 Task: Find connections with filter location Bhāvnagar with filter topic #Entrepreneurshipwith filter profile language German with filter current company Pine Labs with filter school P E S College of Engineering, MANDYA with filter industry Sports and Recreation Instruction with filter service category Financial Reporting with filter keywords title Machinery Operator
Action: Mouse moved to (616, 76)
Screenshot: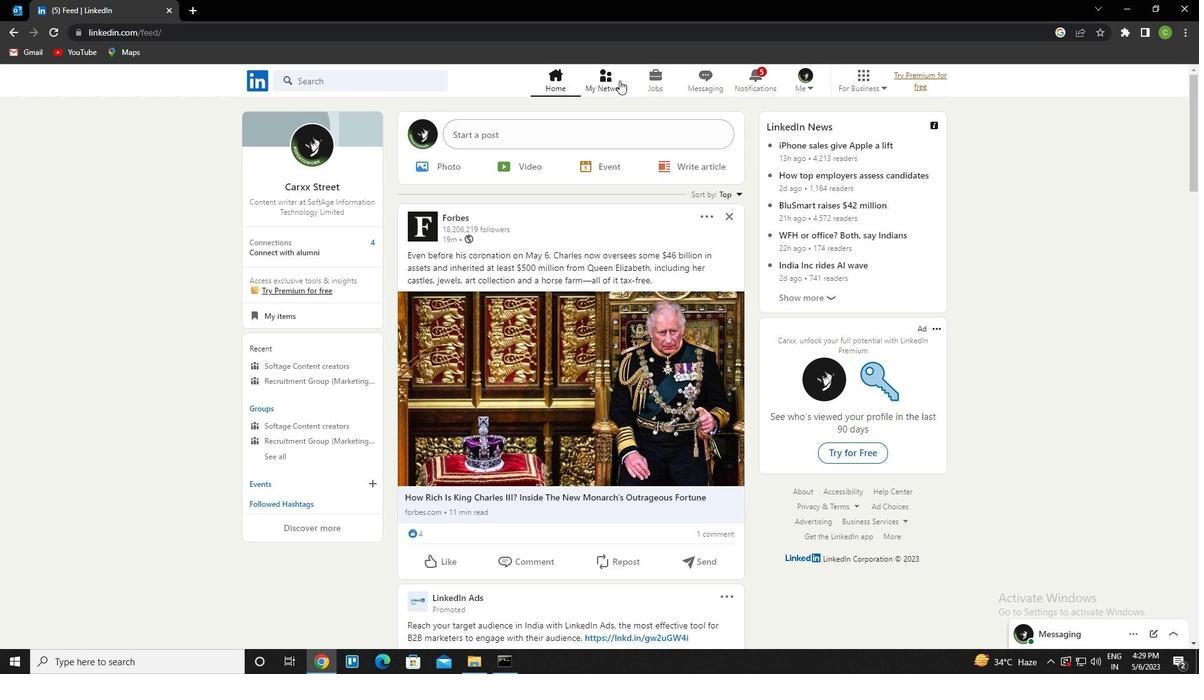 
Action: Mouse pressed left at (616, 76)
Screenshot: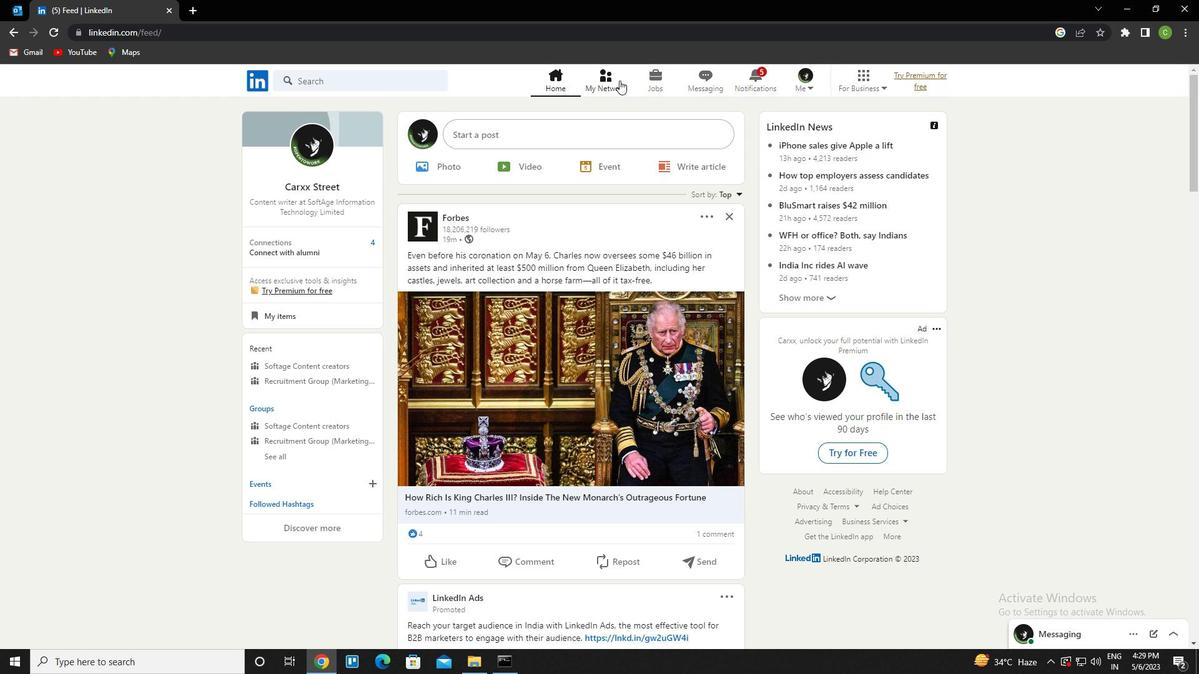 
Action: Mouse moved to (373, 141)
Screenshot: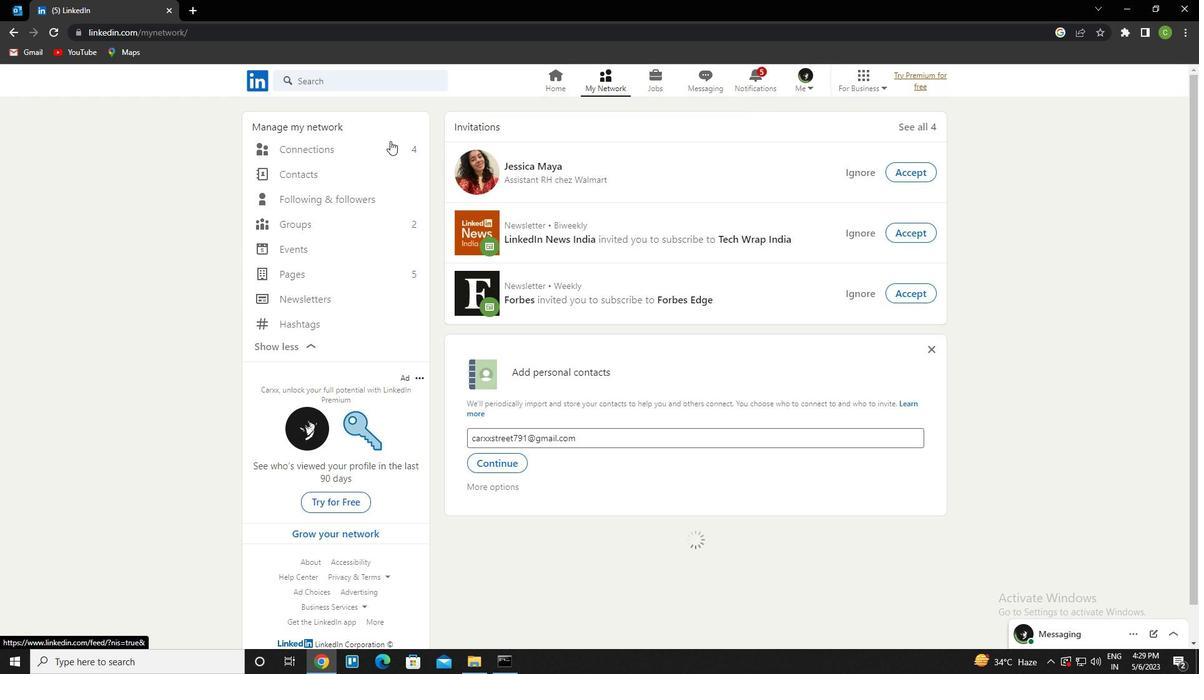 
Action: Mouse pressed left at (373, 141)
Screenshot: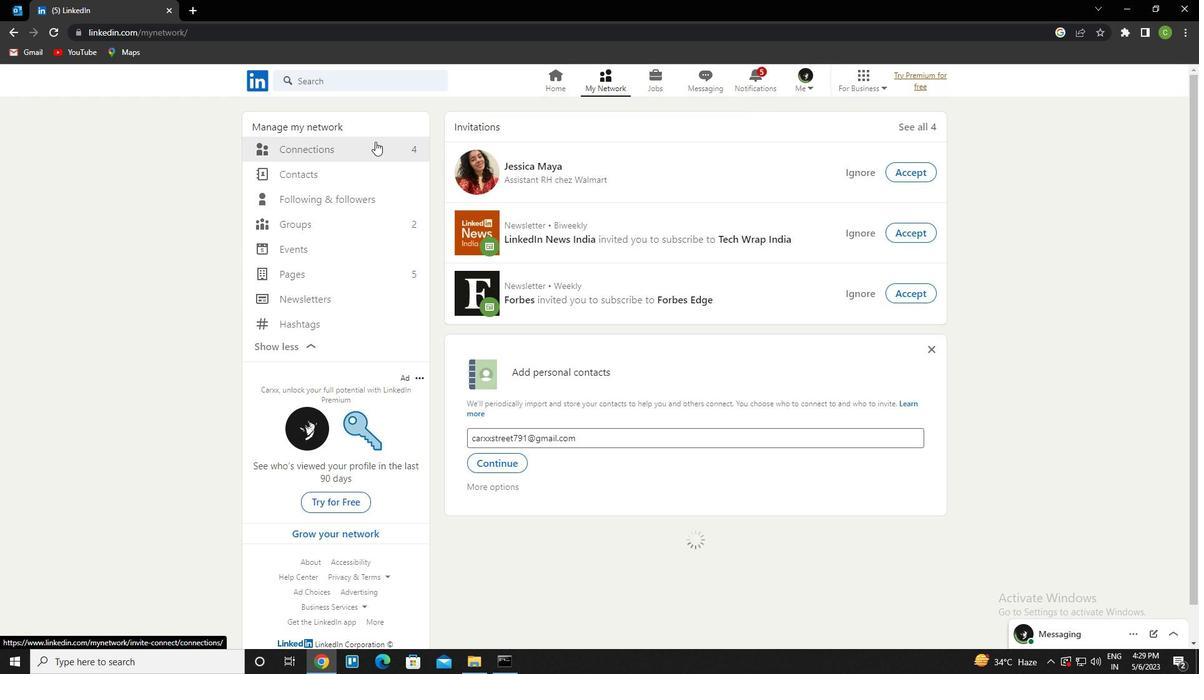 
Action: Mouse moved to (697, 148)
Screenshot: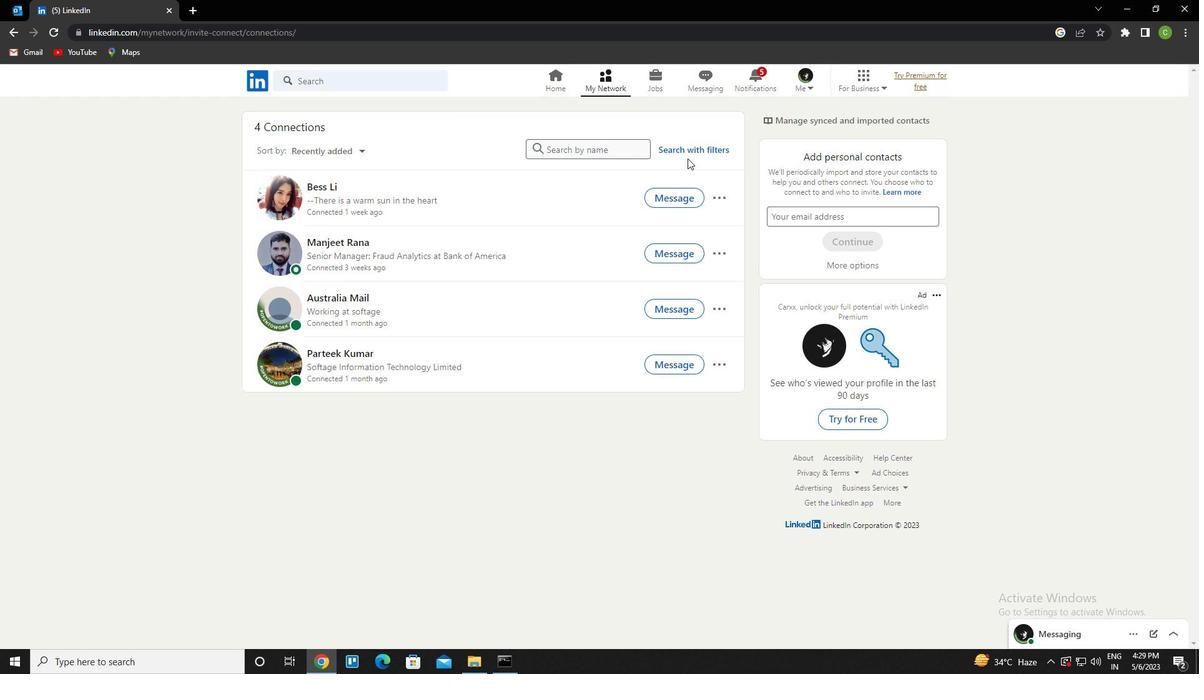 
Action: Mouse pressed left at (697, 148)
Screenshot: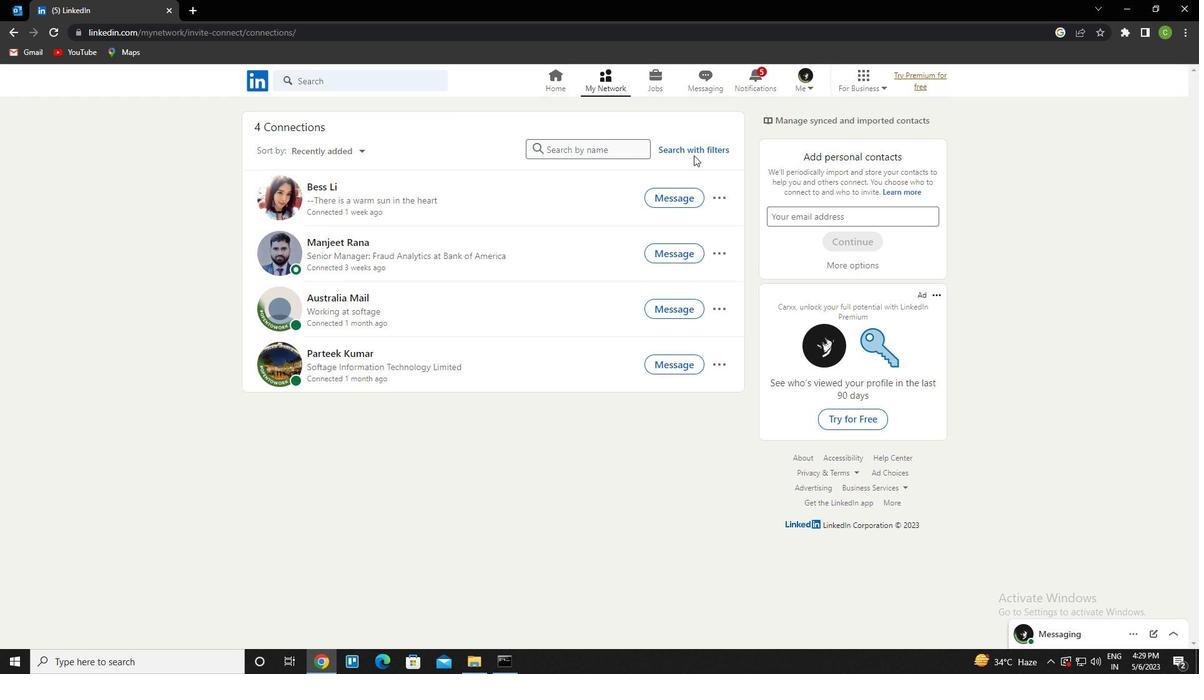 
Action: Mouse moved to (637, 118)
Screenshot: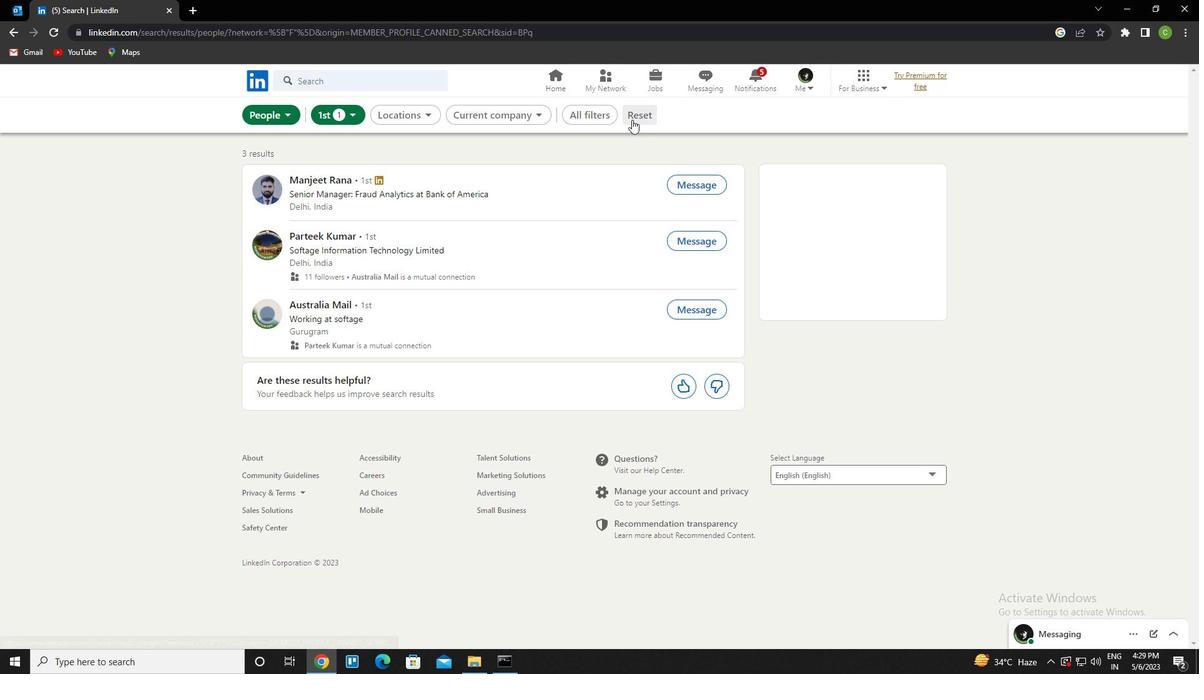 
Action: Mouse pressed left at (637, 118)
Screenshot: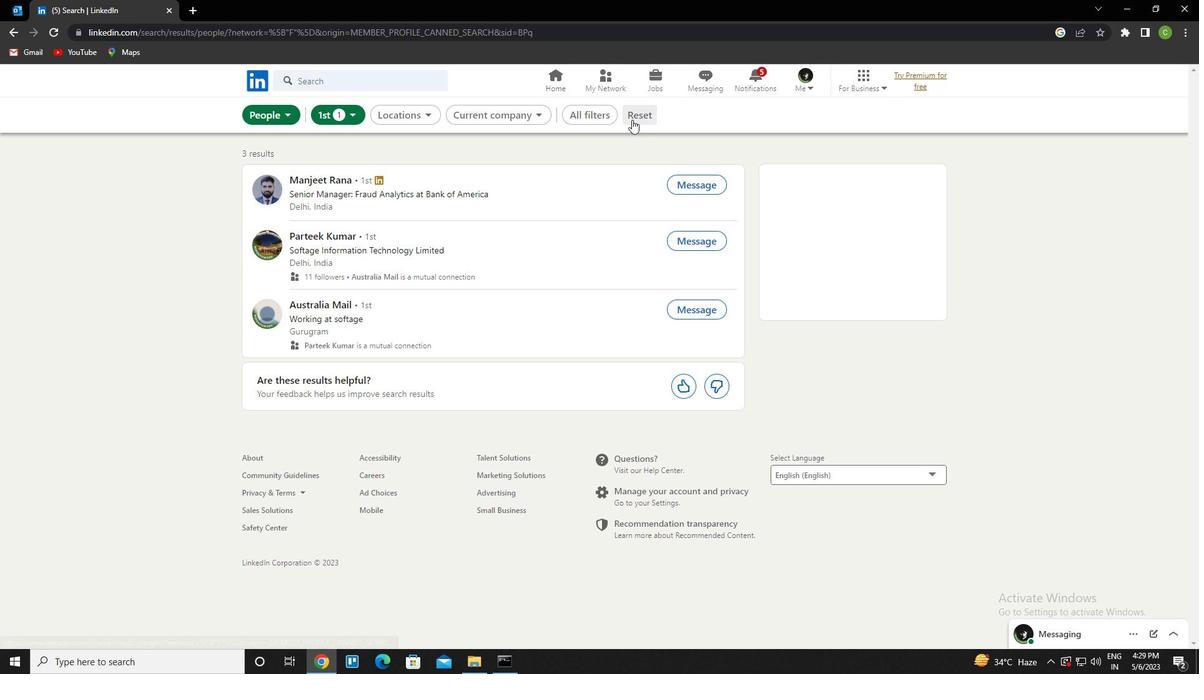 
Action: Mouse moved to (616, 117)
Screenshot: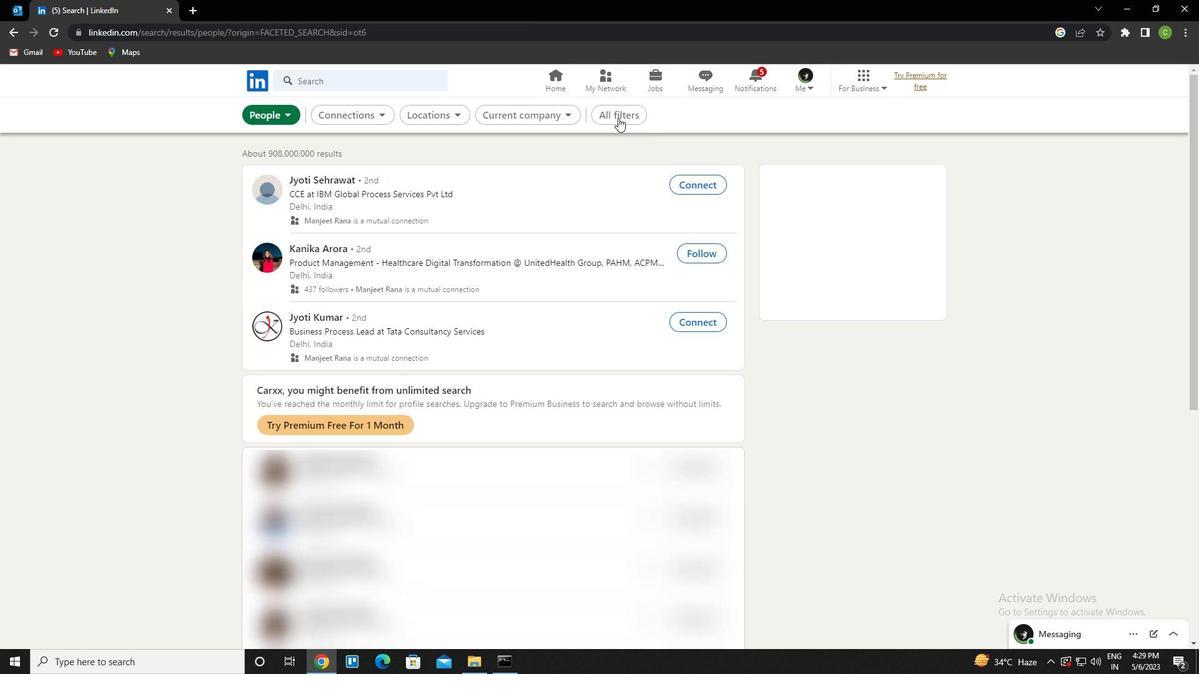
Action: Mouse pressed left at (616, 117)
Screenshot: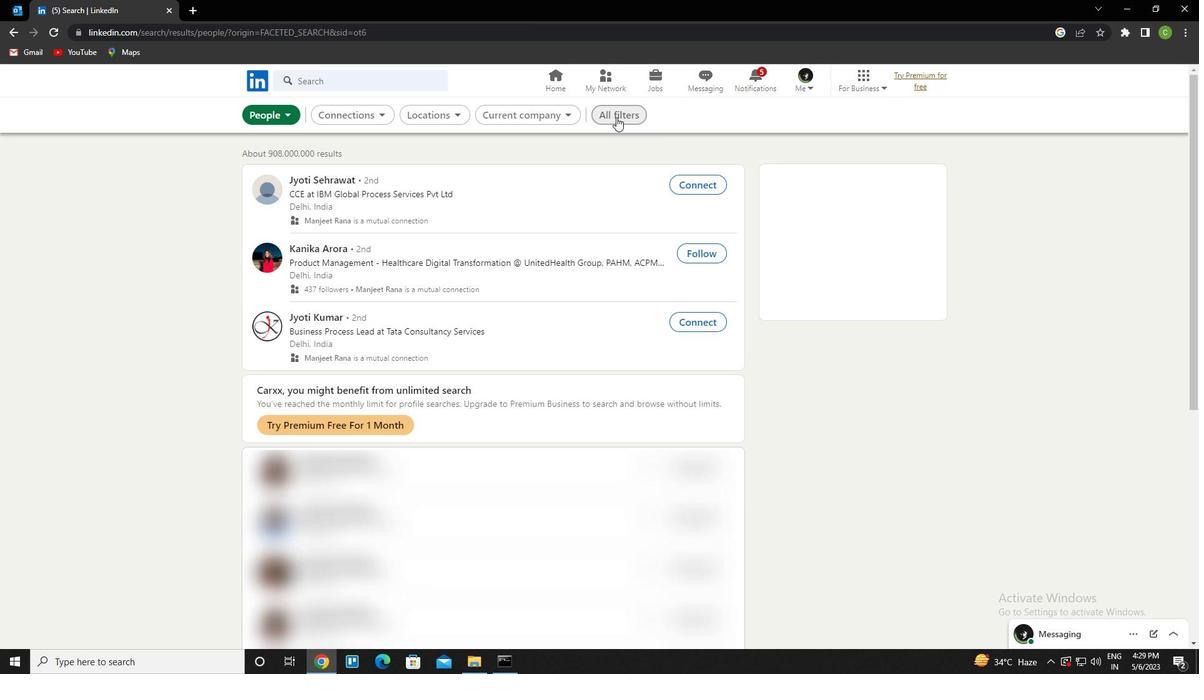 
Action: Mouse moved to (1026, 421)
Screenshot: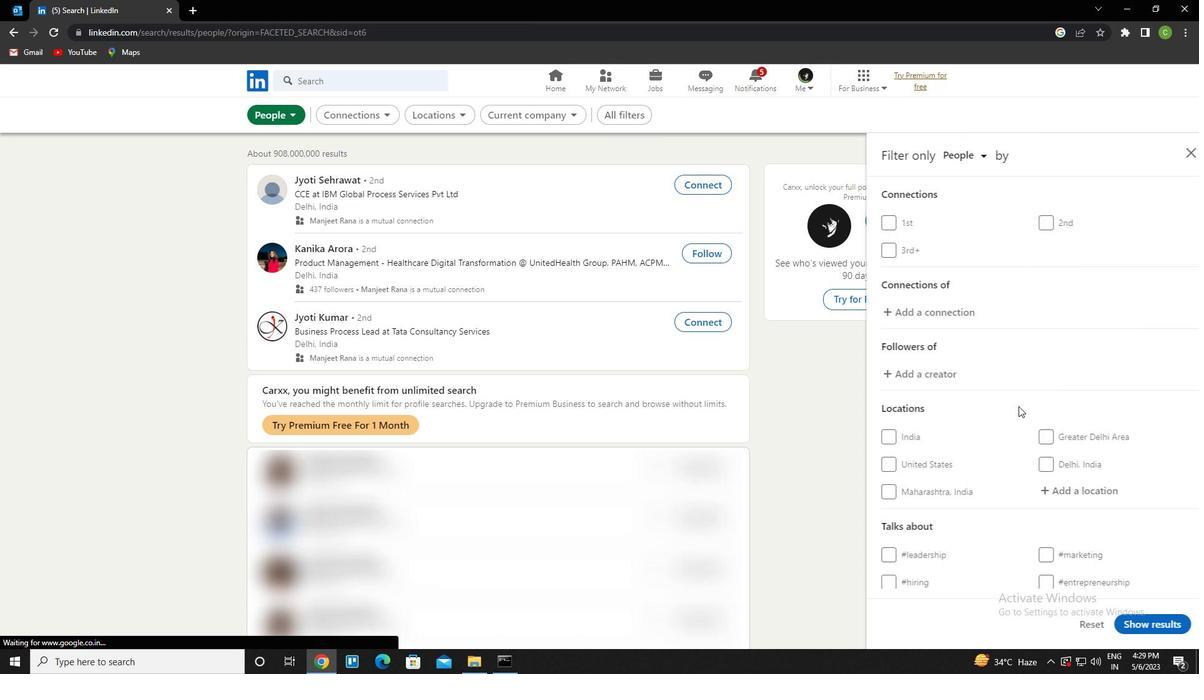 
Action: Mouse scrolled (1026, 420) with delta (0, 0)
Screenshot: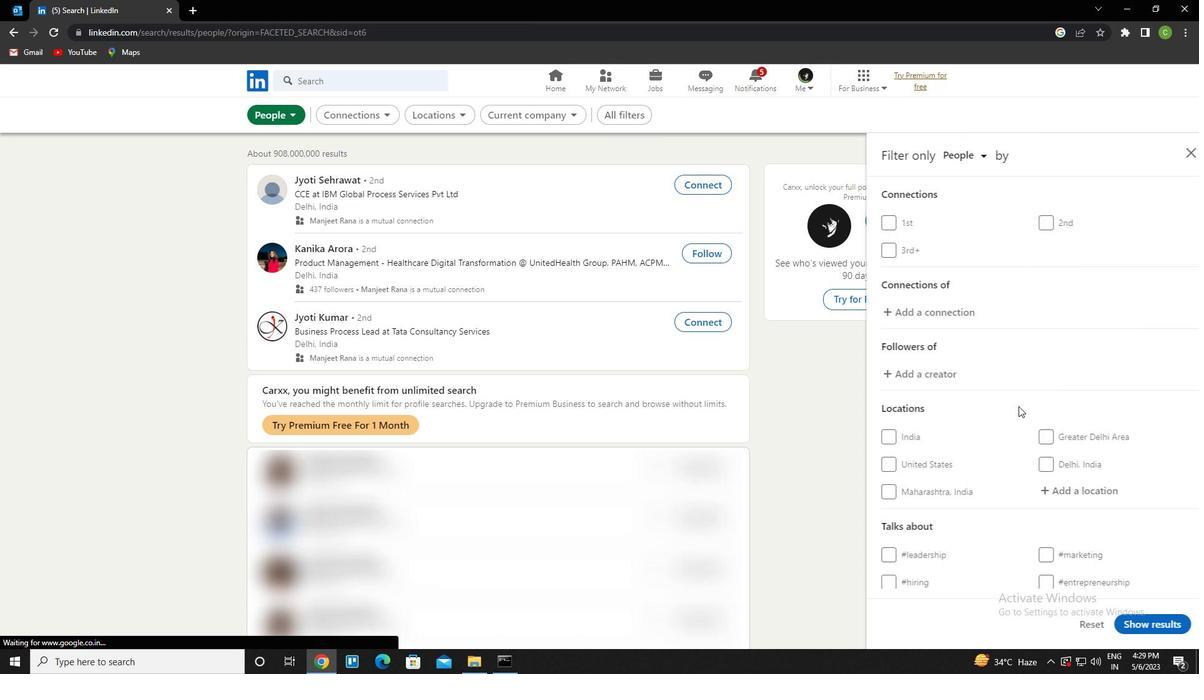 
Action: Mouse moved to (1027, 423)
Screenshot: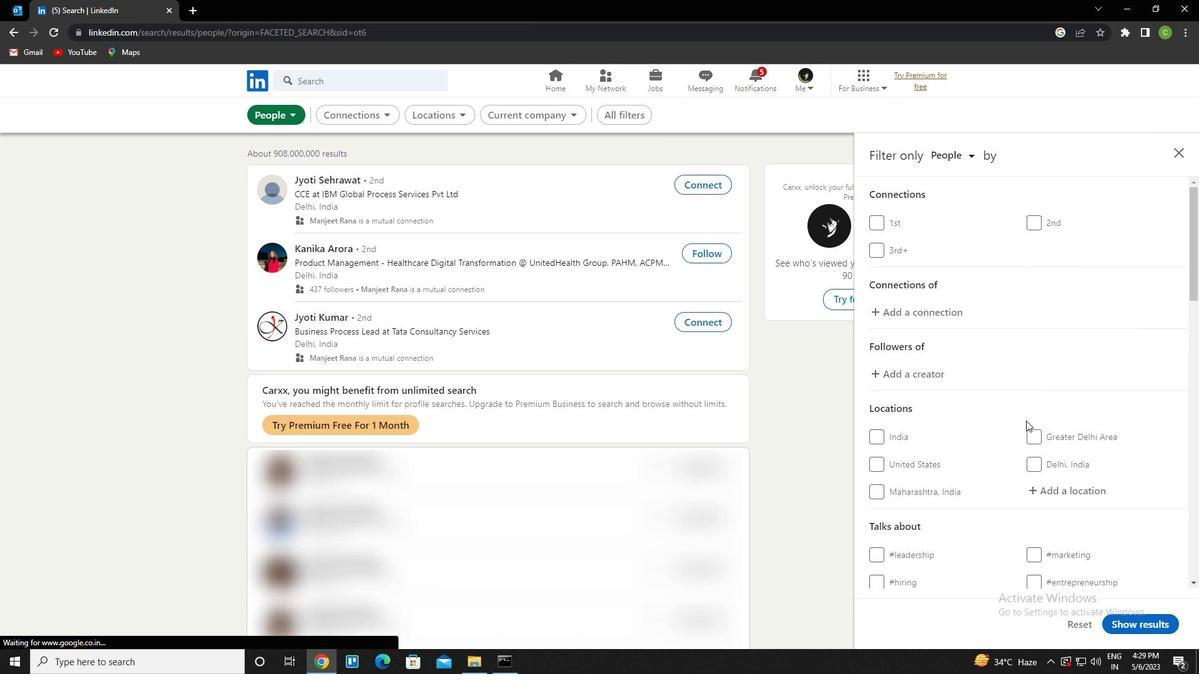 
Action: Mouse scrolled (1027, 422) with delta (0, 0)
Screenshot: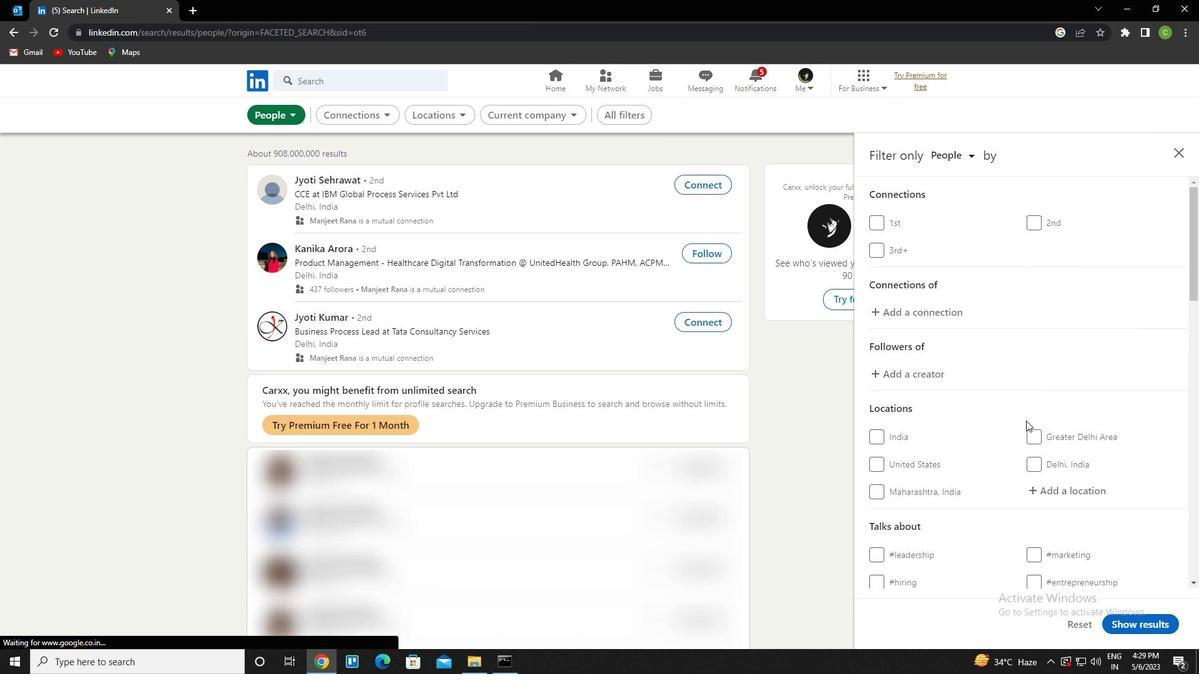 
Action: Mouse moved to (1084, 363)
Screenshot: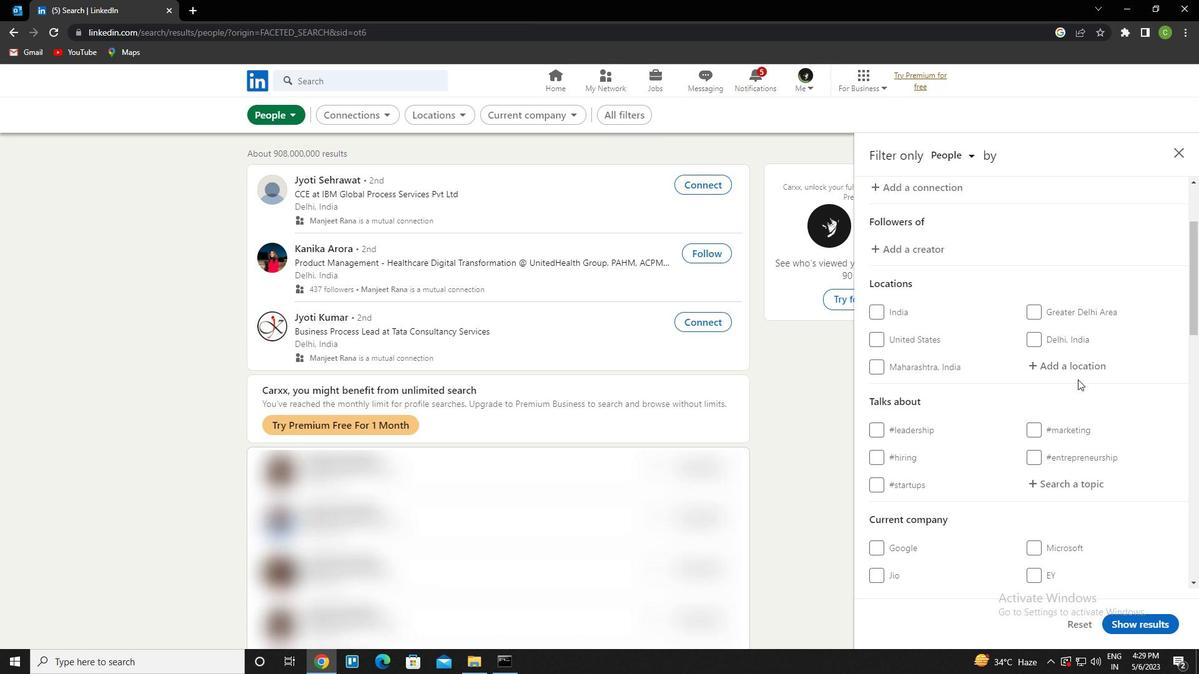 
Action: Mouse pressed left at (1084, 363)
Screenshot: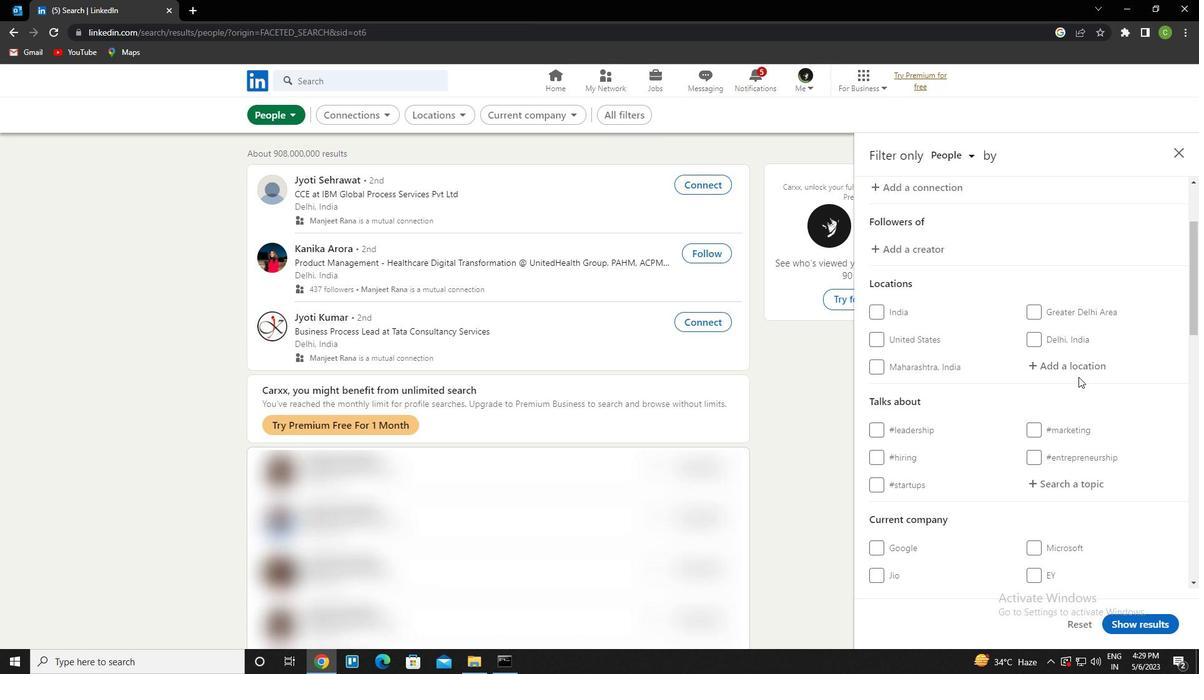
Action: Key pressed bhav<Key.space>nagar<Key.left><Key.backspace><Key.down><Key.enter>
Screenshot: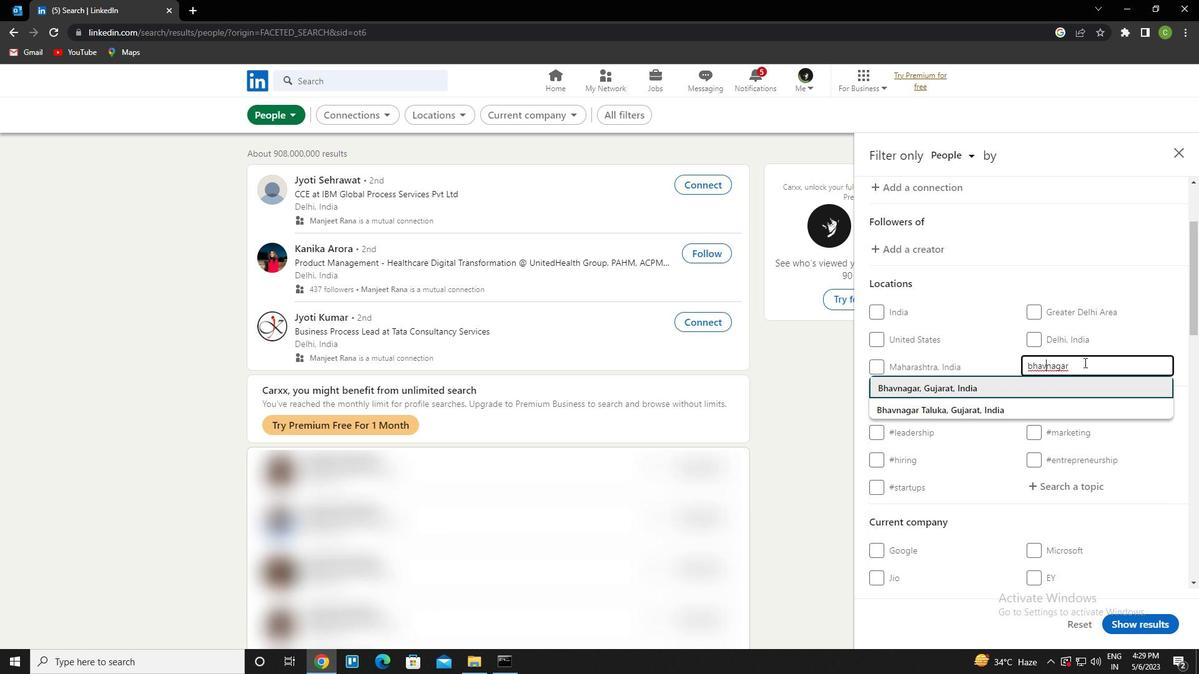 
Action: Mouse scrolled (1084, 362) with delta (0, 0)
Screenshot: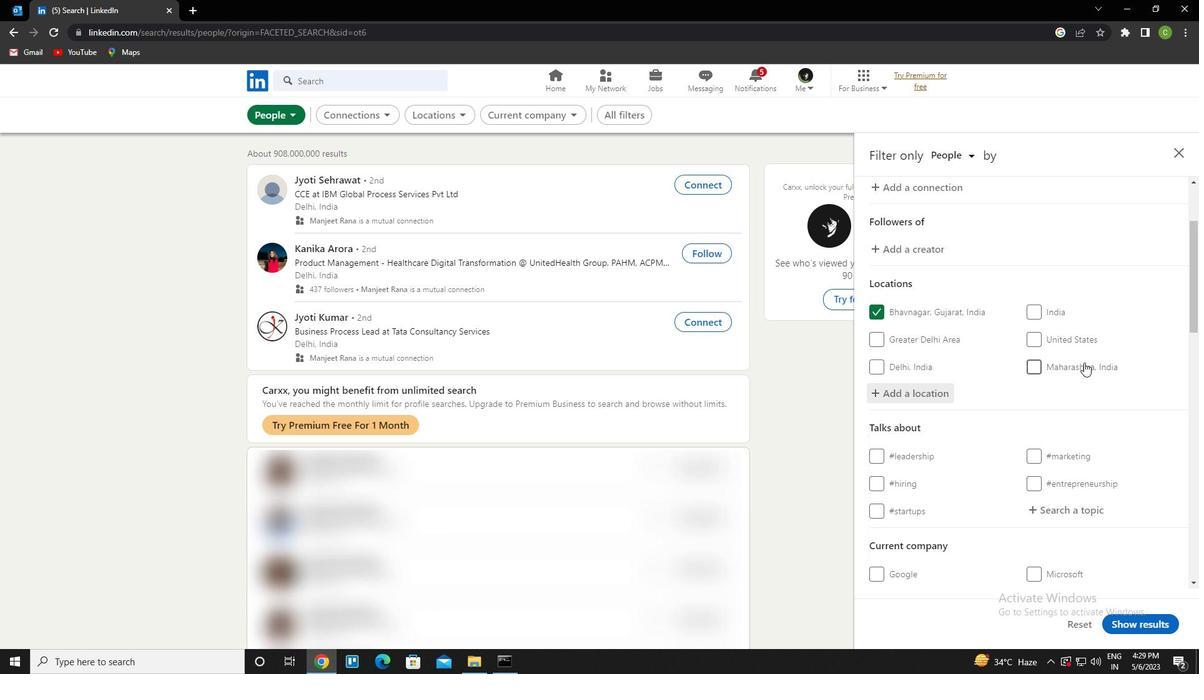 
Action: Mouse moved to (1063, 455)
Screenshot: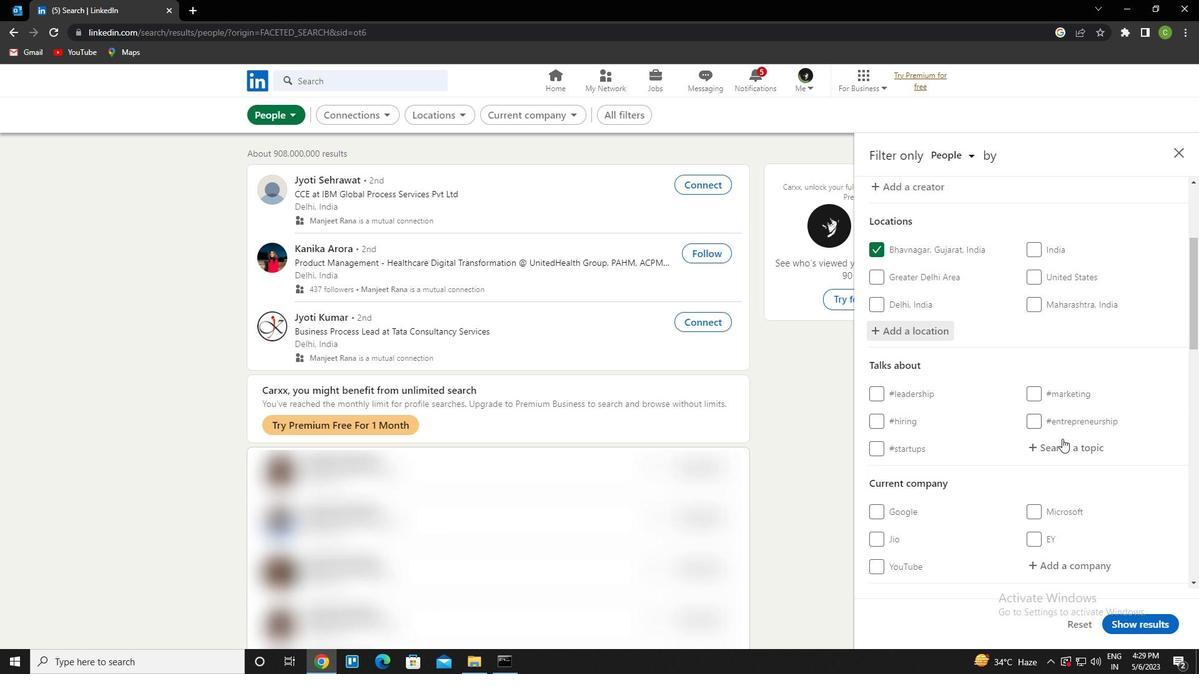 
Action: Mouse pressed left at (1063, 455)
Screenshot: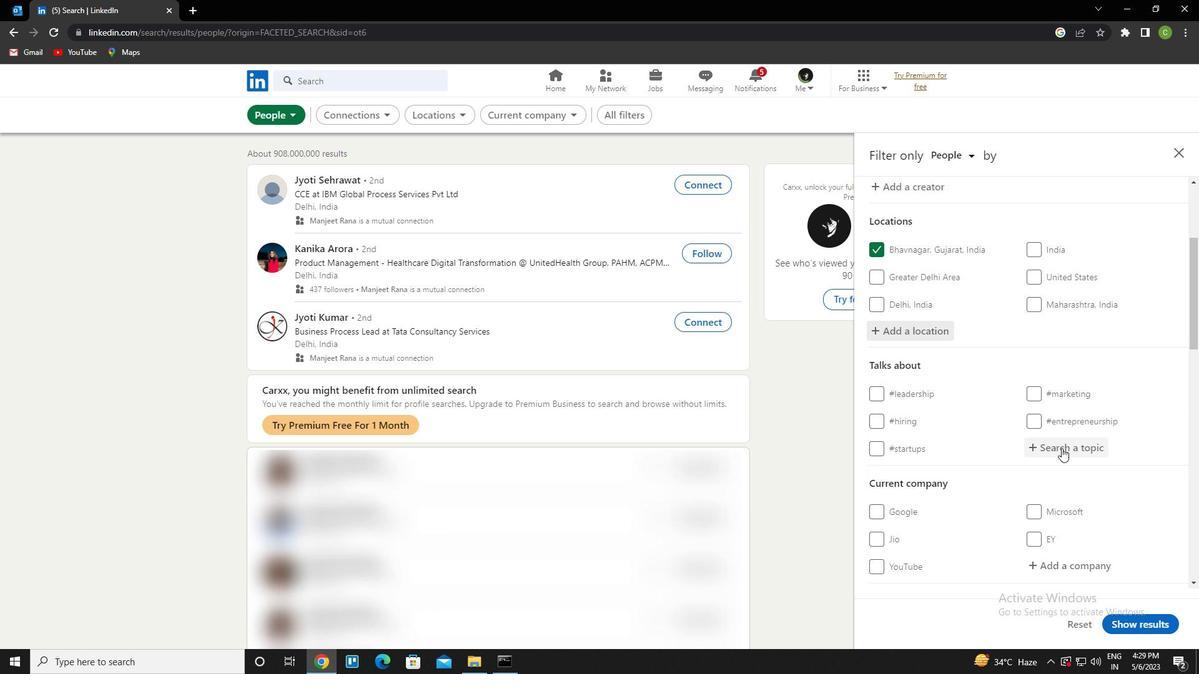 
Action: Key pressed <Key.caps_lock>ctrl+E<Key.caps_lock>nte<Key.backspace>rep<Key.down><Key.down><Key.enter>
Screenshot: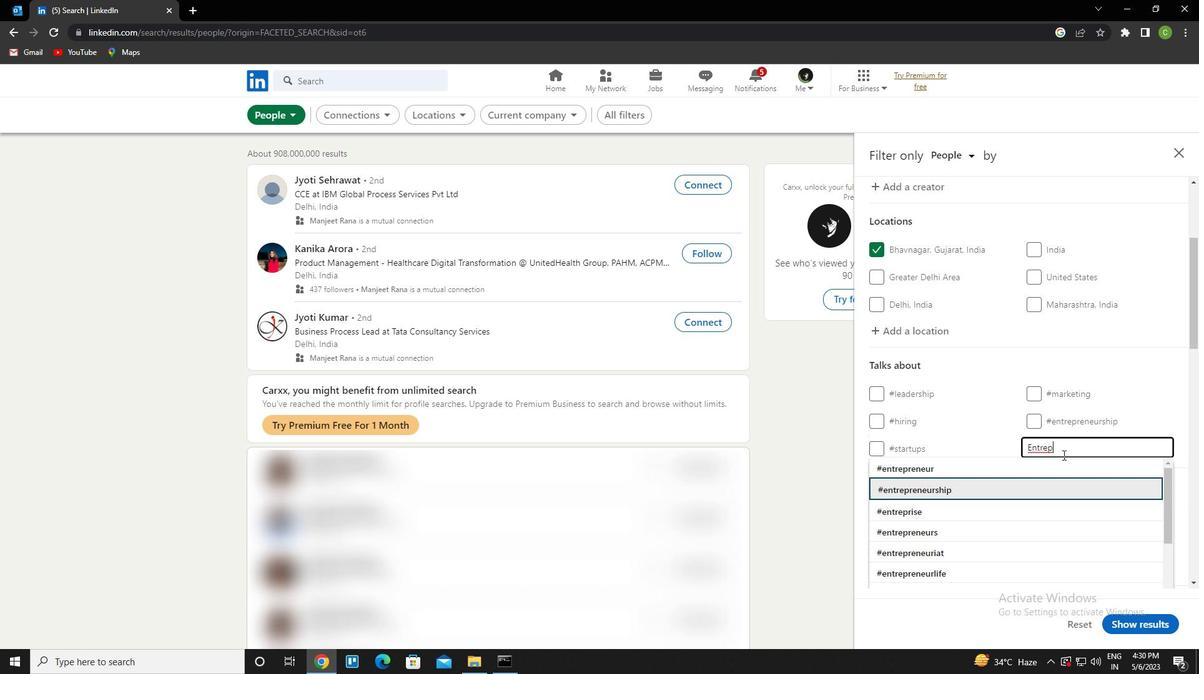 
Action: Mouse moved to (1048, 442)
Screenshot: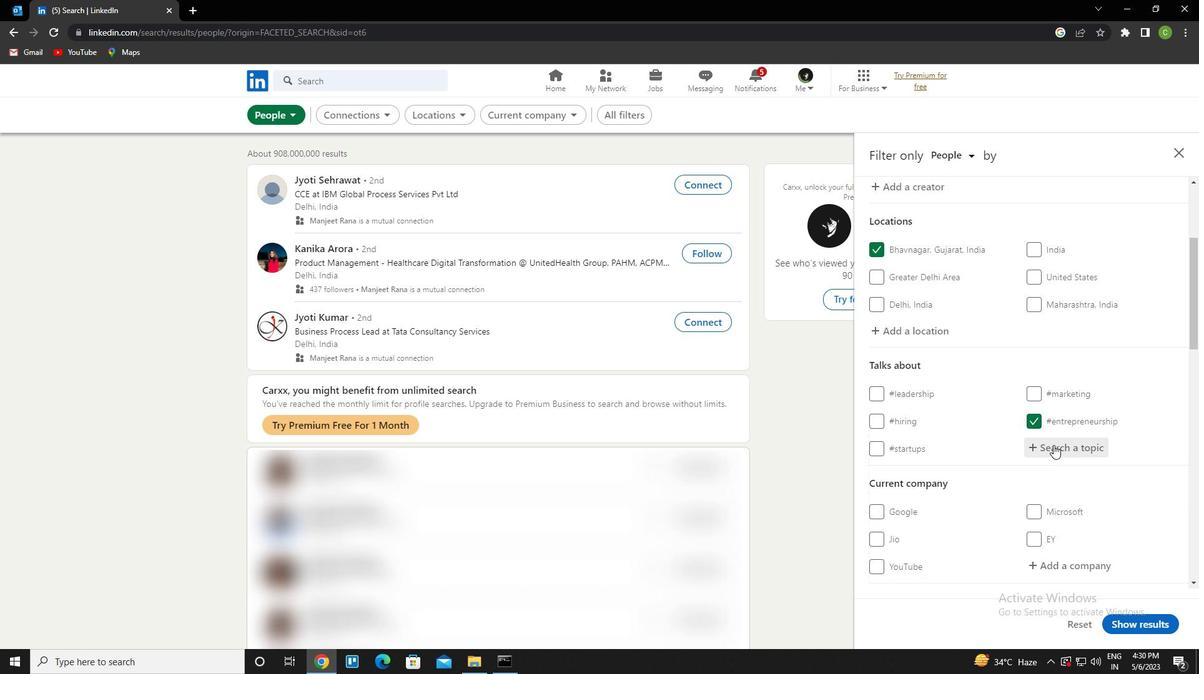 
Action: Mouse scrolled (1048, 441) with delta (0, 0)
Screenshot: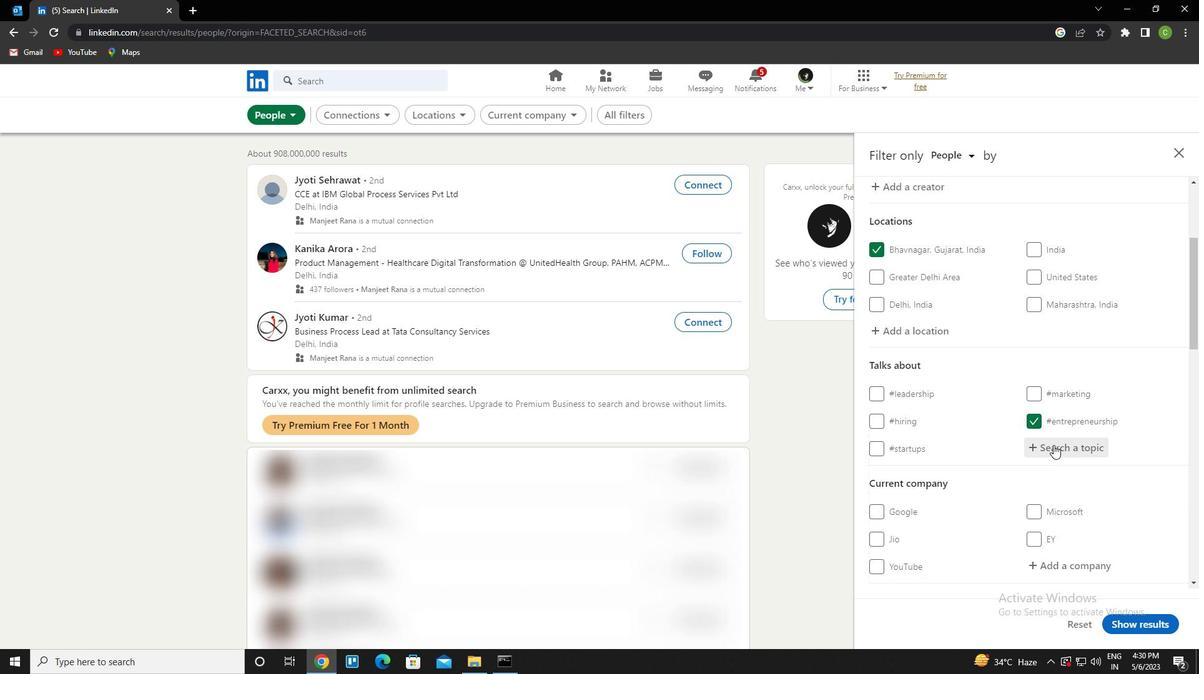
Action: Mouse moved to (1044, 441)
Screenshot: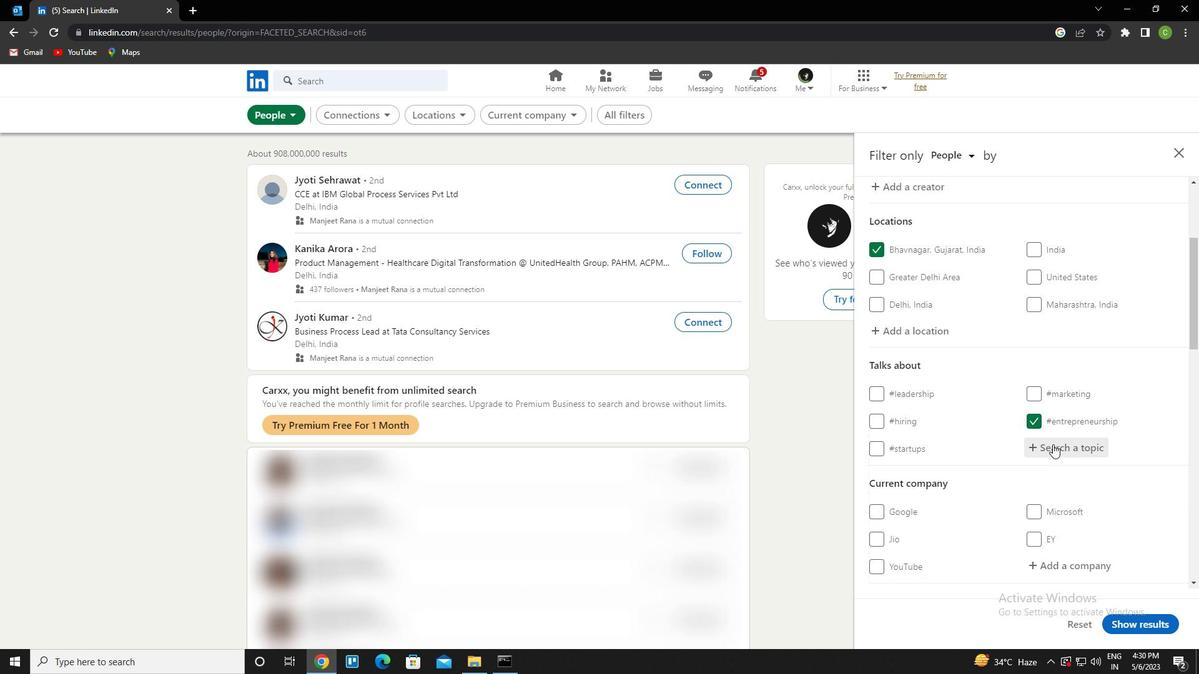 
Action: Mouse scrolled (1044, 441) with delta (0, 0)
Screenshot: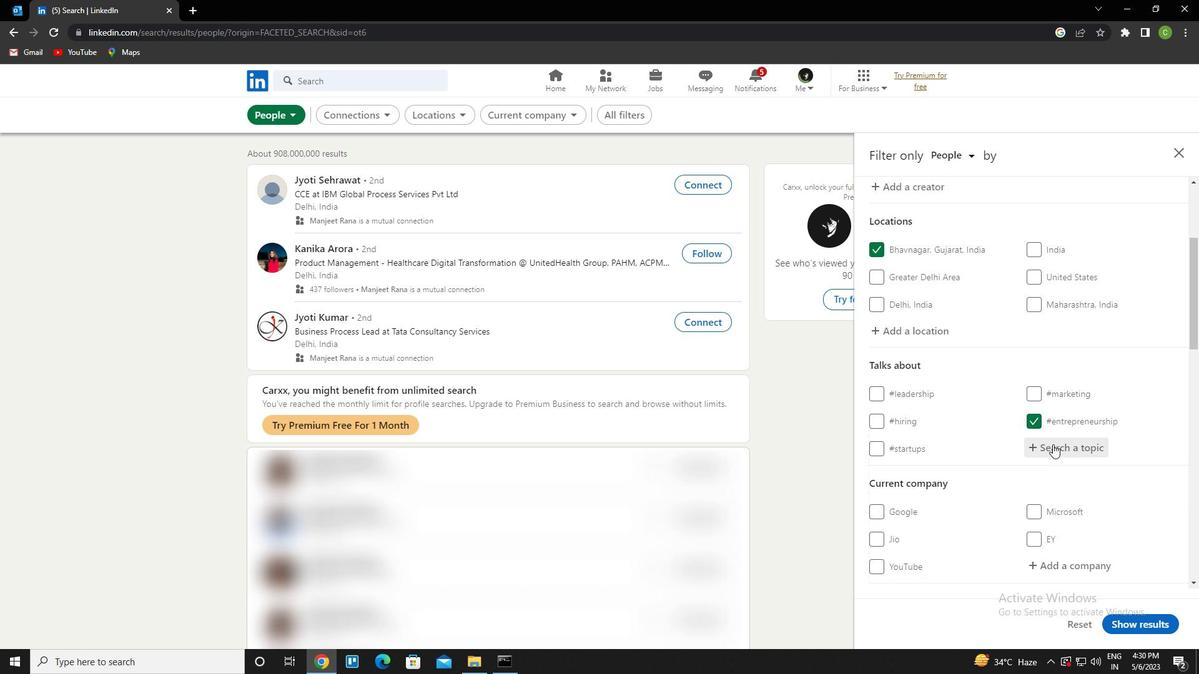 
Action: Mouse moved to (1044, 441)
Screenshot: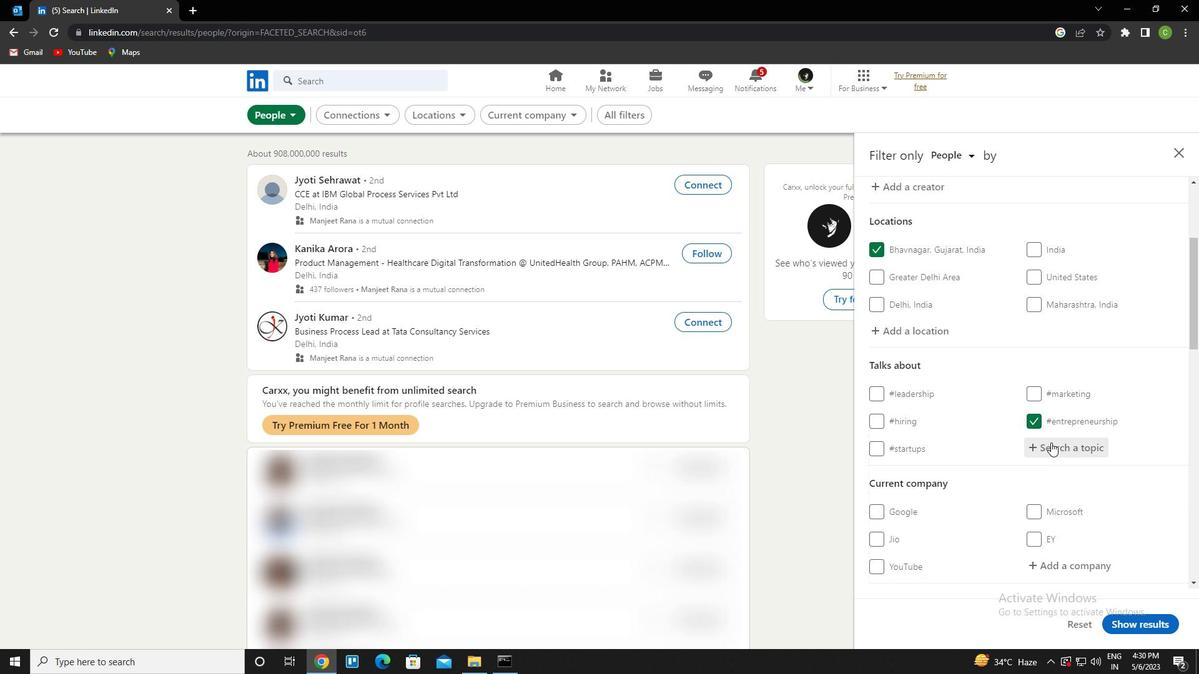 
Action: Mouse scrolled (1044, 441) with delta (0, 0)
Screenshot: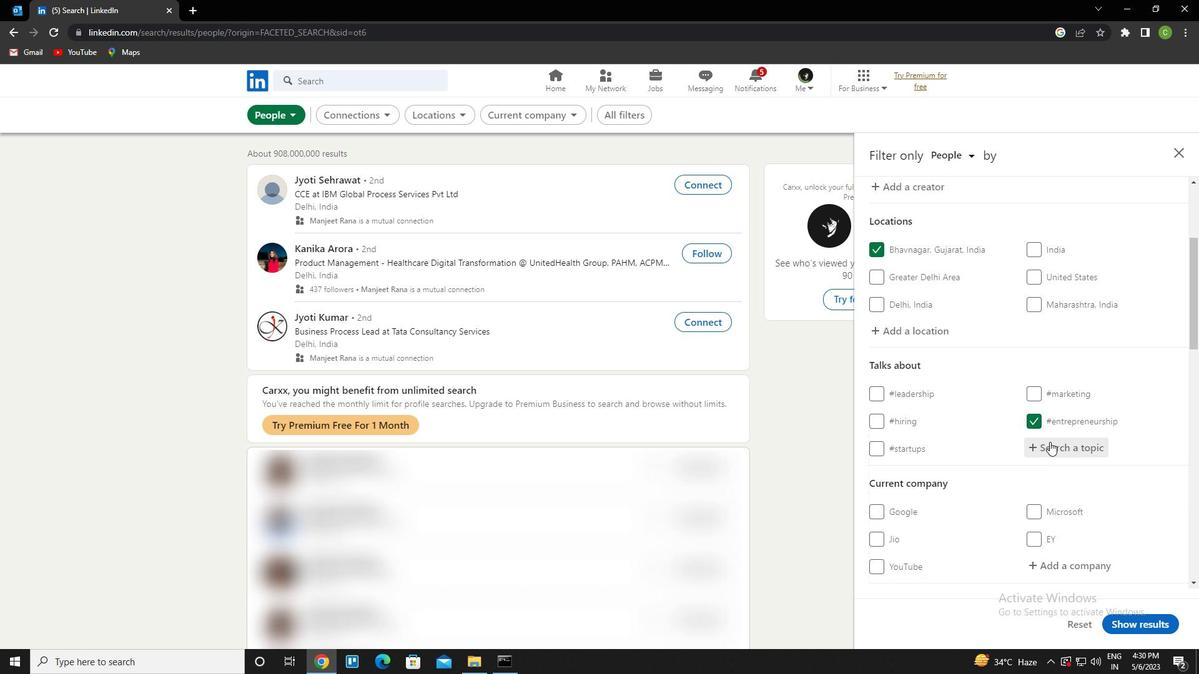 
Action: Mouse moved to (1043, 442)
Screenshot: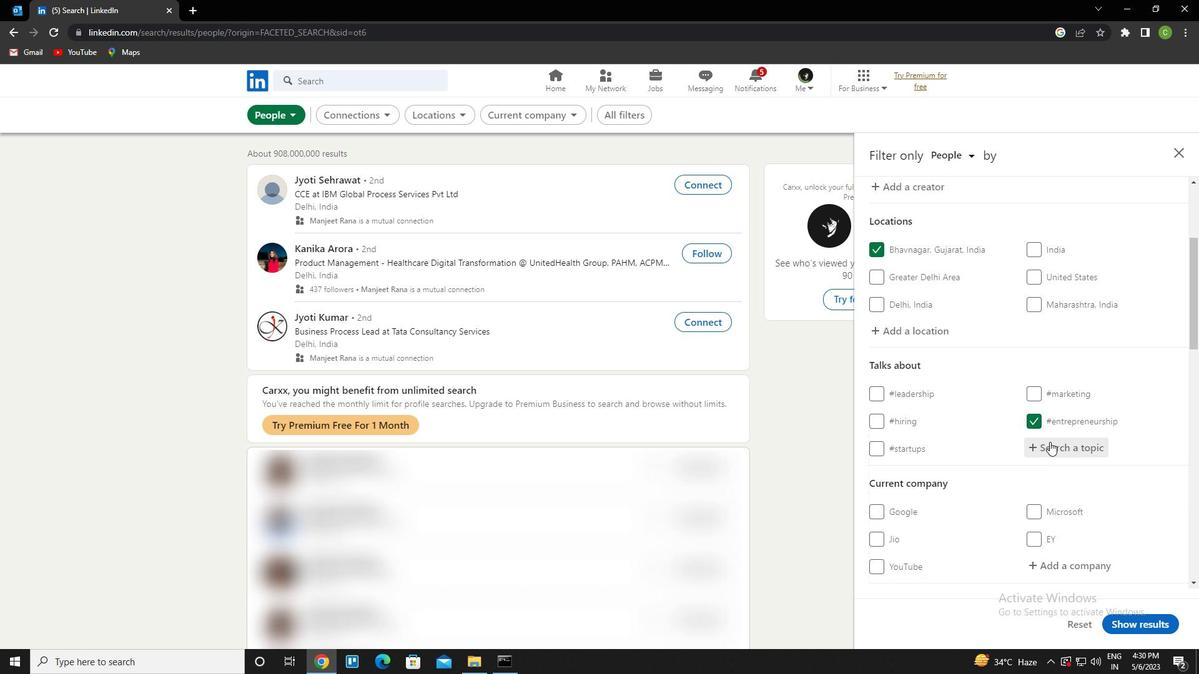 
Action: Mouse scrolled (1043, 442) with delta (0, 0)
Screenshot: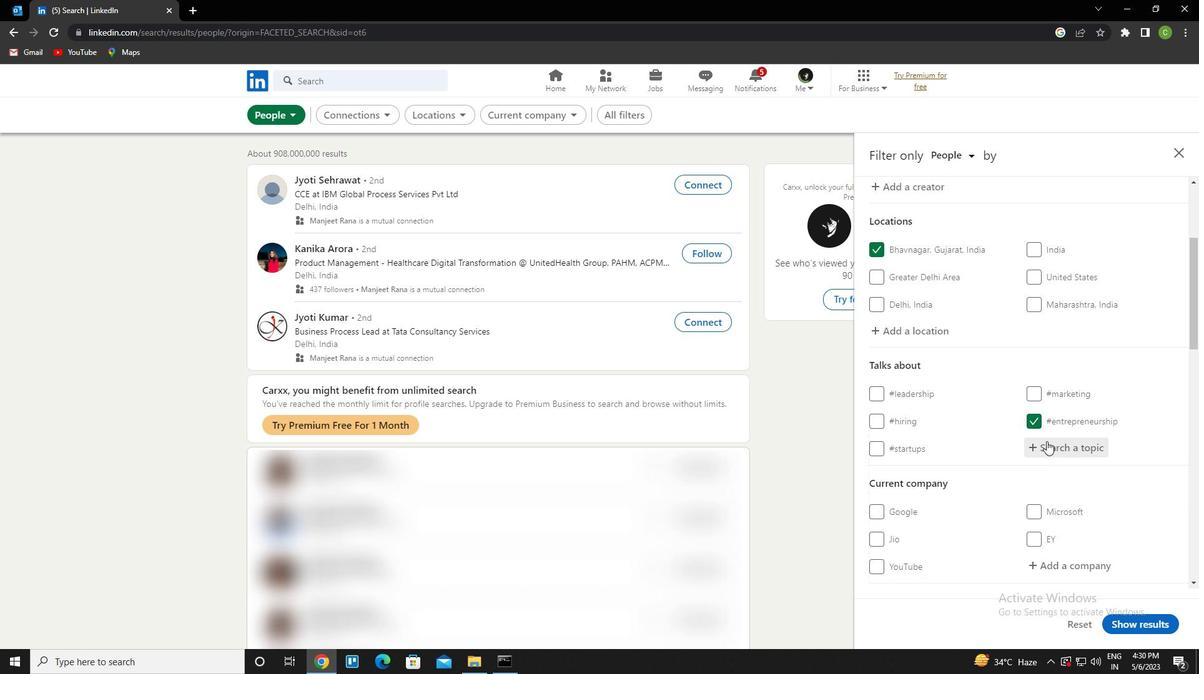 
Action: Mouse moved to (1042, 444)
Screenshot: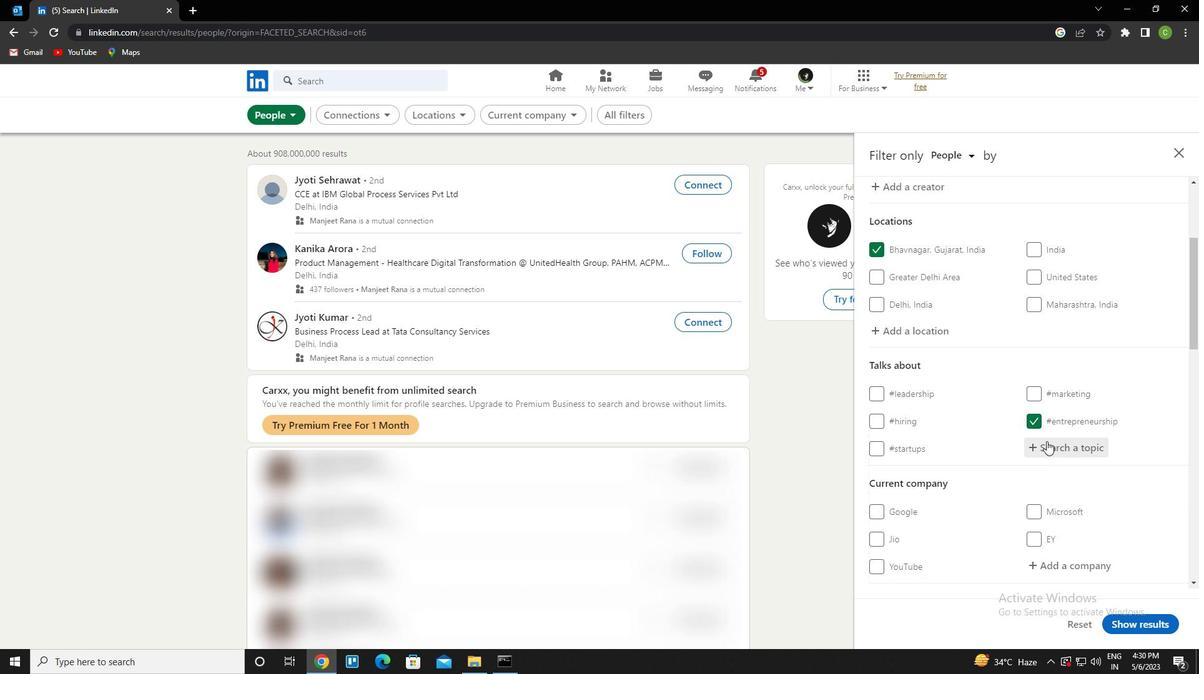 
Action: Mouse scrolled (1042, 443) with delta (0, 0)
Screenshot: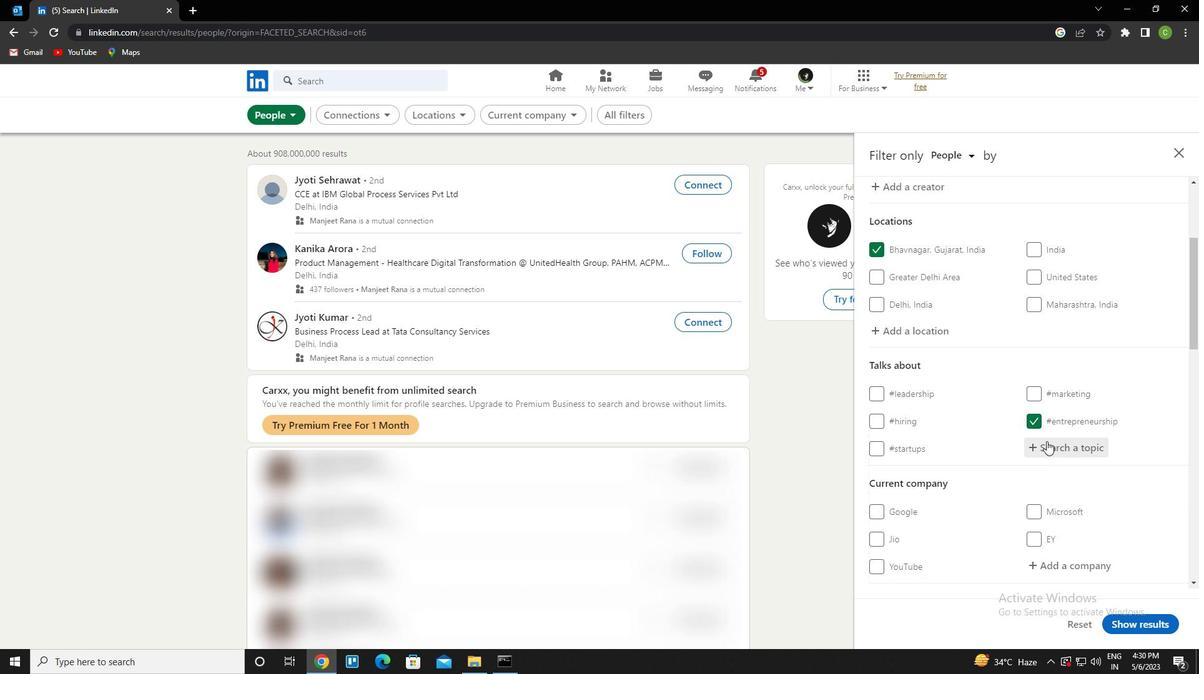 
Action: Mouse moved to (1042, 444)
Screenshot: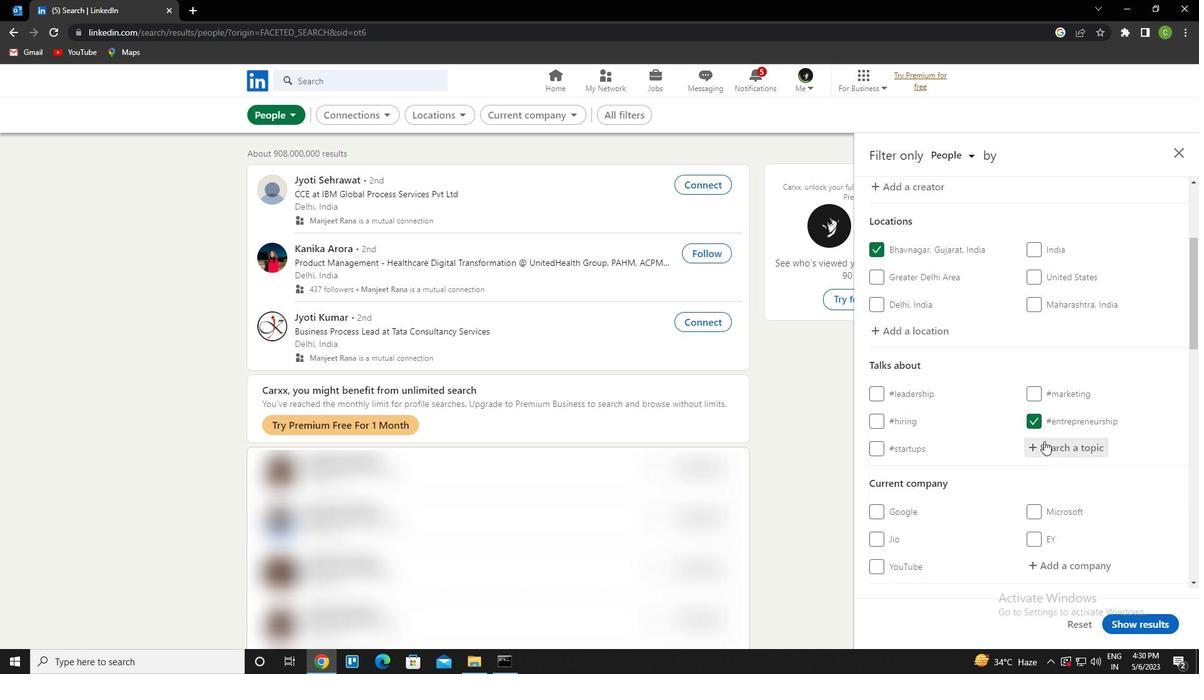 
Action: Mouse scrolled (1042, 443) with delta (0, 0)
Screenshot: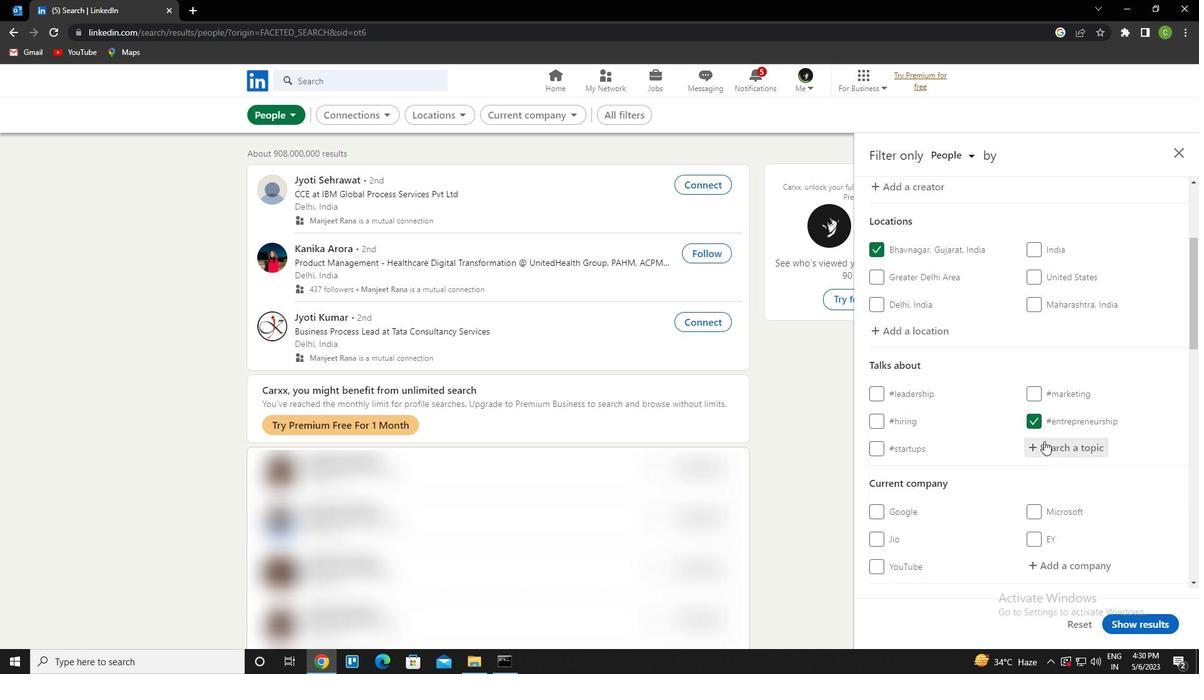
Action: Mouse scrolled (1042, 443) with delta (0, 0)
Screenshot: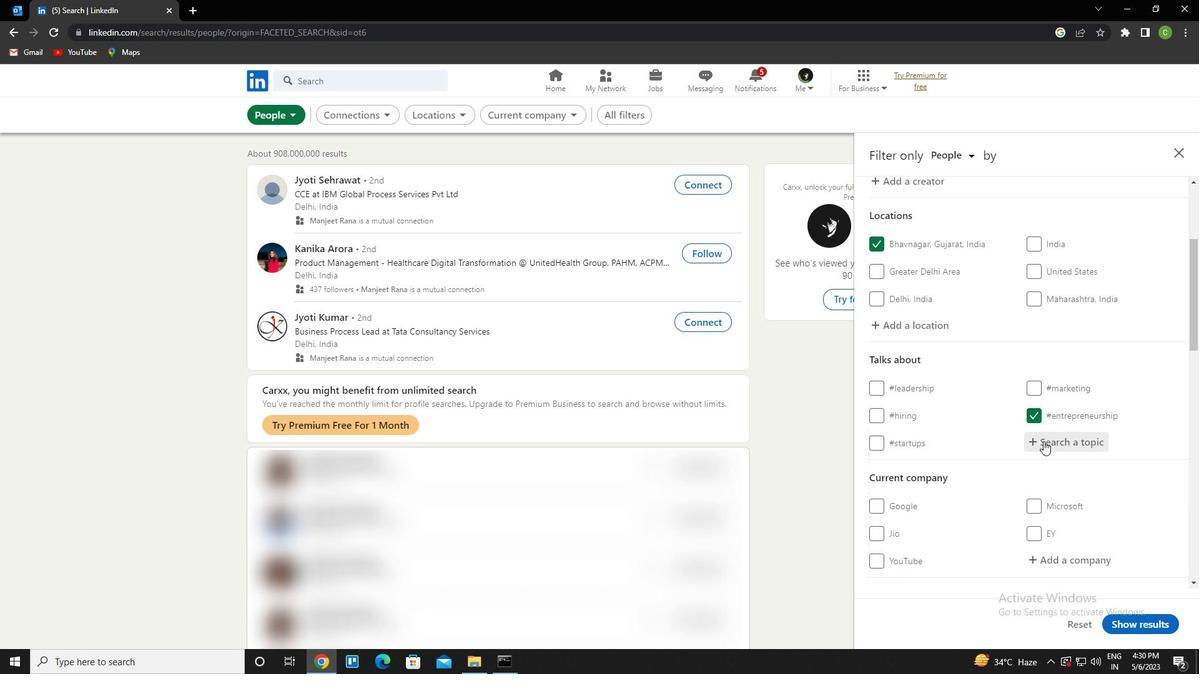 
Action: Mouse scrolled (1042, 443) with delta (0, 0)
Screenshot: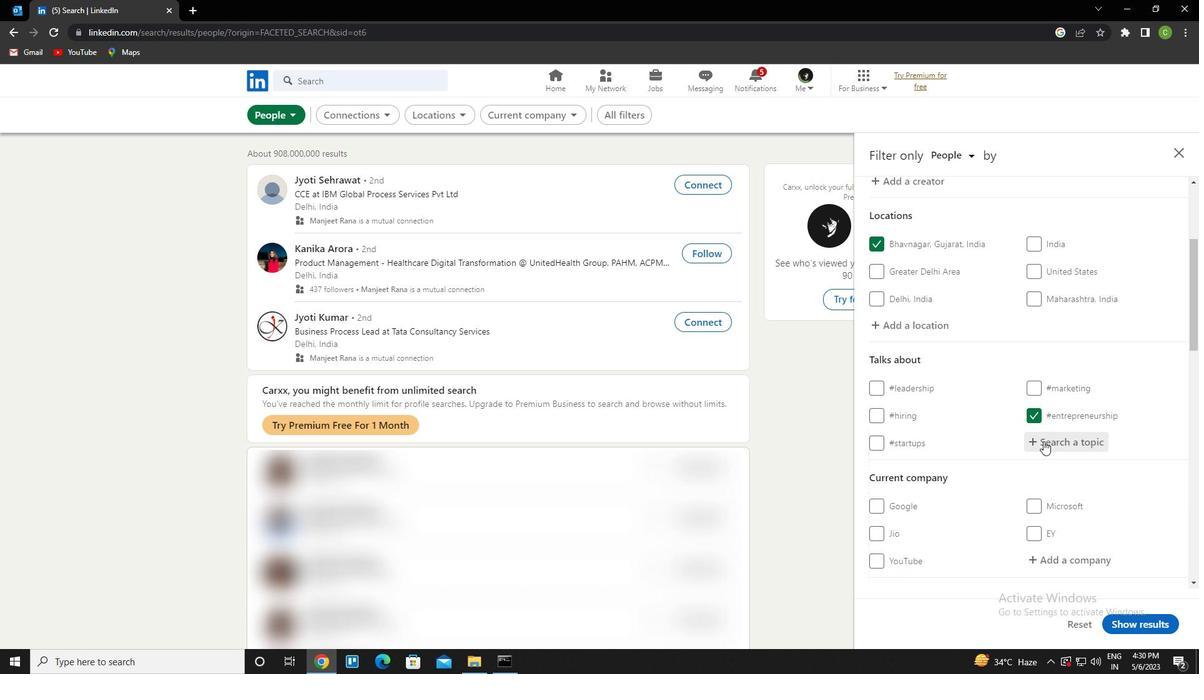 
Action: Mouse scrolled (1042, 443) with delta (0, 0)
Screenshot: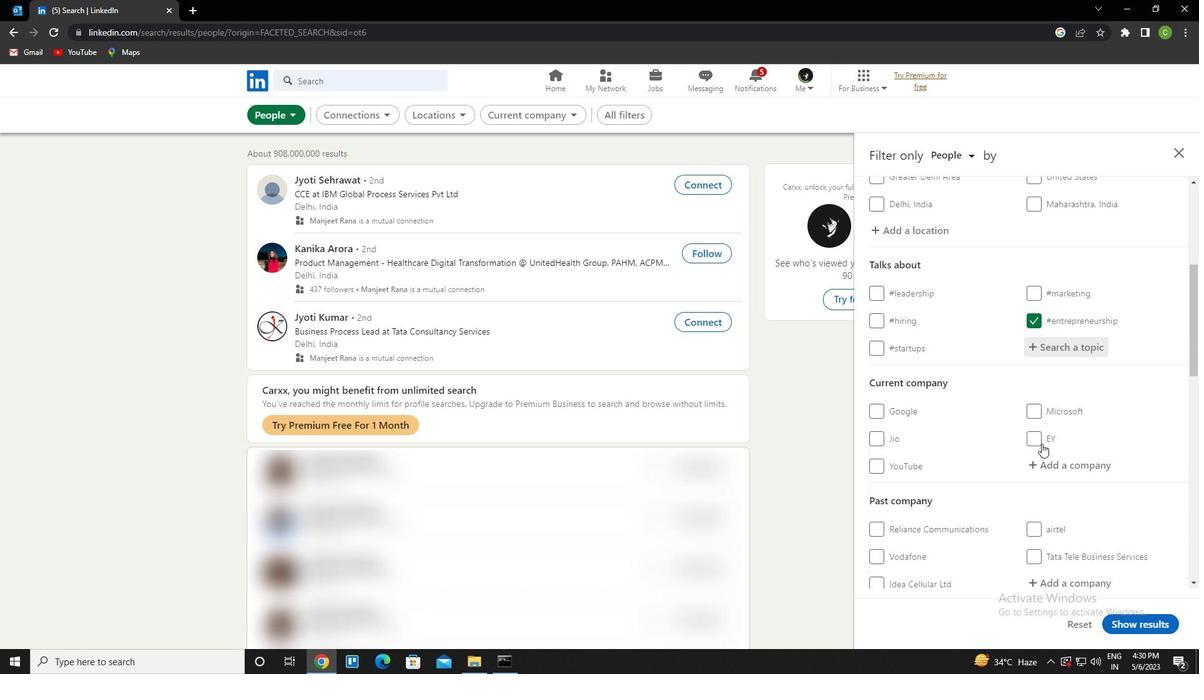 
Action: Mouse moved to (1041, 442)
Screenshot: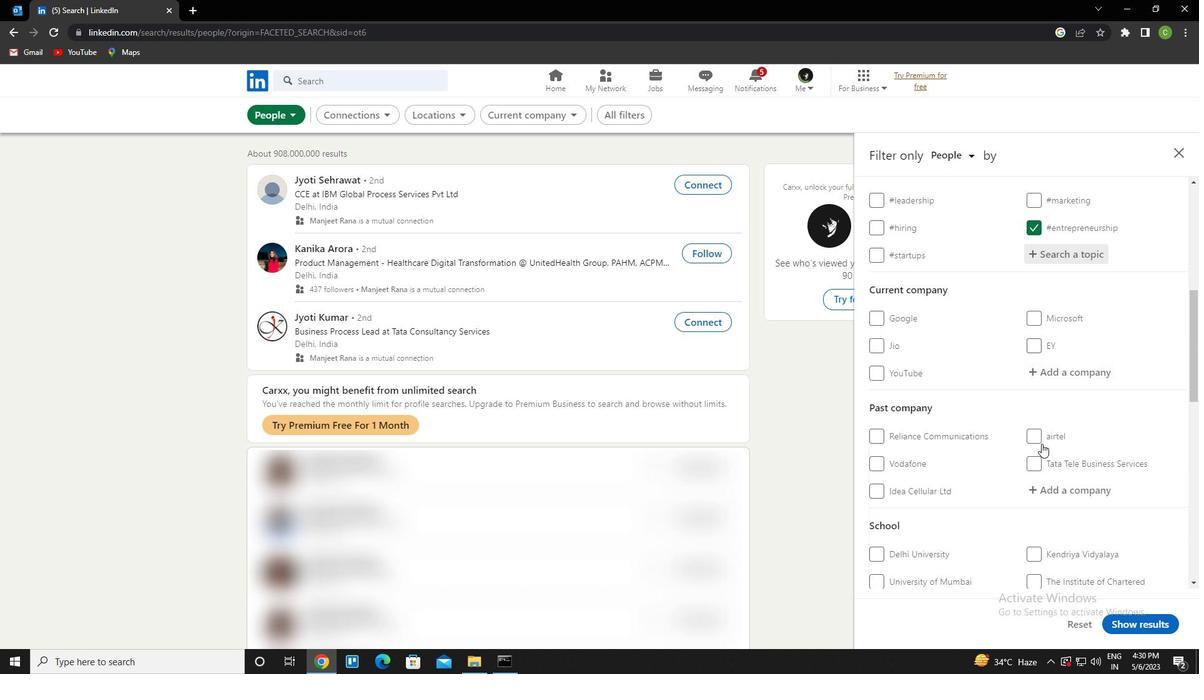 
Action: Mouse scrolled (1041, 442) with delta (0, 0)
Screenshot: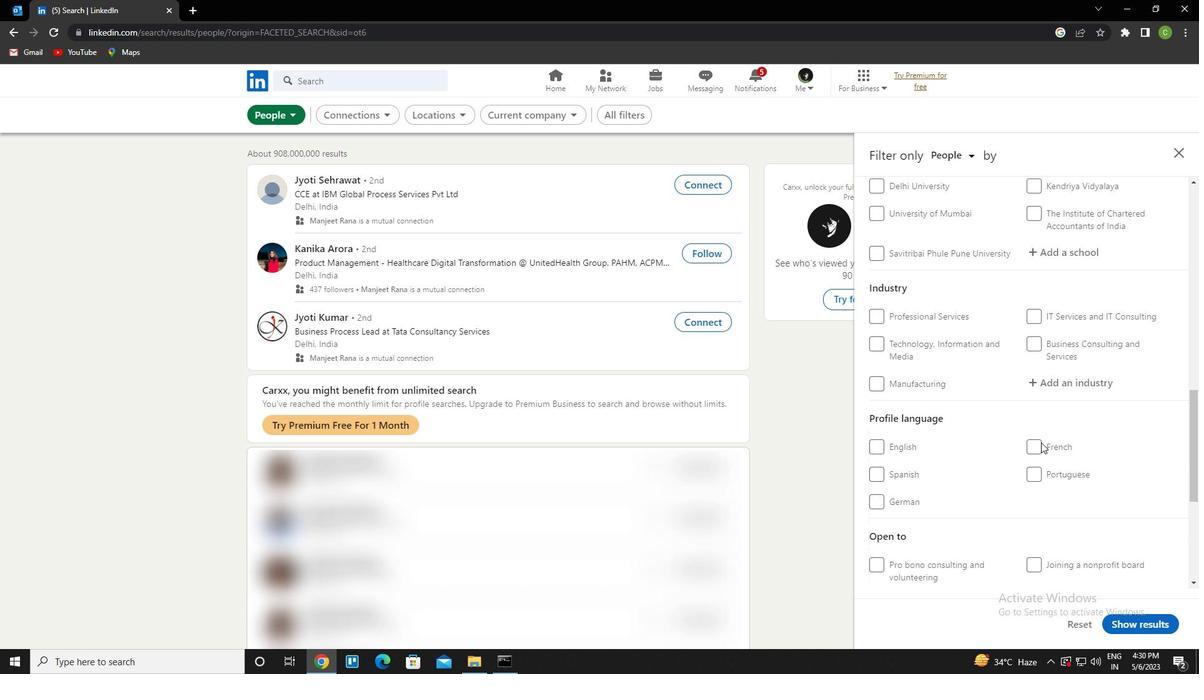 
Action: Mouse scrolled (1041, 442) with delta (0, 0)
Screenshot: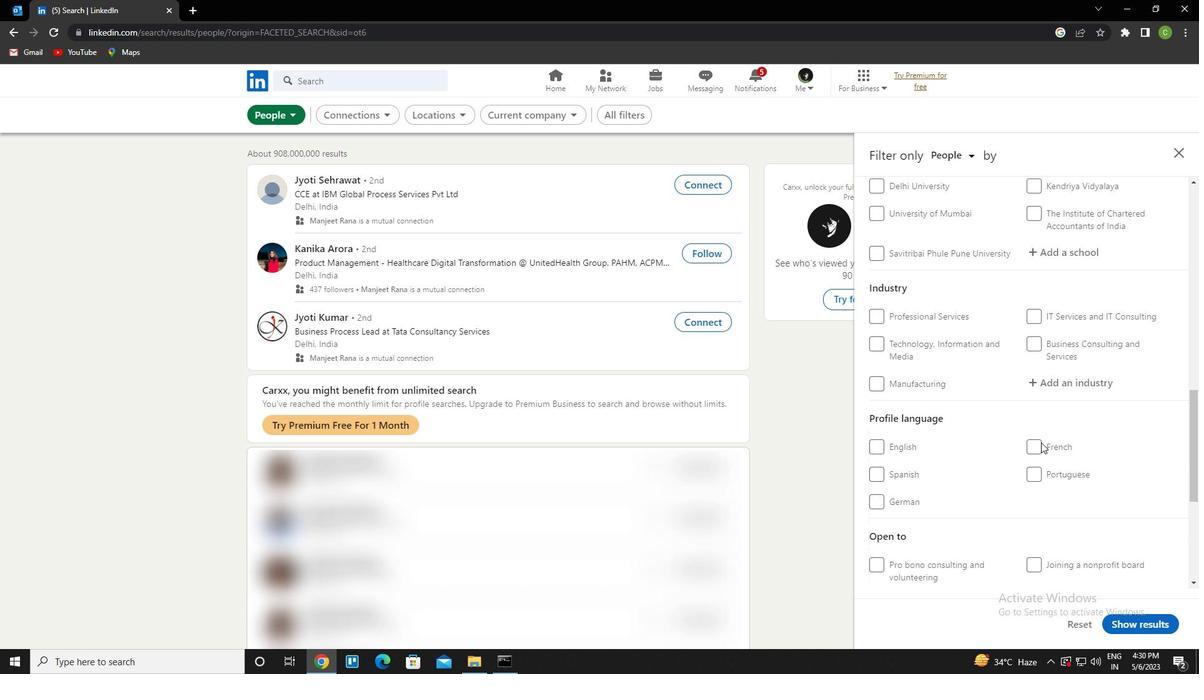 
Action: Mouse moved to (881, 374)
Screenshot: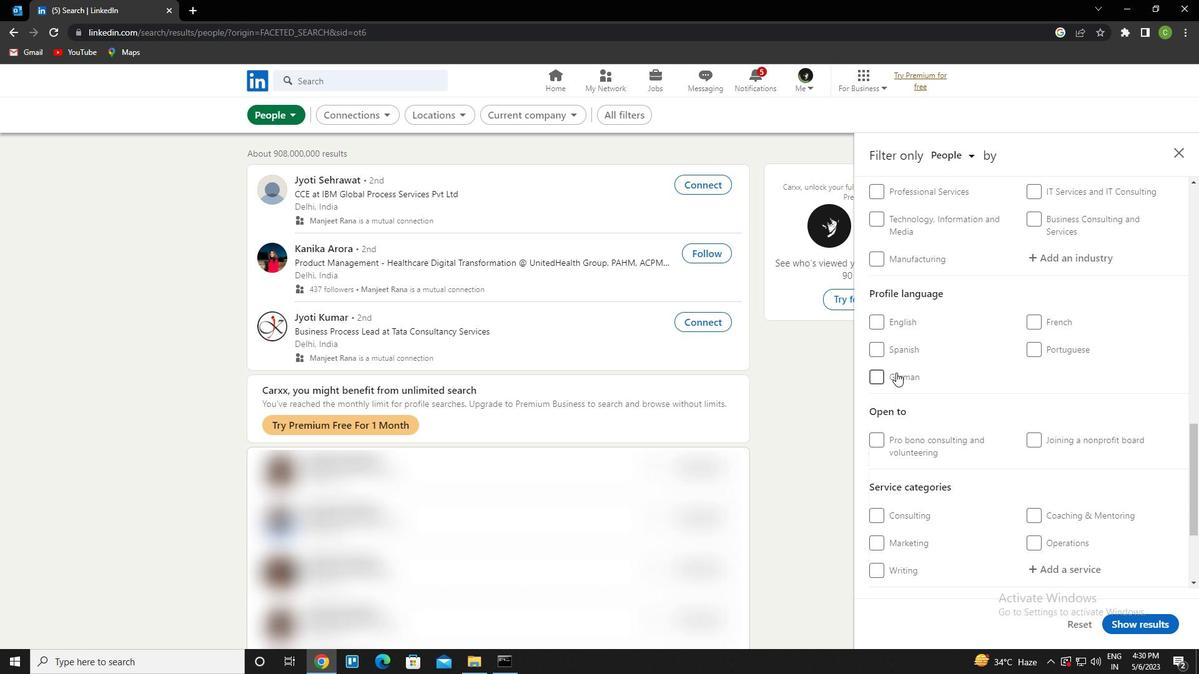 
Action: Mouse pressed left at (881, 374)
Screenshot: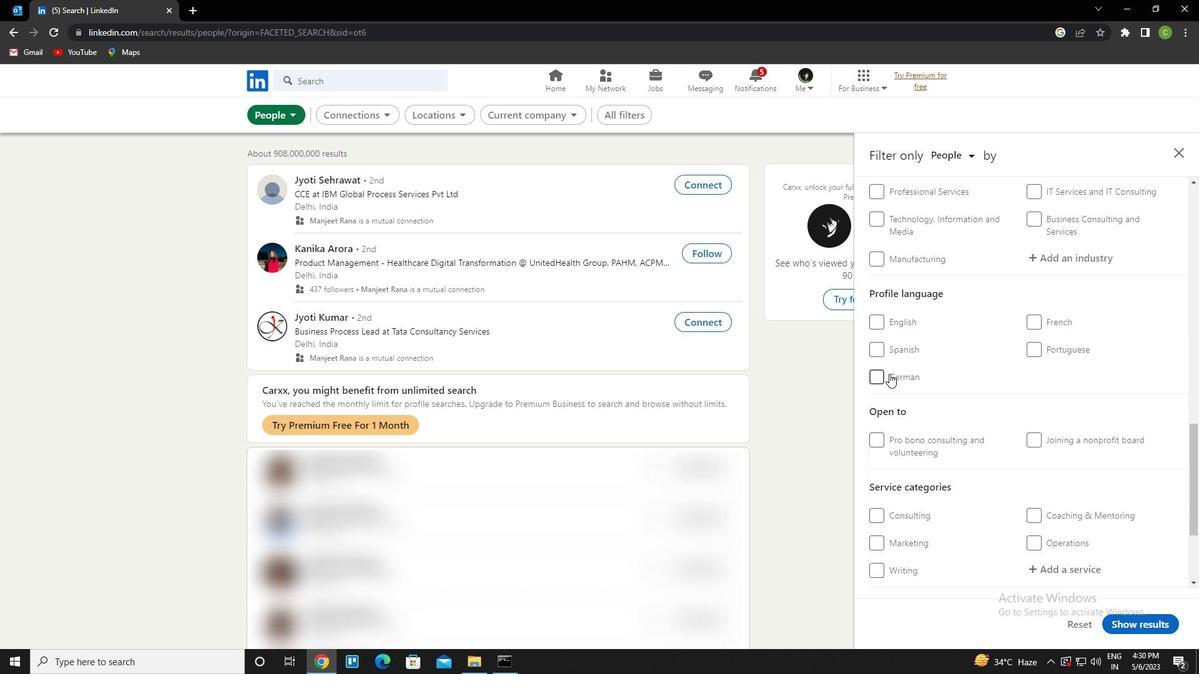 
Action: Mouse moved to (1075, 383)
Screenshot: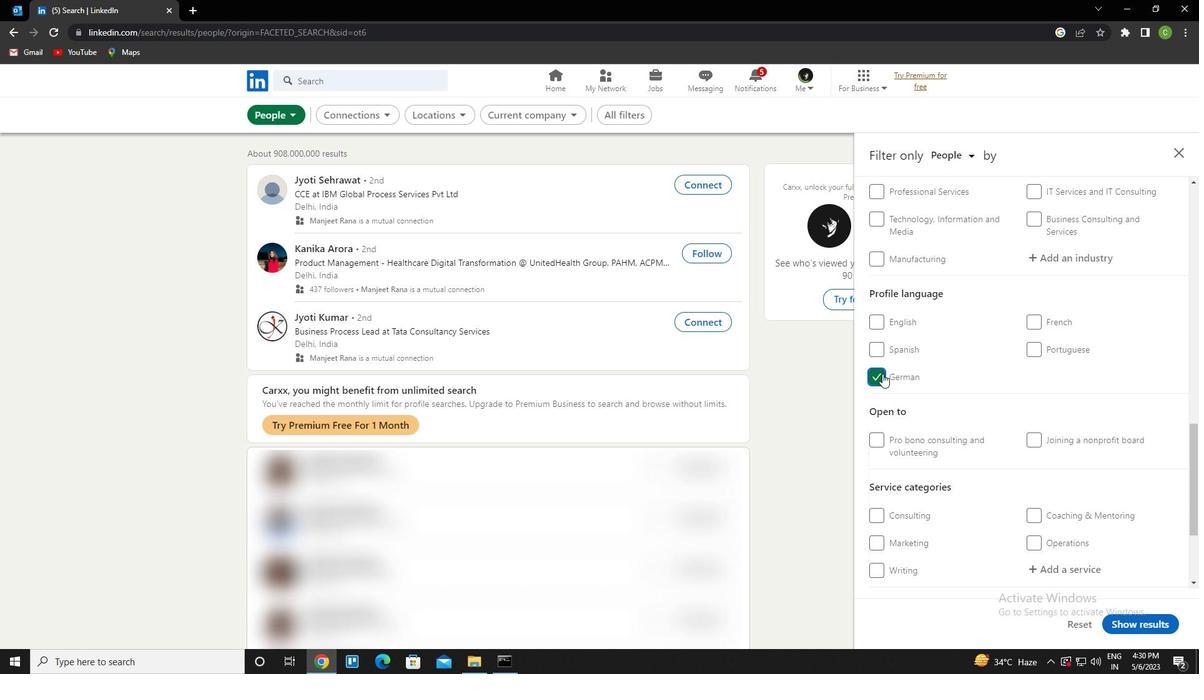 
Action: Mouse scrolled (1075, 384) with delta (0, 0)
Screenshot: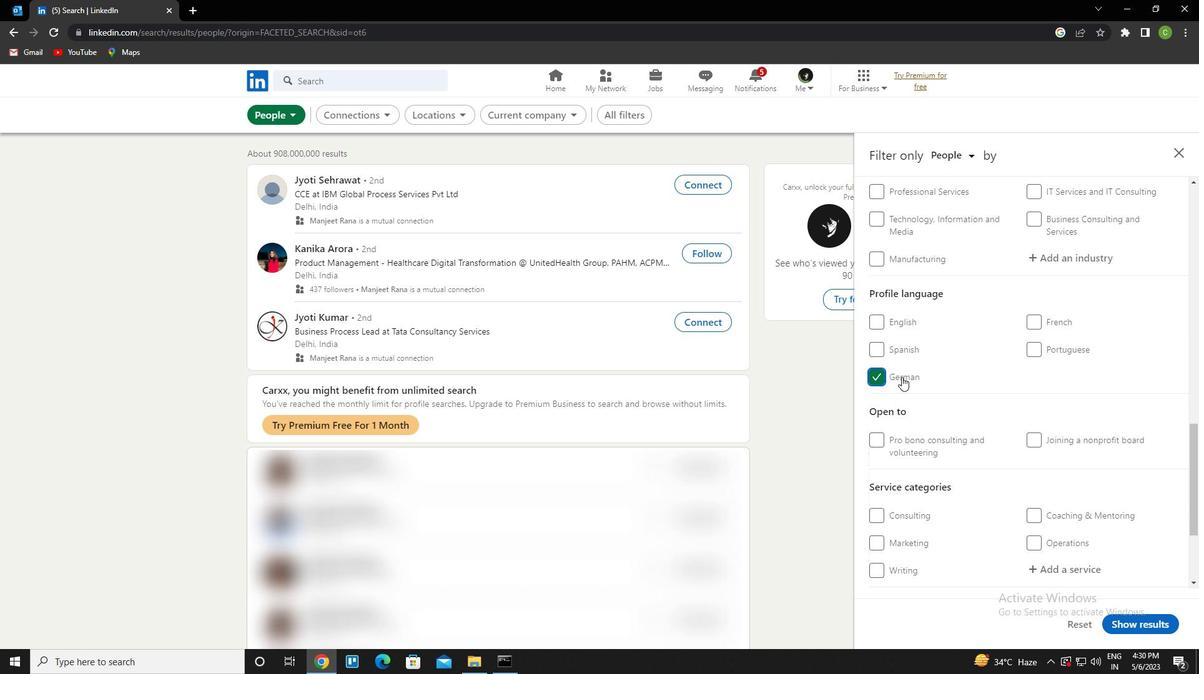 
Action: Mouse scrolled (1075, 384) with delta (0, 0)
Screenshot: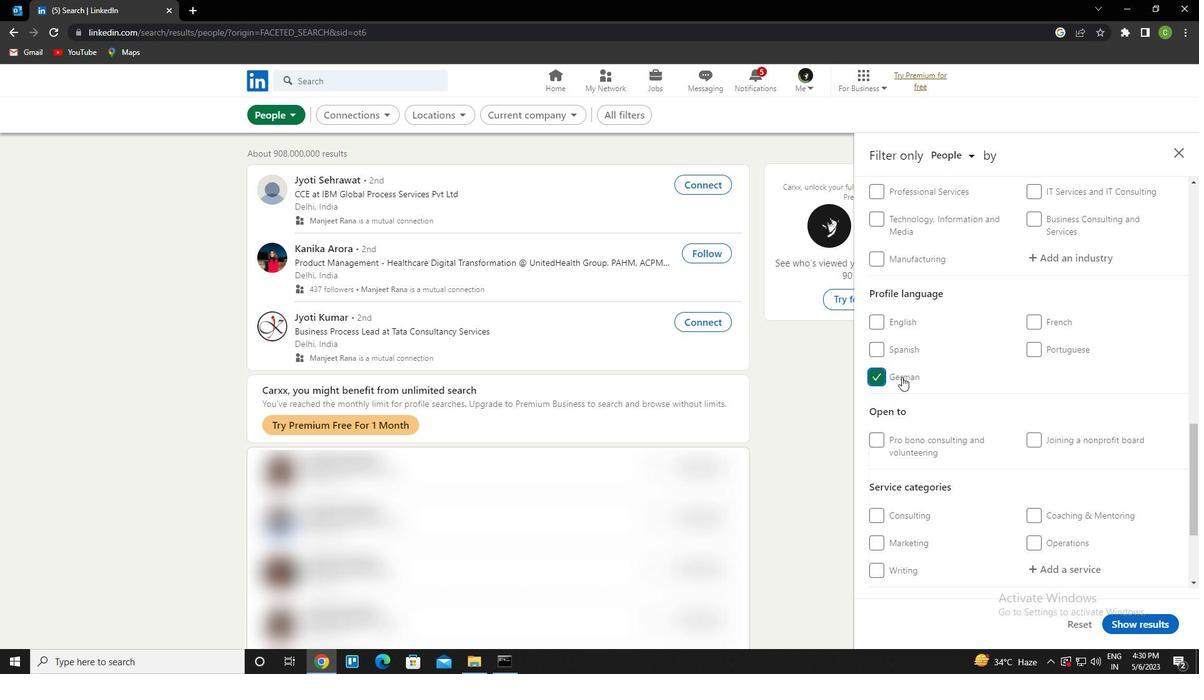 
Action: Mouse scrolled (1075, 384) with delta (0, 0)
Screenshot: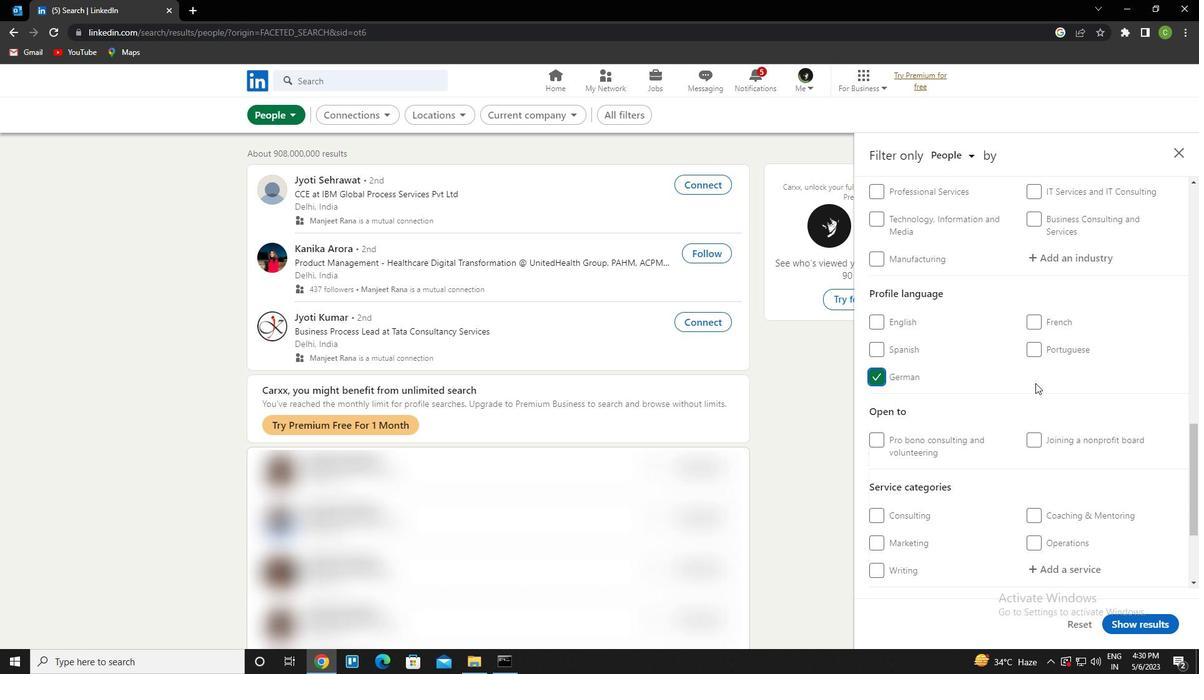 
Action: Mouse scrolled (1075, 384) with delta (0, 0)
Screenshot: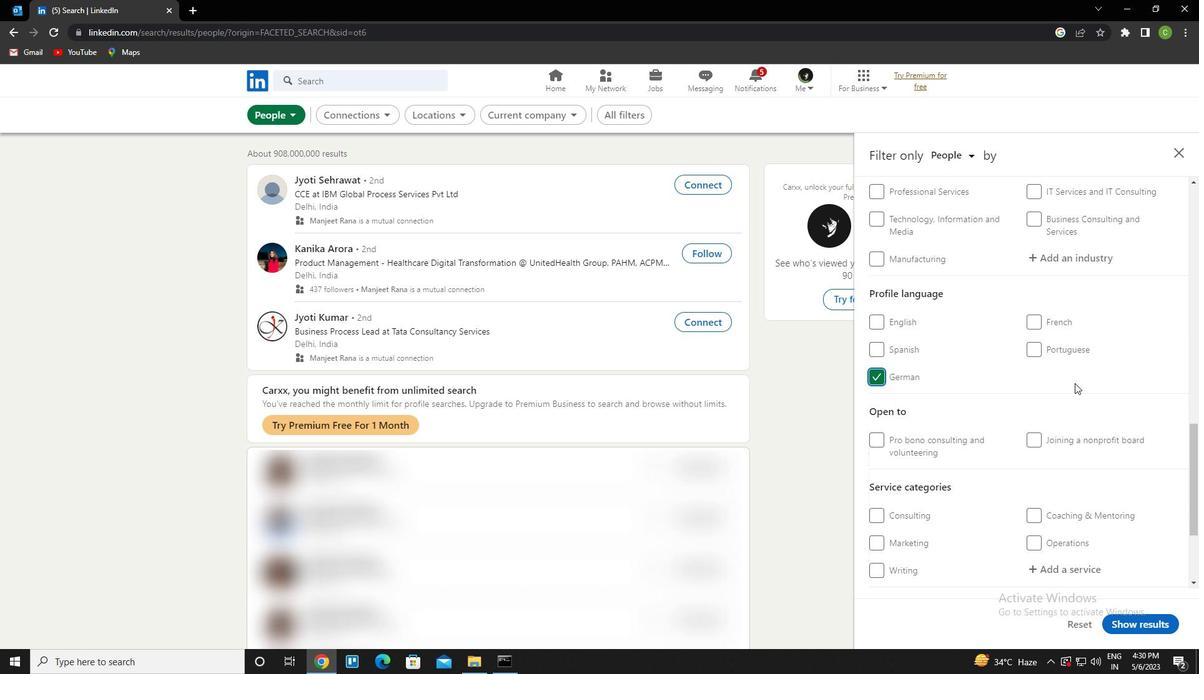 
Action: Mouse scrolled (1075, 384) with delta (0, 0)
Screenshot: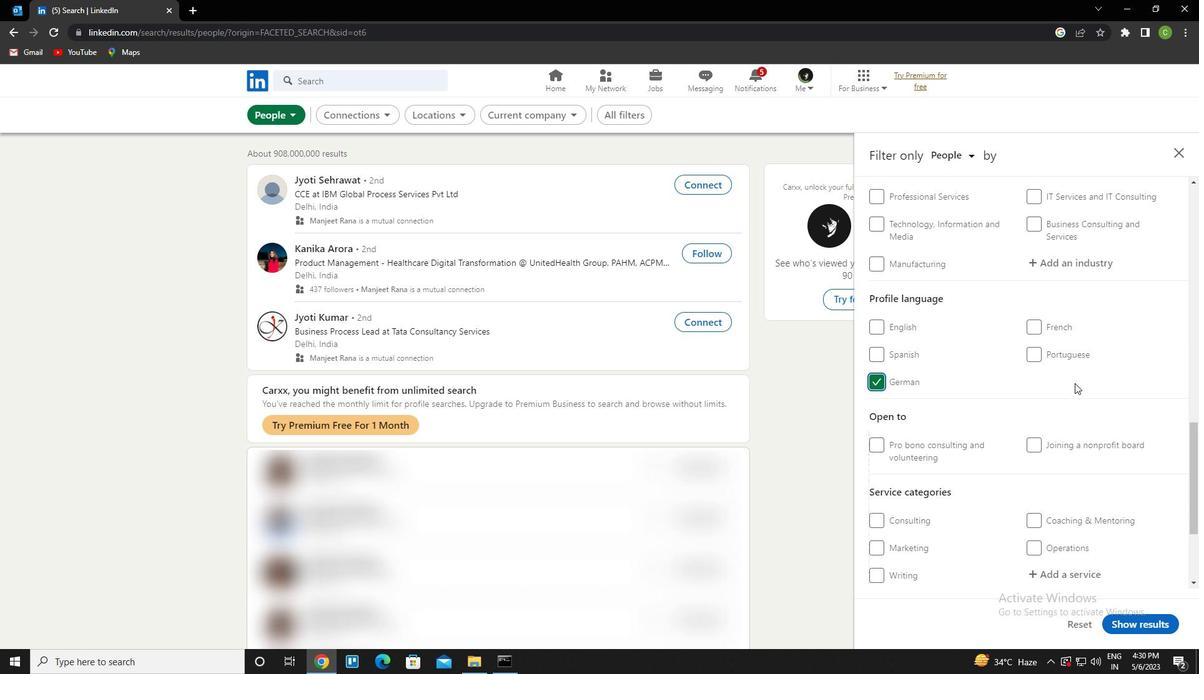 
Action: Mouse moved to (974, 309)
Screenshot: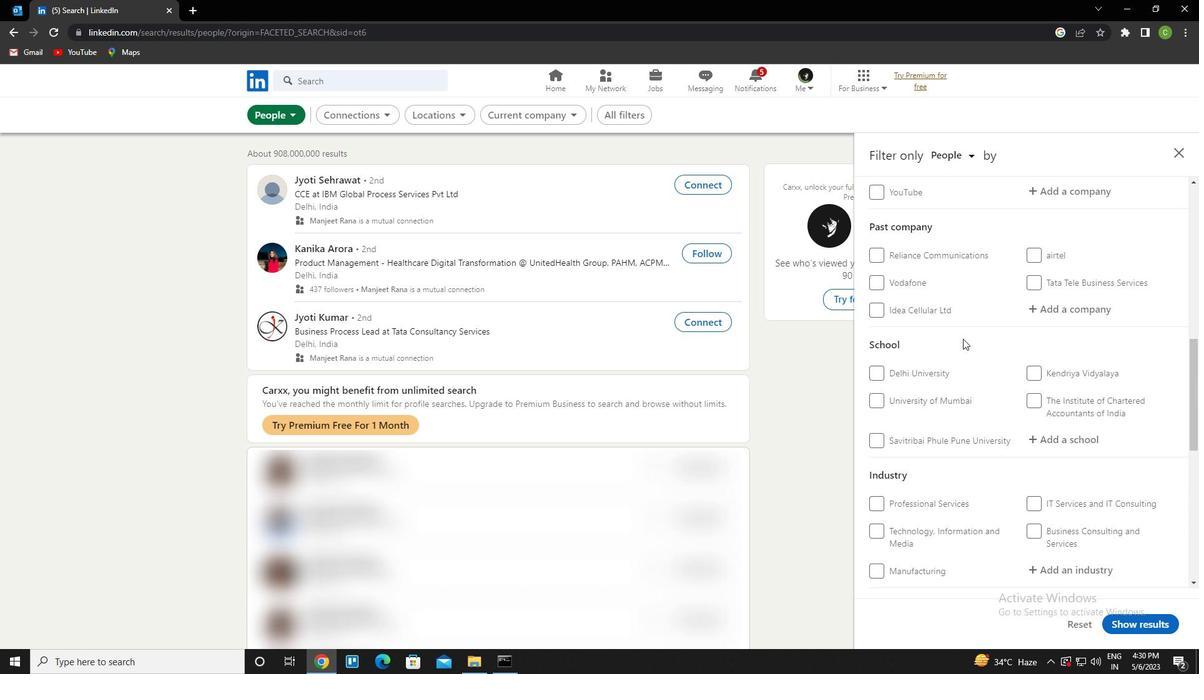 
Action: Mouse scrolled (974, 310) with delta (0, 0)
Screenshot: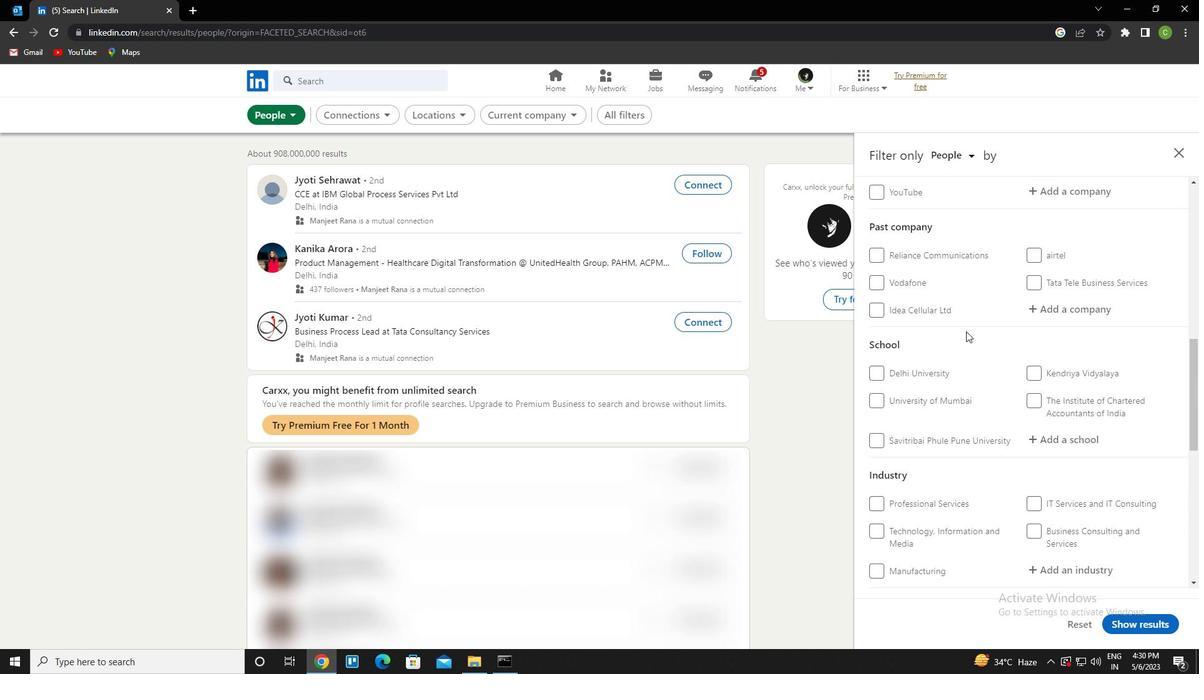 
Action: Mouse scrolled (974, 310) with delta (0, 0)
Screenshot: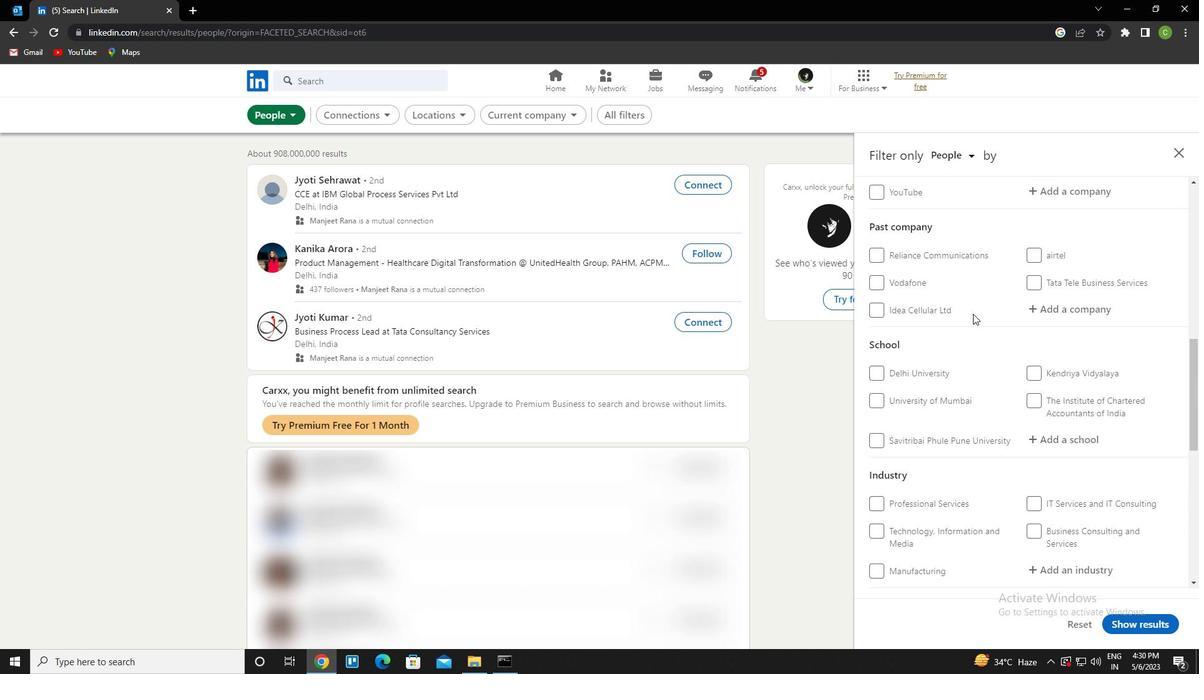 
Action: Mouse moved to (1080, 320)
Screenshot: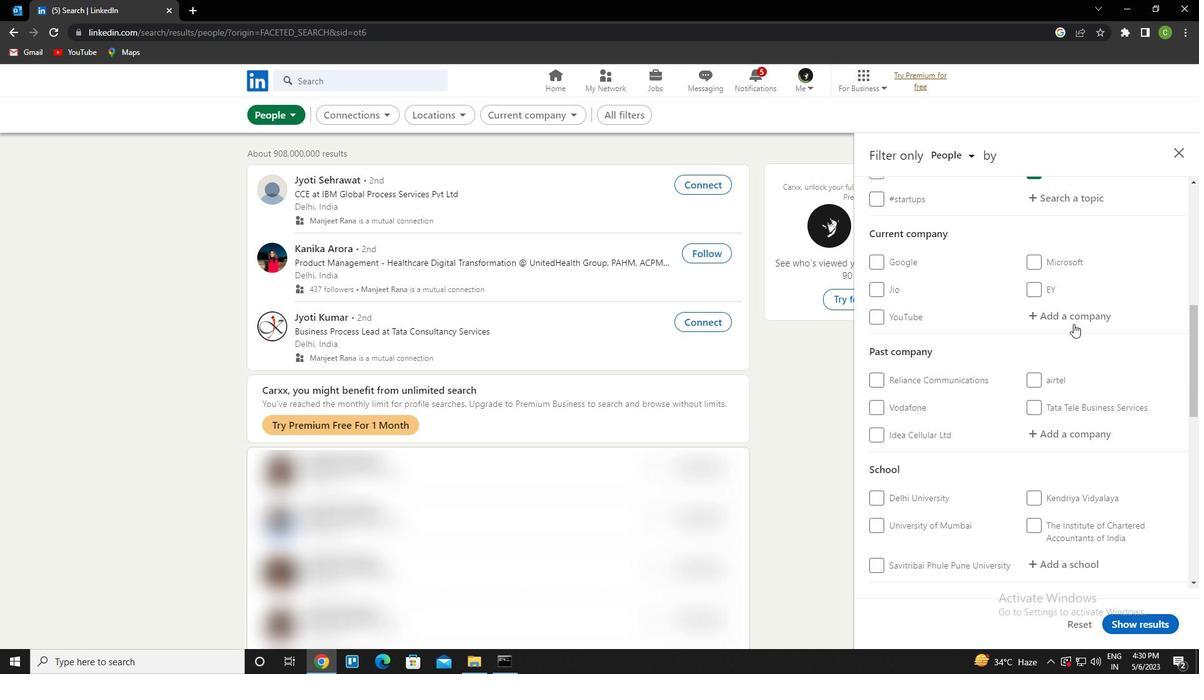 
Action: Mouse pressed left at (1080, 320)
Screenshot: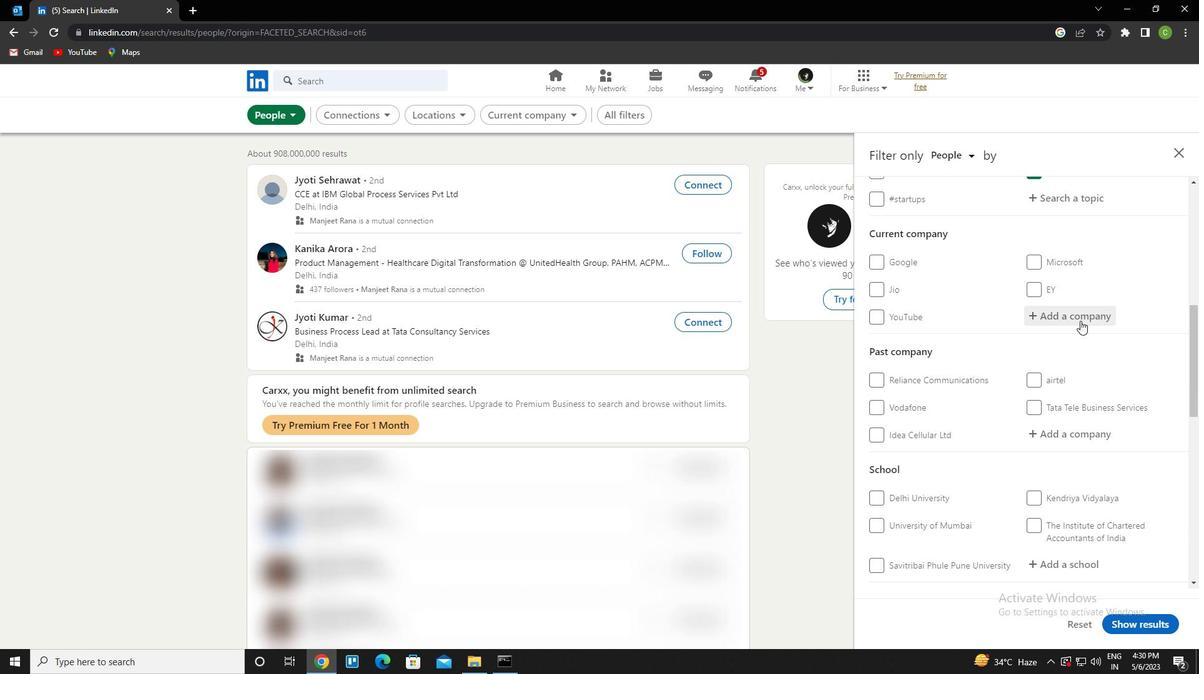 
Action: Key pressed <Key.caps_lock>p<Key.caps_lock>ine<Key.space>labs<Key.down><Key.enter>
Screenshot: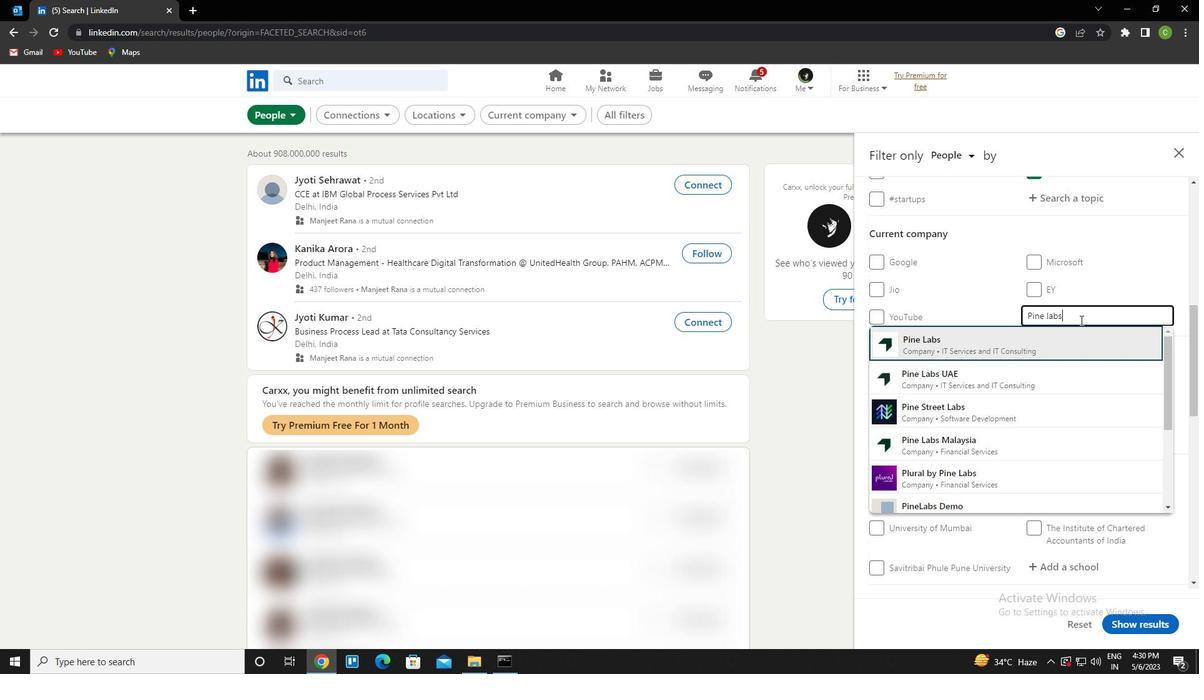 
Action: Mouse moved to (1037, 336)
Screenshot: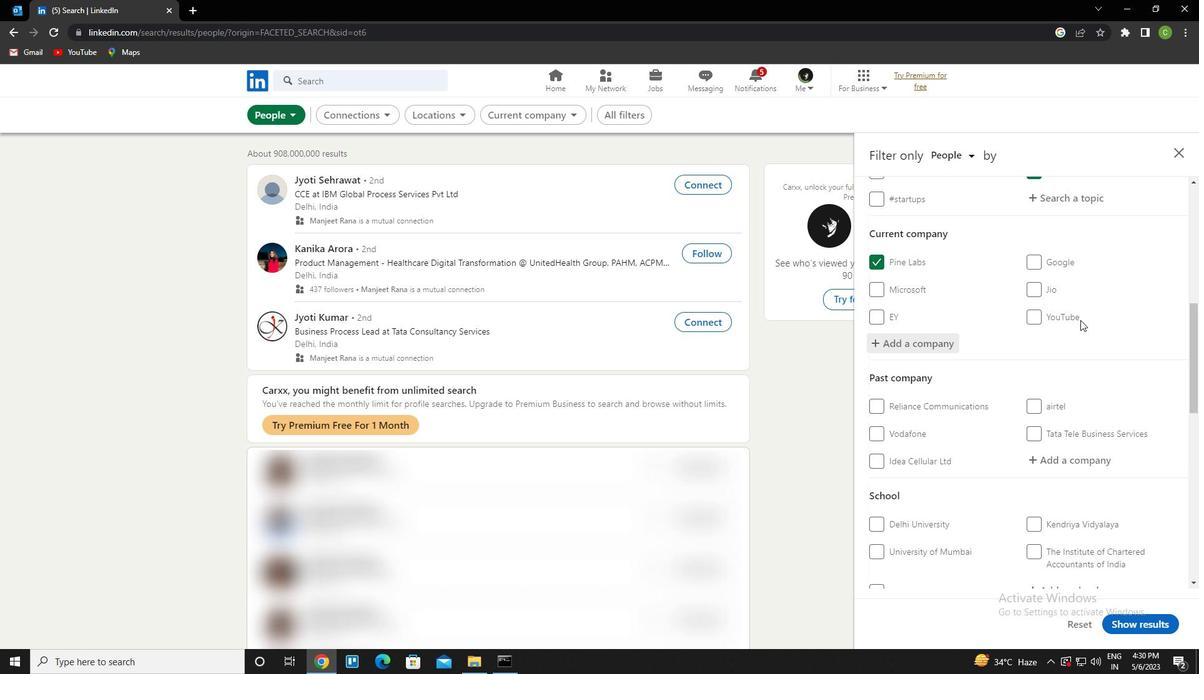 
Action: Mouse scrolled (1037, 336) with delta (0, 0)
Screenshot: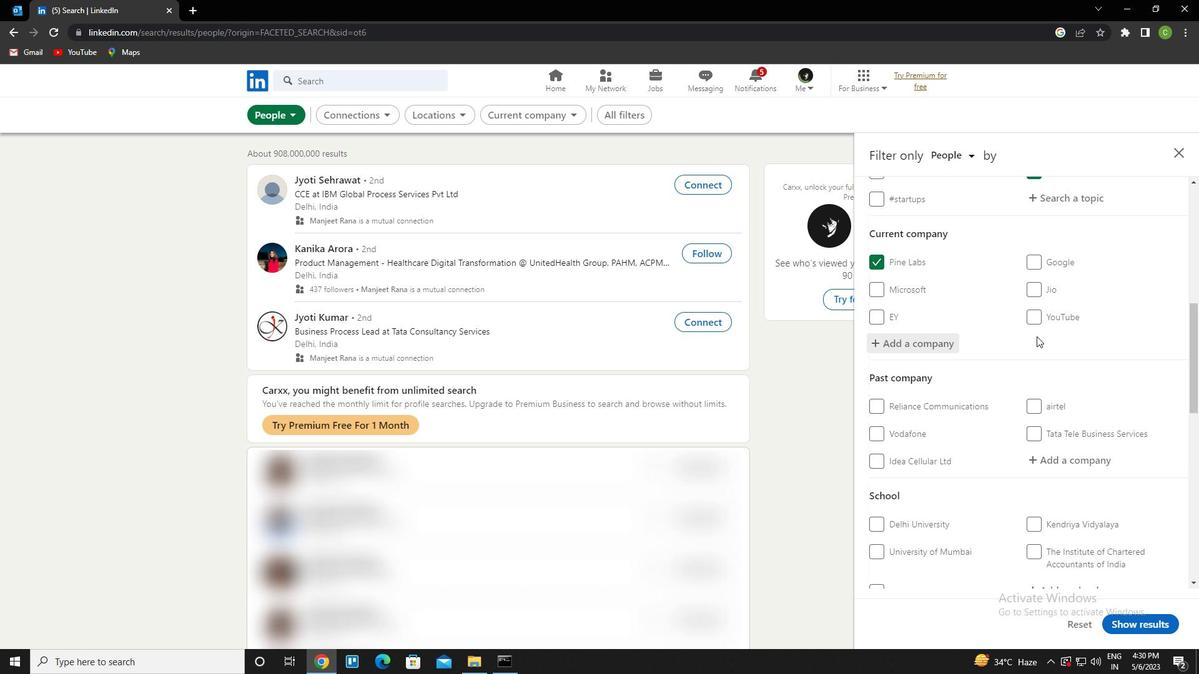 
Action: Mouse scrolled (1037, 336) with delta (0, 0)
Screenshot: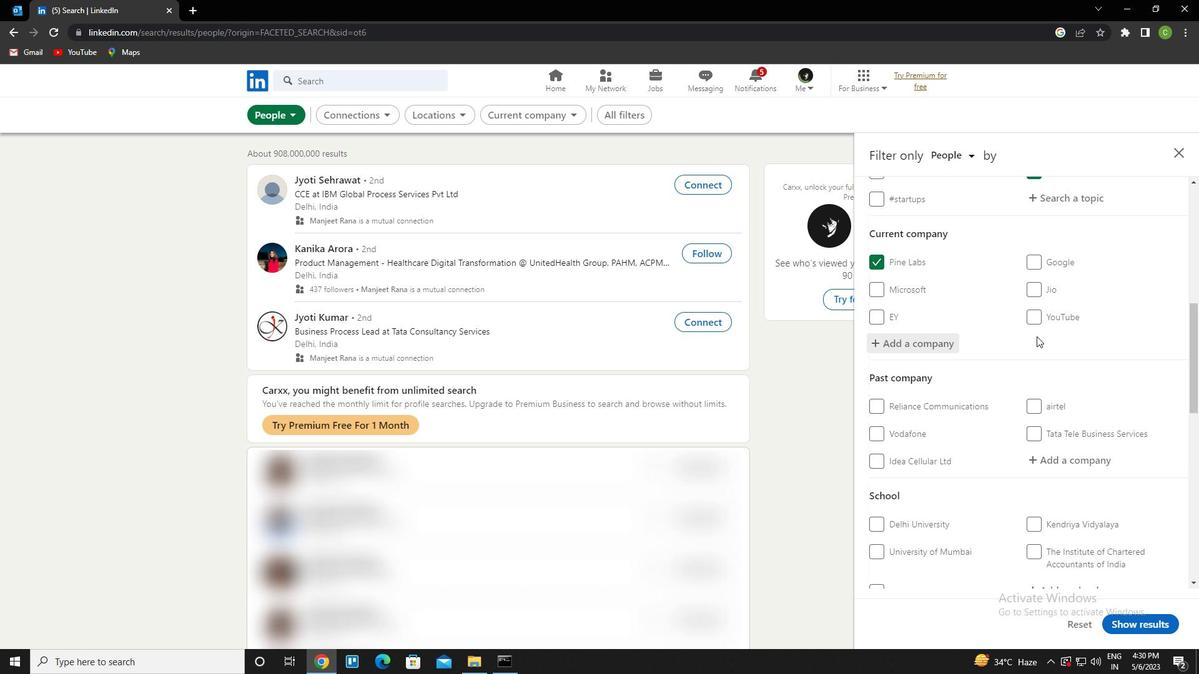 
Action: Mouse moved to (1039, 353)
Screenshot: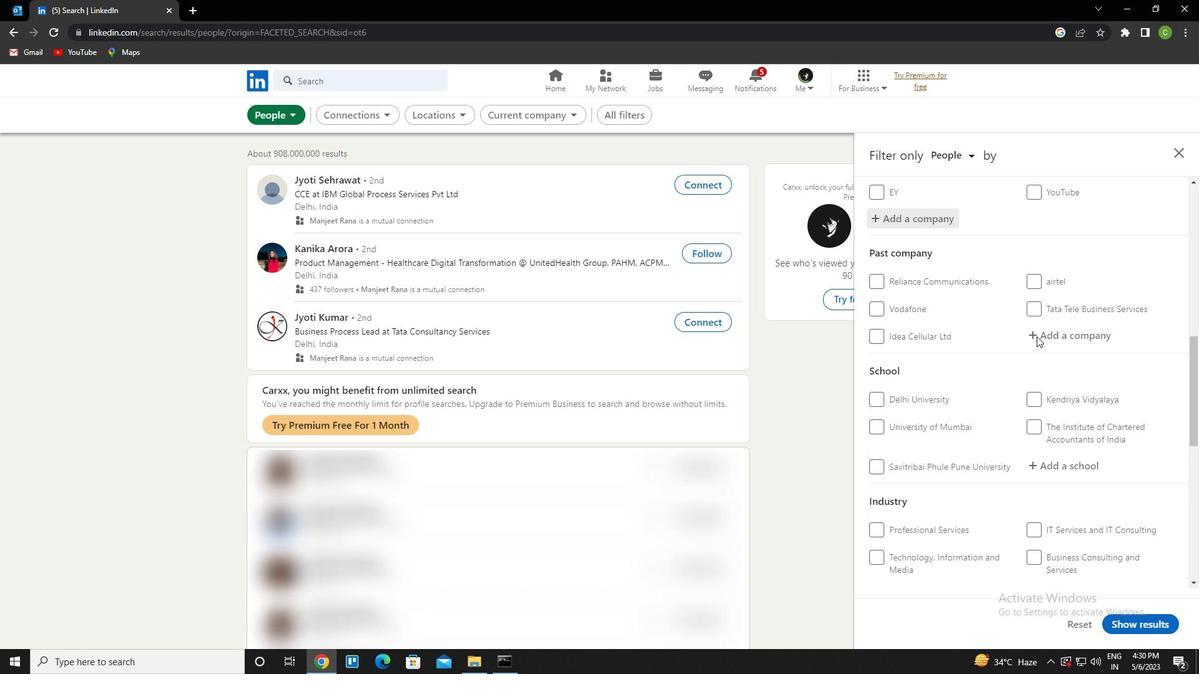 
Action: Mouse scrolled (1039, 353) with delta (0, 0)
Screenshot: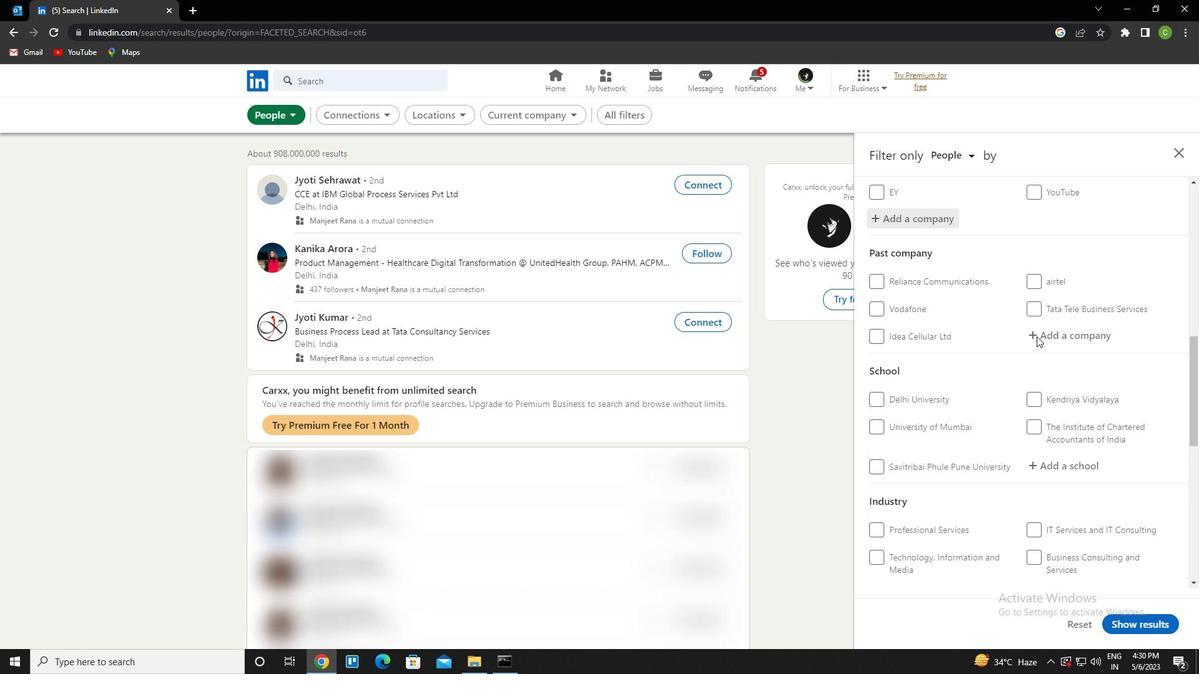 
Action: Mouse moved to (1077, 408)
Screenshot: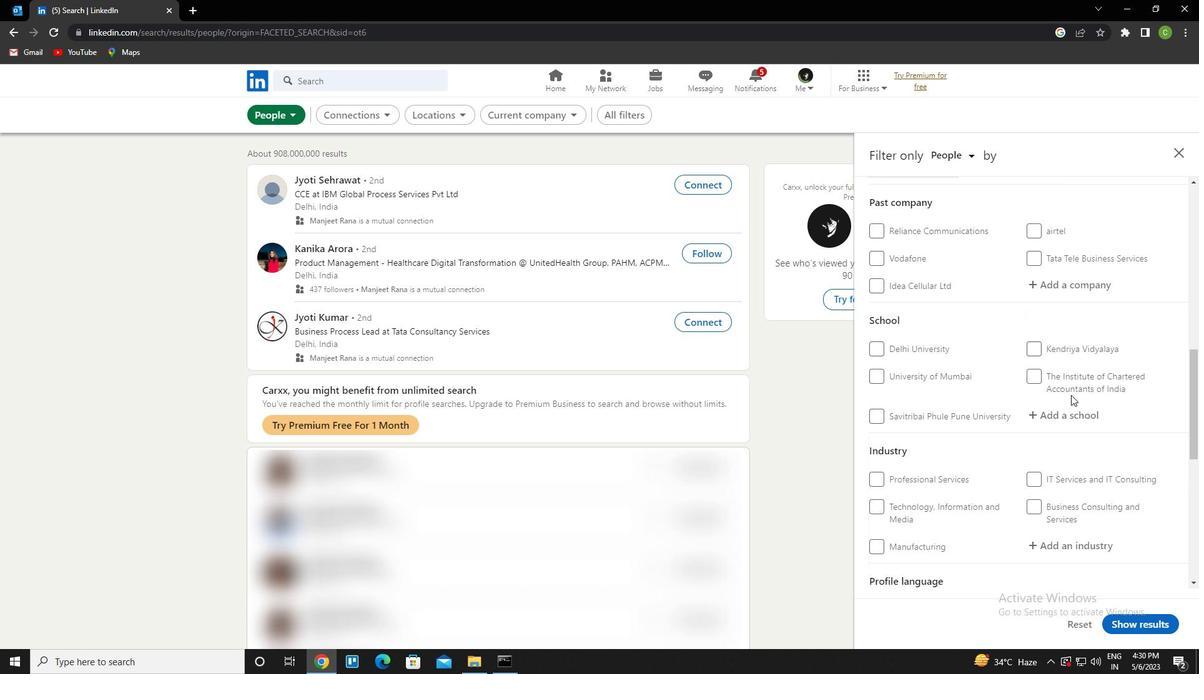 
Action: Mouse pressed left at (1077, 408)
Screenshot: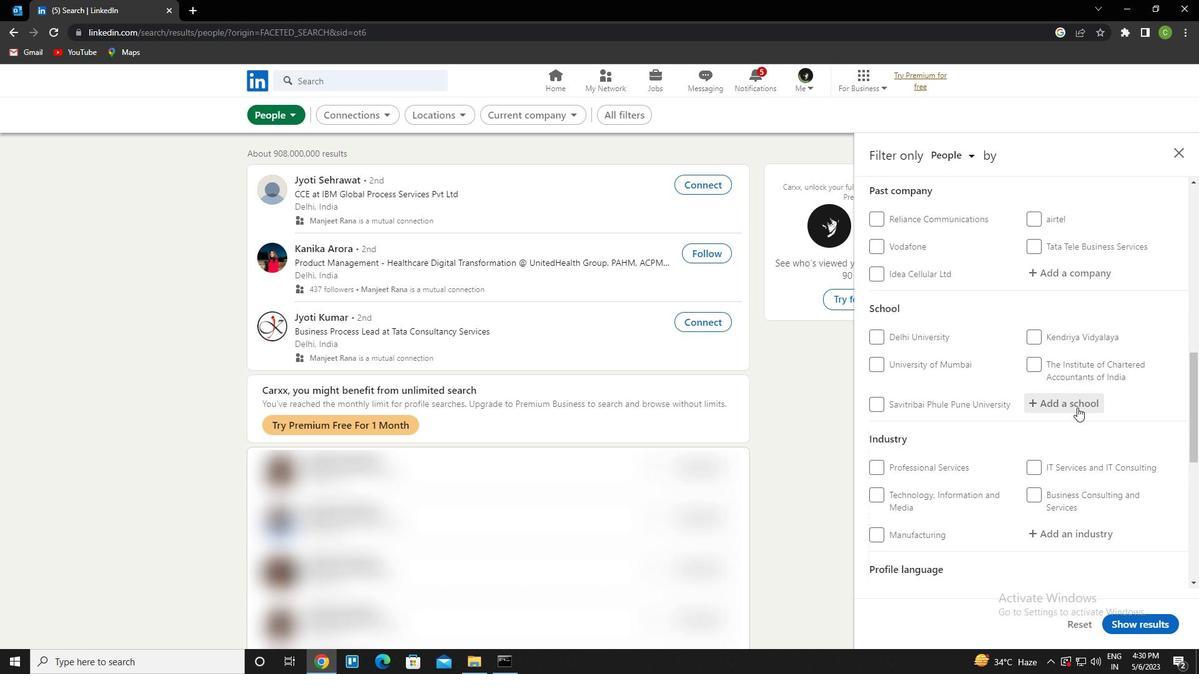 
Action: Key pressed <Key.caps_lock>pes<Key.space>c<Key.caps_lock>ollege<Key.down><Key.enter>
Screenshot: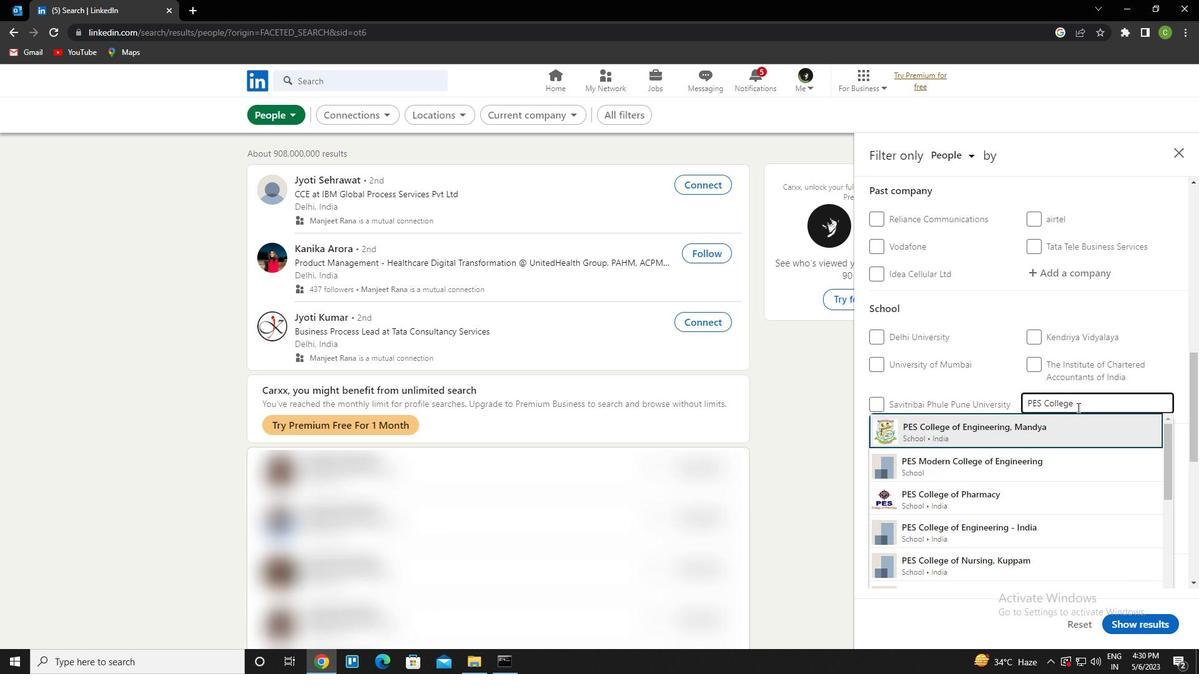 
Action: Mouse moved to (1071, 413)
Screenshot: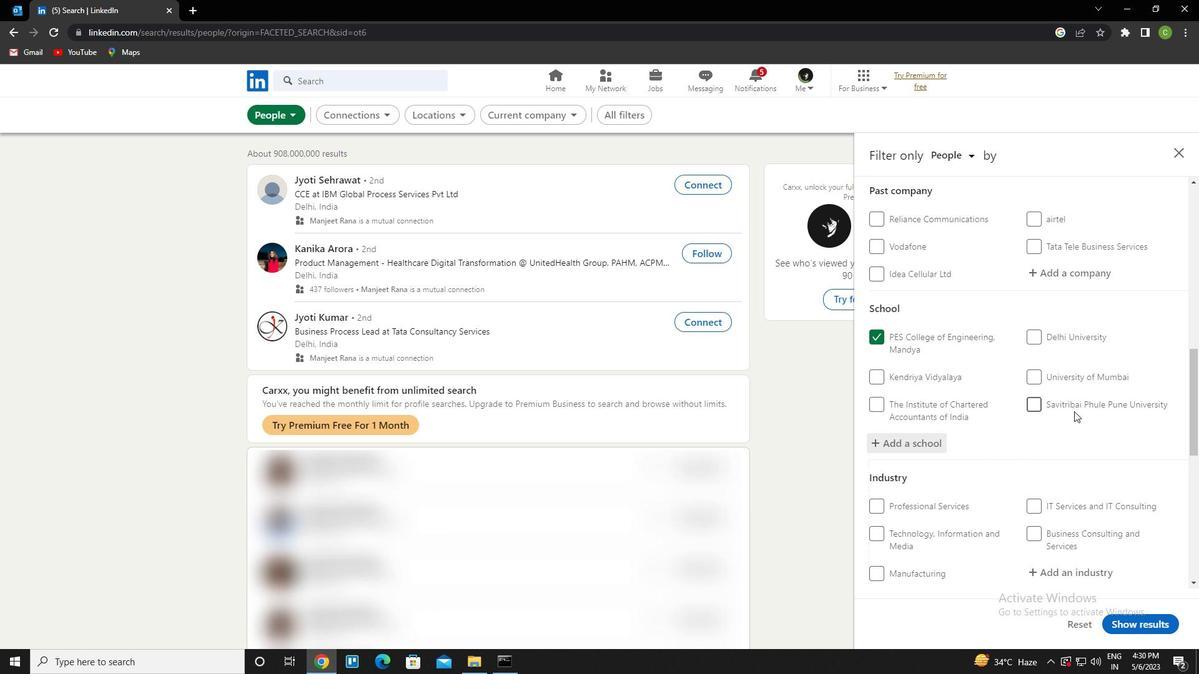 
Action: Mouse scrolled (1071, 413) with delta (0, 0)
Screenshot: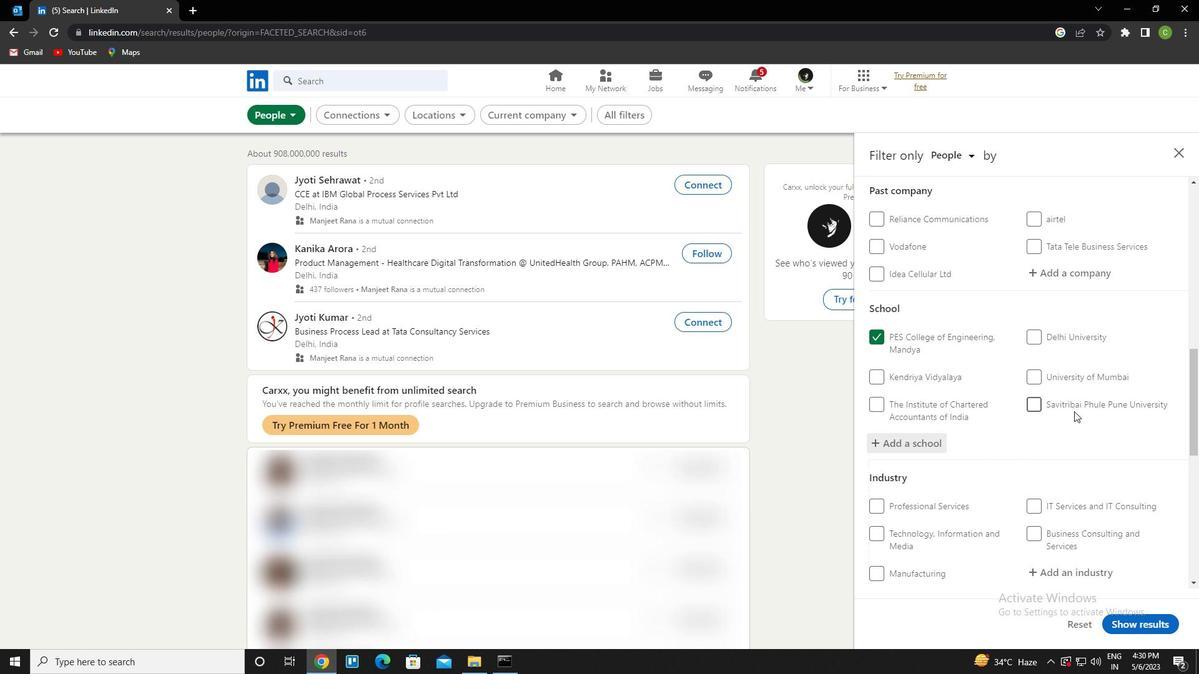
Action: Mouse moved to (1071, 413)
Screenshot: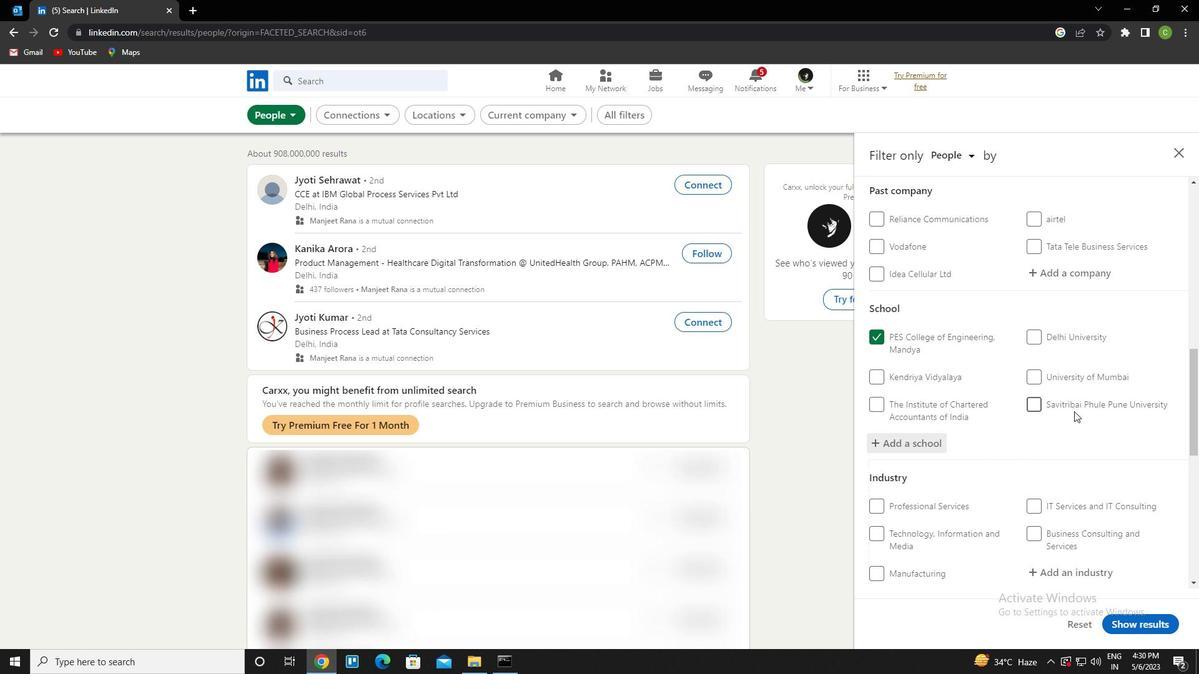 
Action: Mouse scrolled (1071, 413) with delta (0, 0)
Screenshot: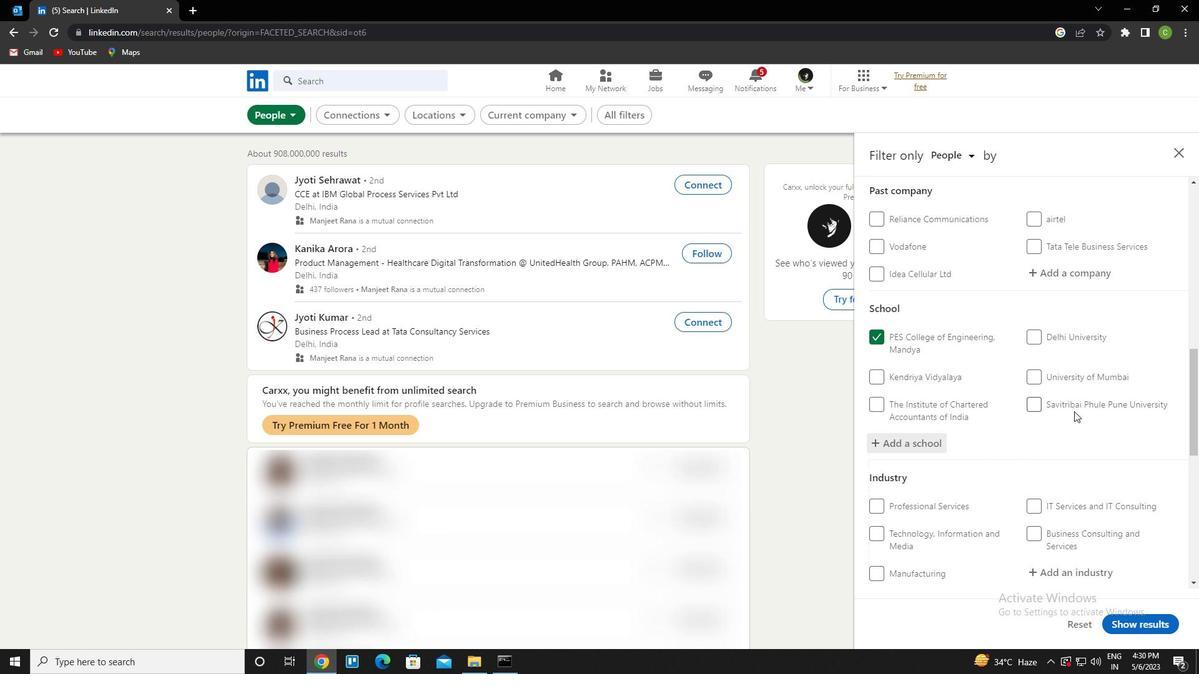 
Action: Mouse moved to (1087, 449)
Screenshot: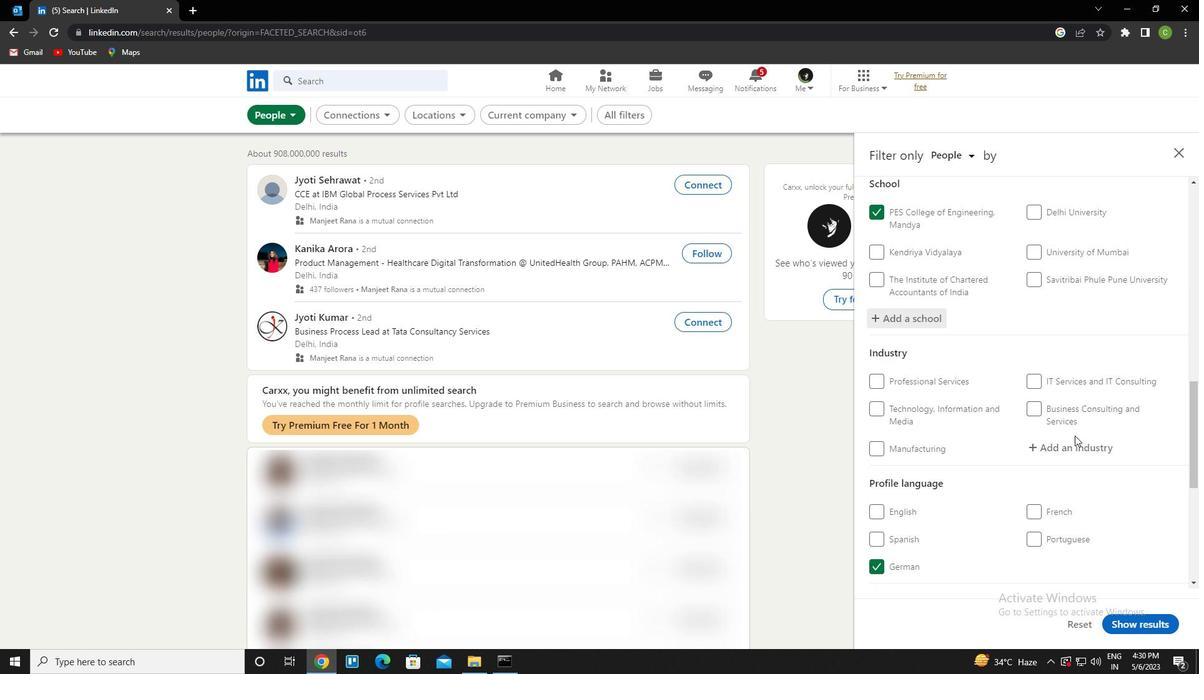 
Action: Mouse pressed left at (1087, 449)
Screenshot: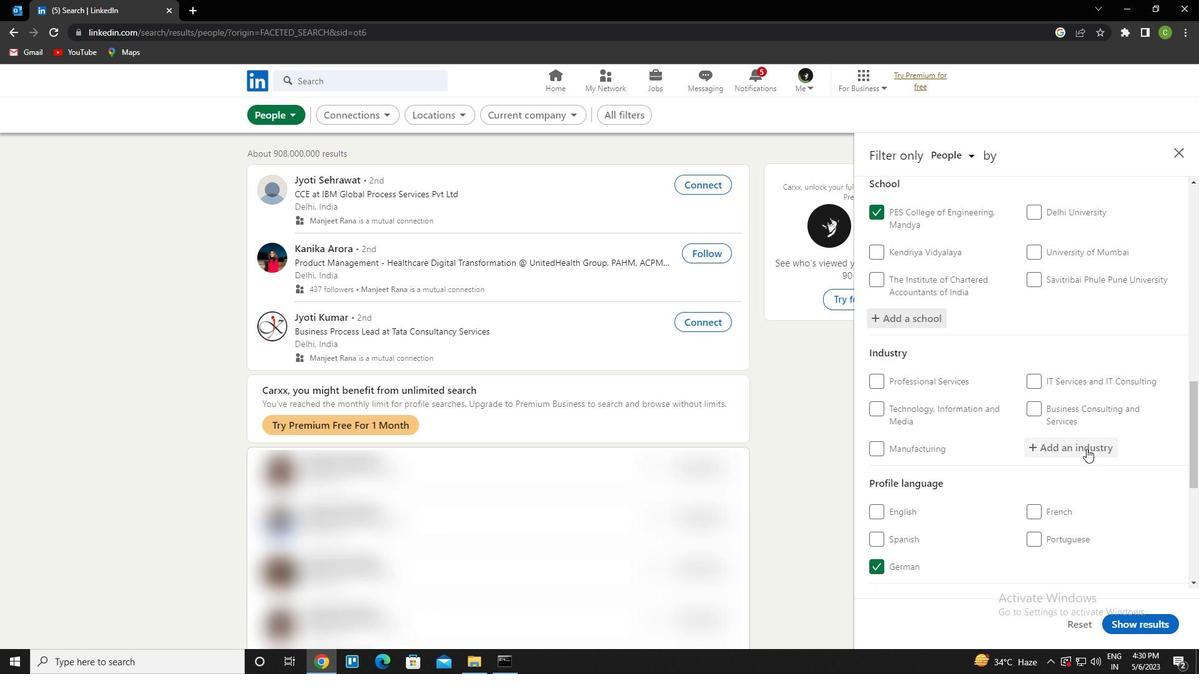 
Action: Key pressed <Key.caps_lock>s<Key.caps_lock>ports<Key.space><Key.down><Key.down><Key.down><Key.down><Key.up><Key.up><Key.down><Key.down><Key.enter>
Screenshot: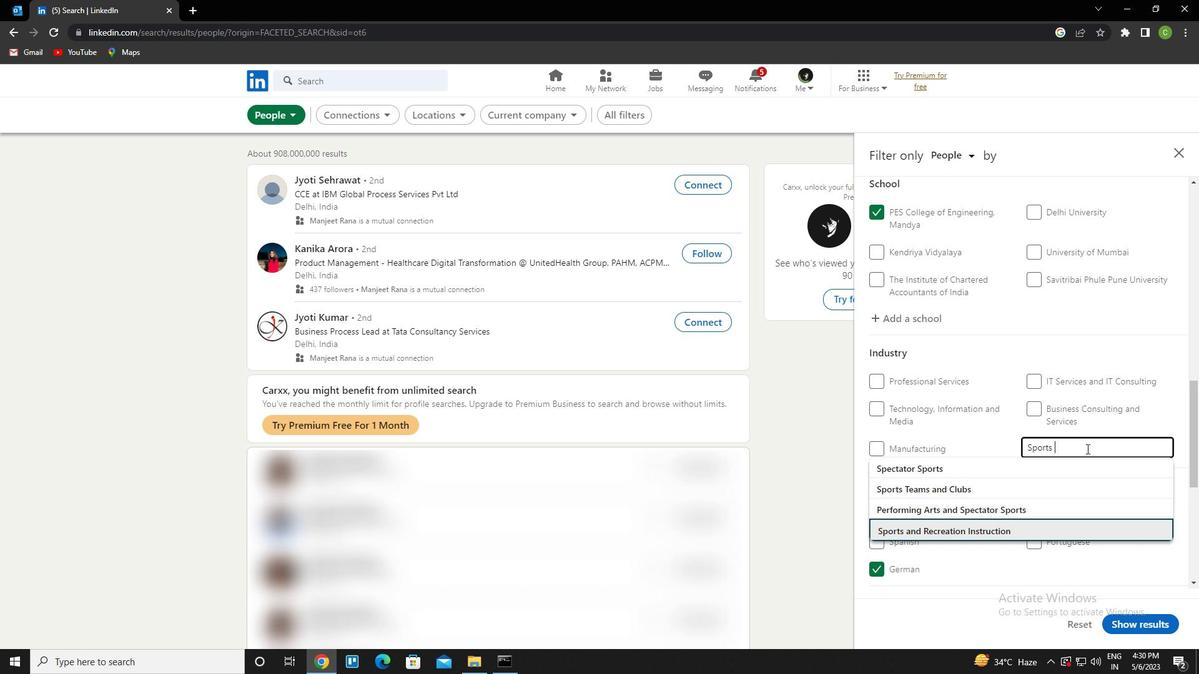 
Action: Mouse scrolled (1087, 448) with delta (0, 0)
Screenshot: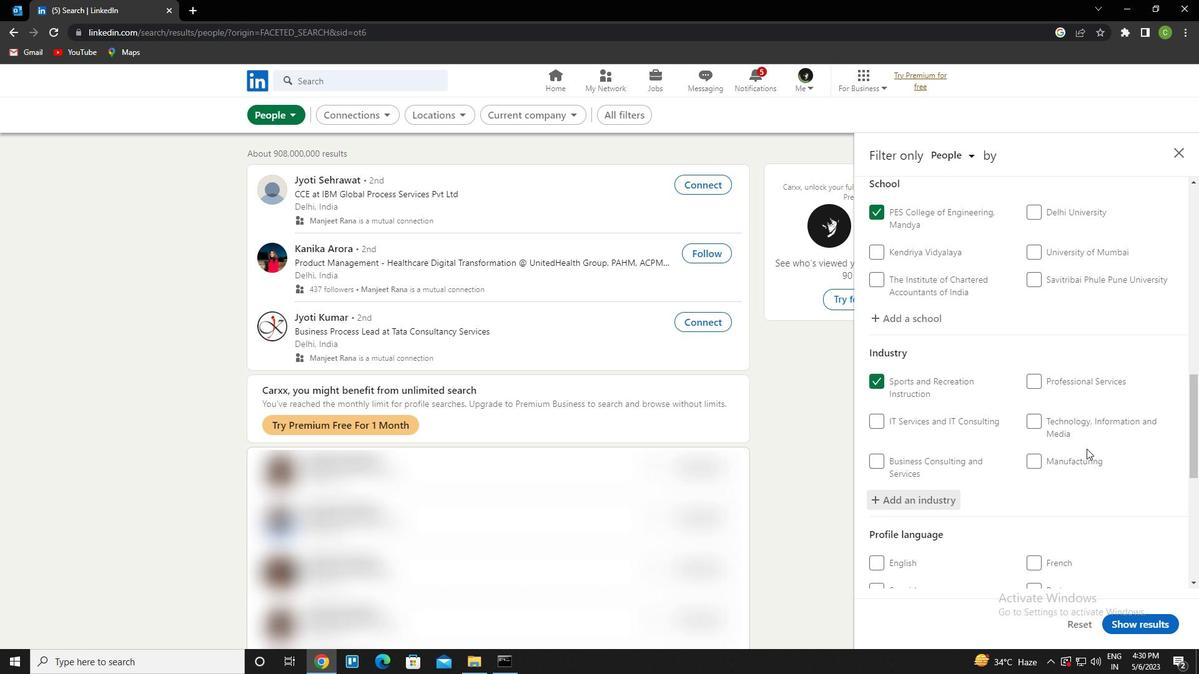 
Action: Mouse scrolled (1087, 448) with delta (0, 0)
Screenshot: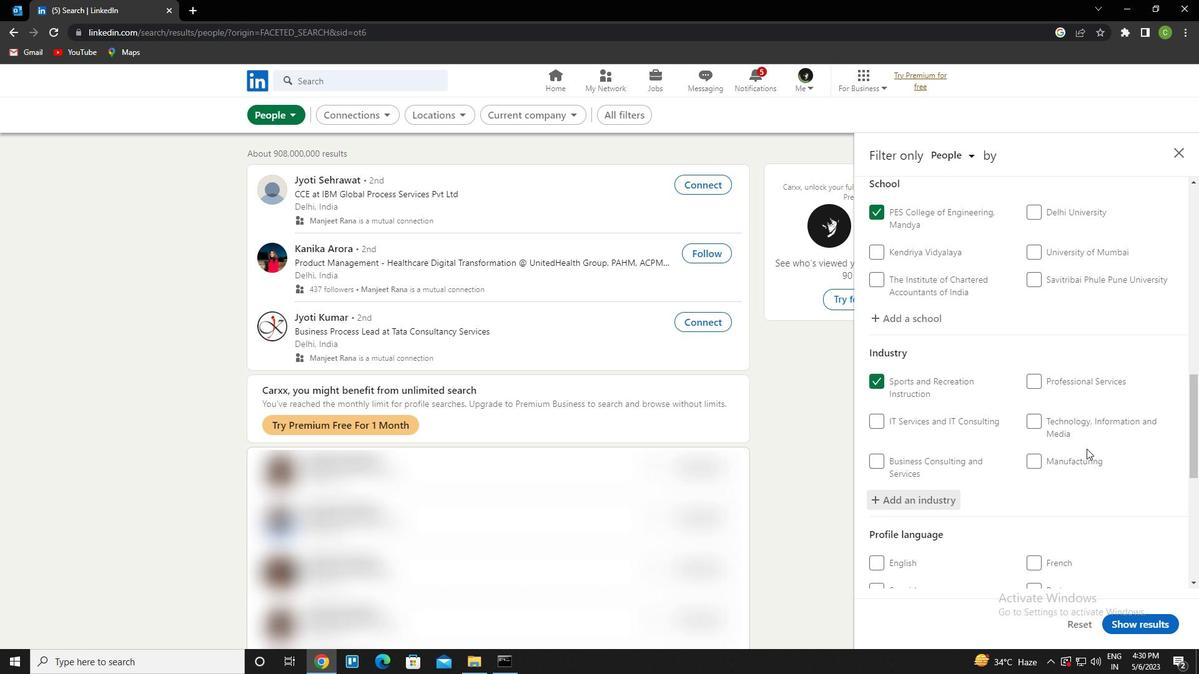 
Action: Mouse scrolled (1087, 448) with delta (0, 0)
Screenshot: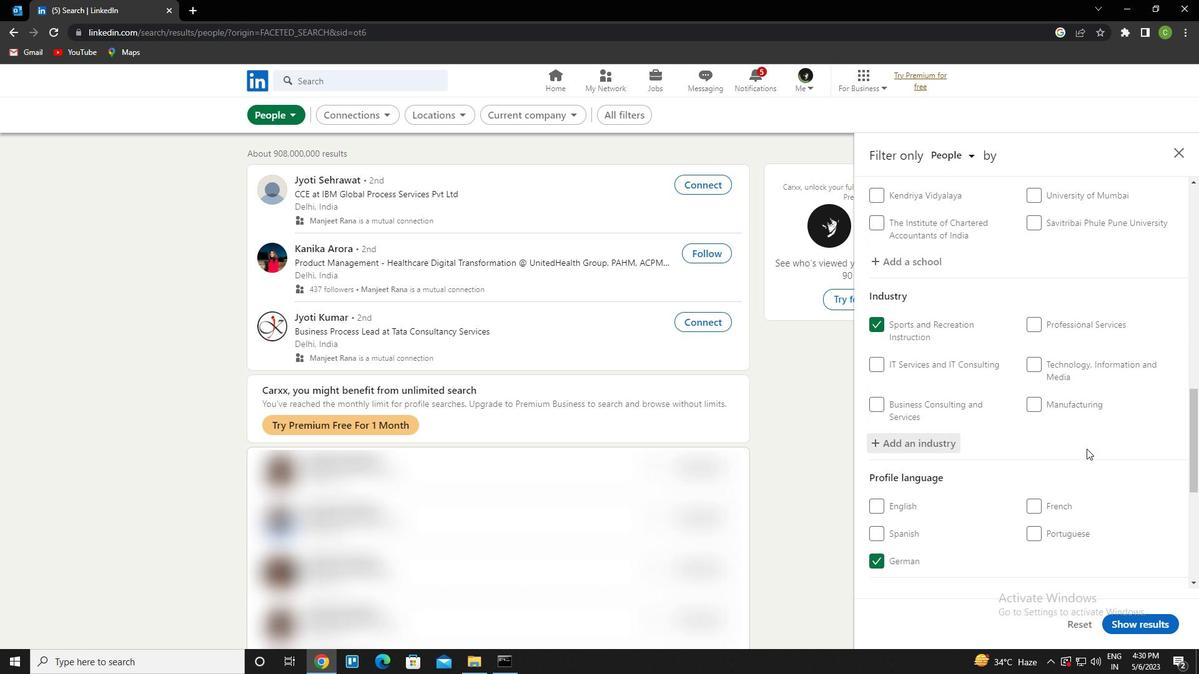 
Action: Mouse moved to (1071, 441)
Screenshot: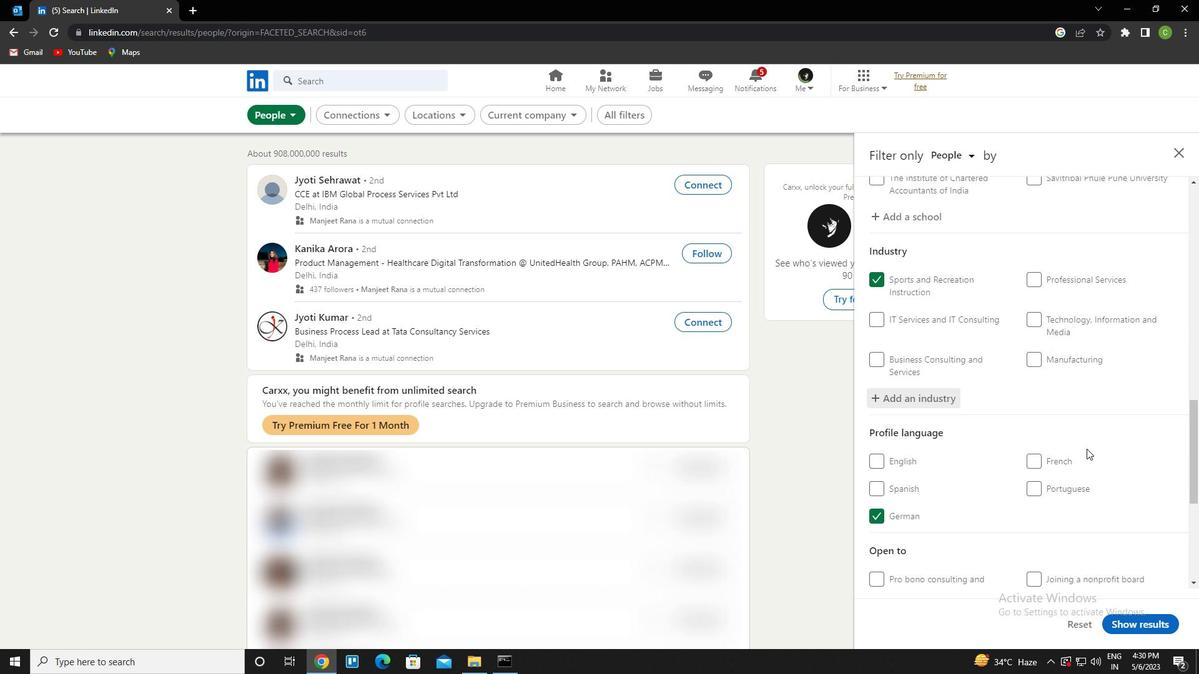 
Action: Mouse scrolled (1071, 440) with delta (0, 0)
Screenshot: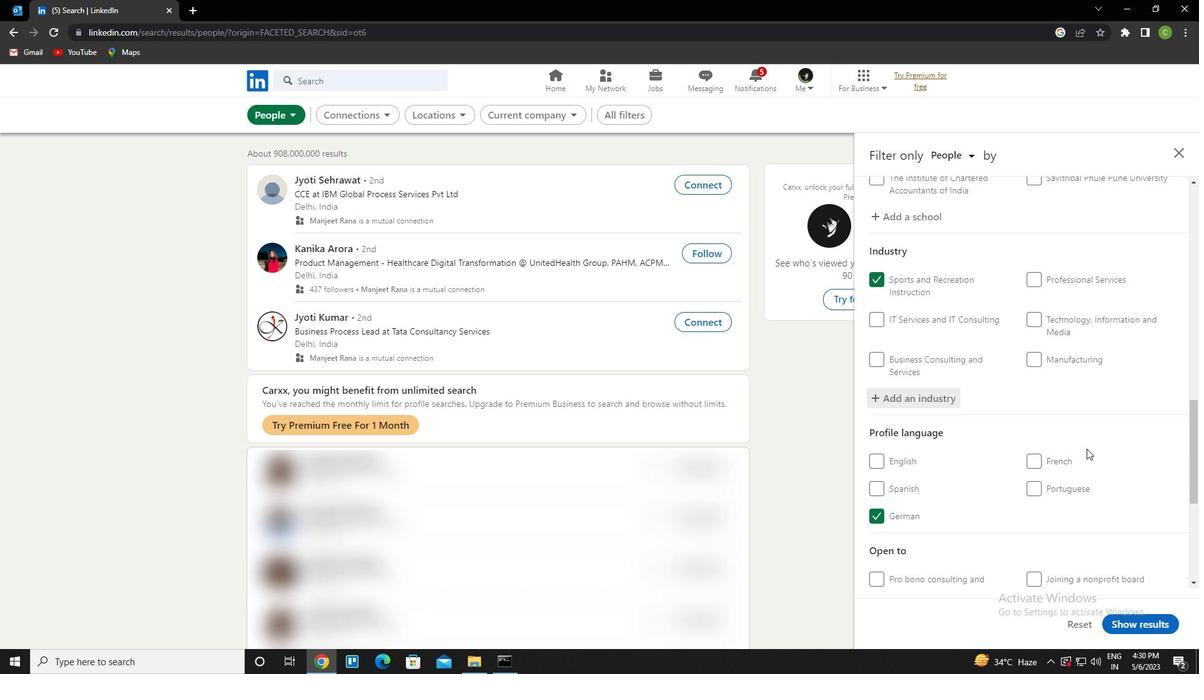 
Action: Mouse moved to (1071, 441)
Screenshot: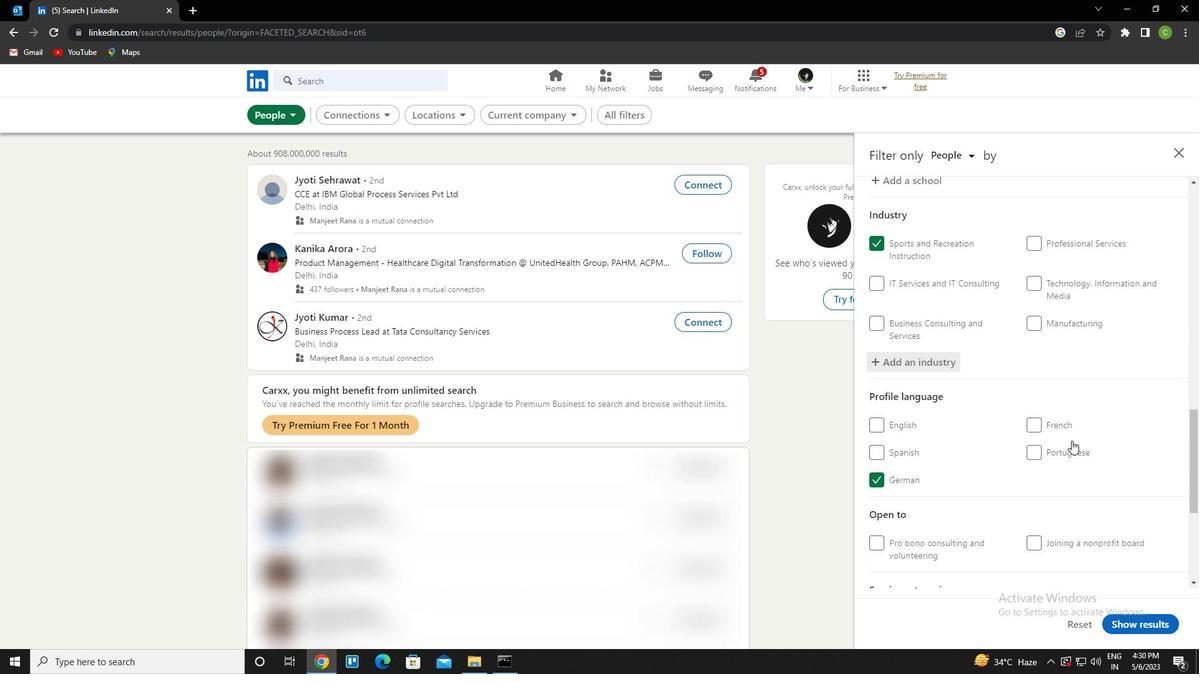 
Action: Mouse scrolled (1071, 440) with delta (0, 0)
Screenshot: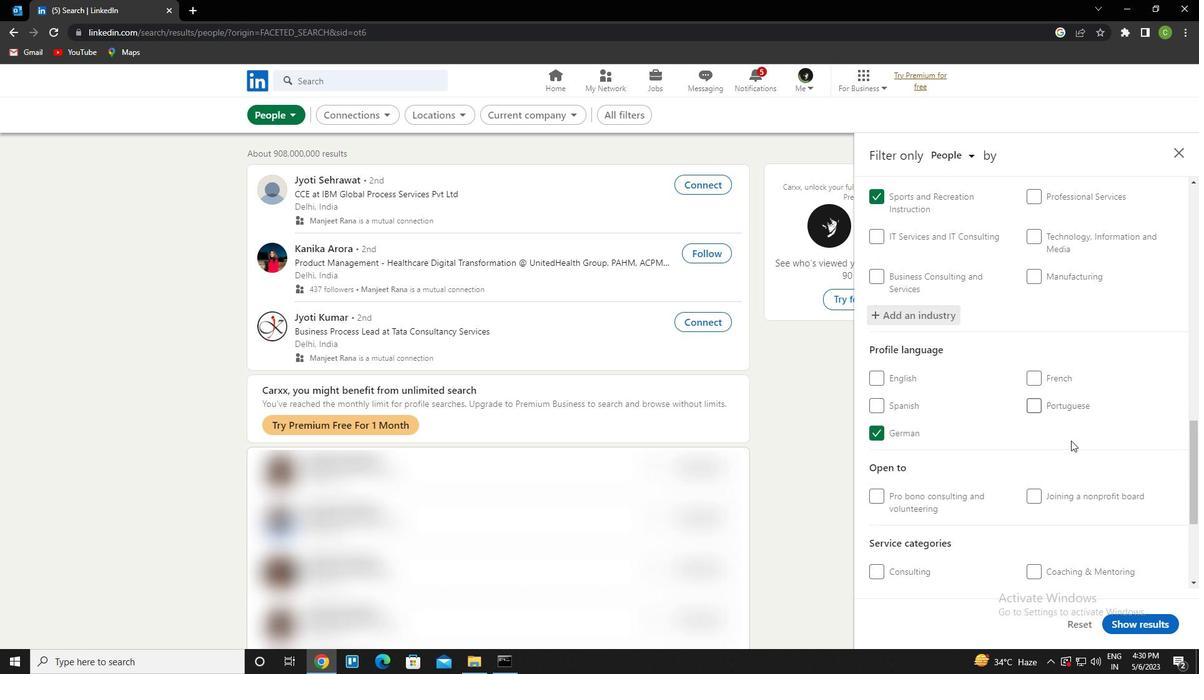 
Action: Mouse moved to (1070, 441)
Screenshot: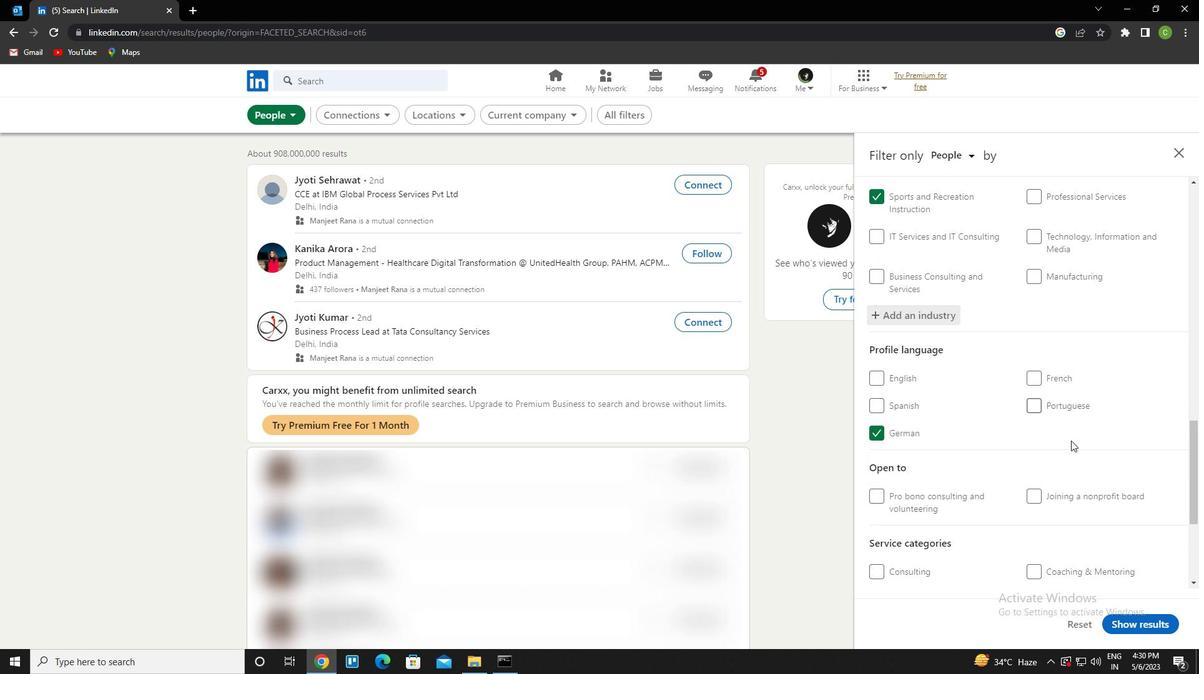 
Action: Mouse scrolled (1070, 440) with delta (0, 0)
Screenshot: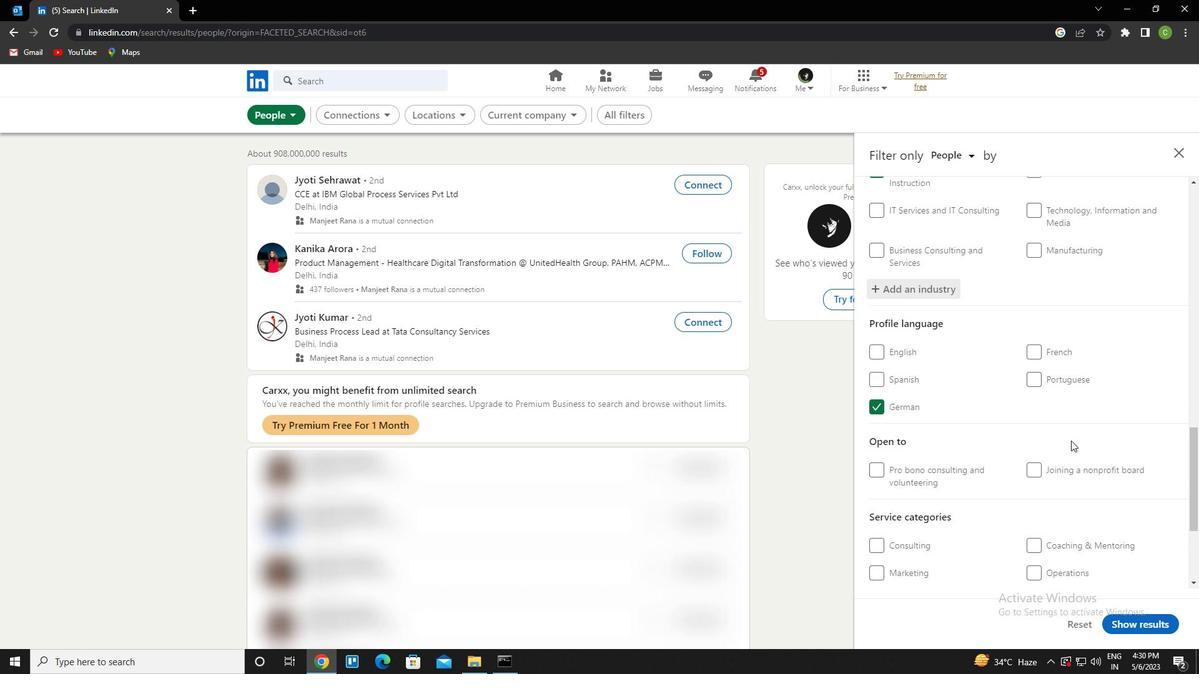 
Action: Mouse moved to (1072, 441)
Screenshot: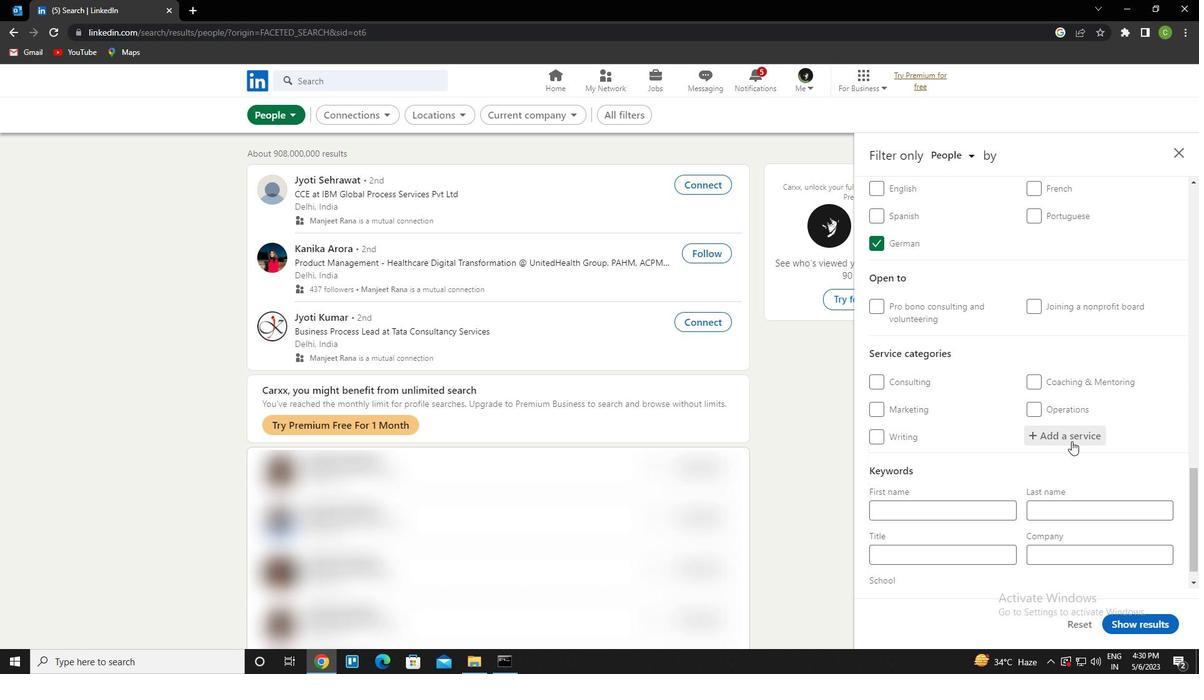 
Action: Mouse pressed left at (1072, 441)
Screenshot: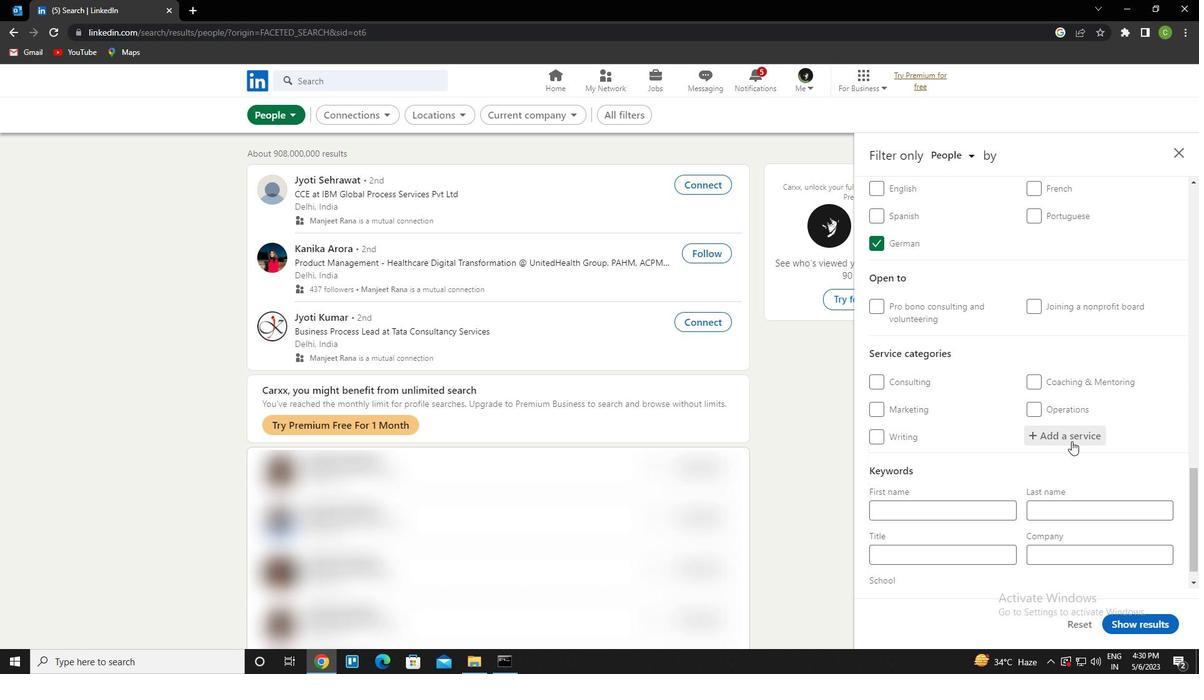 
Action: Key pressed financial<Key.down><Key.down><Key.enter>
Screenshot: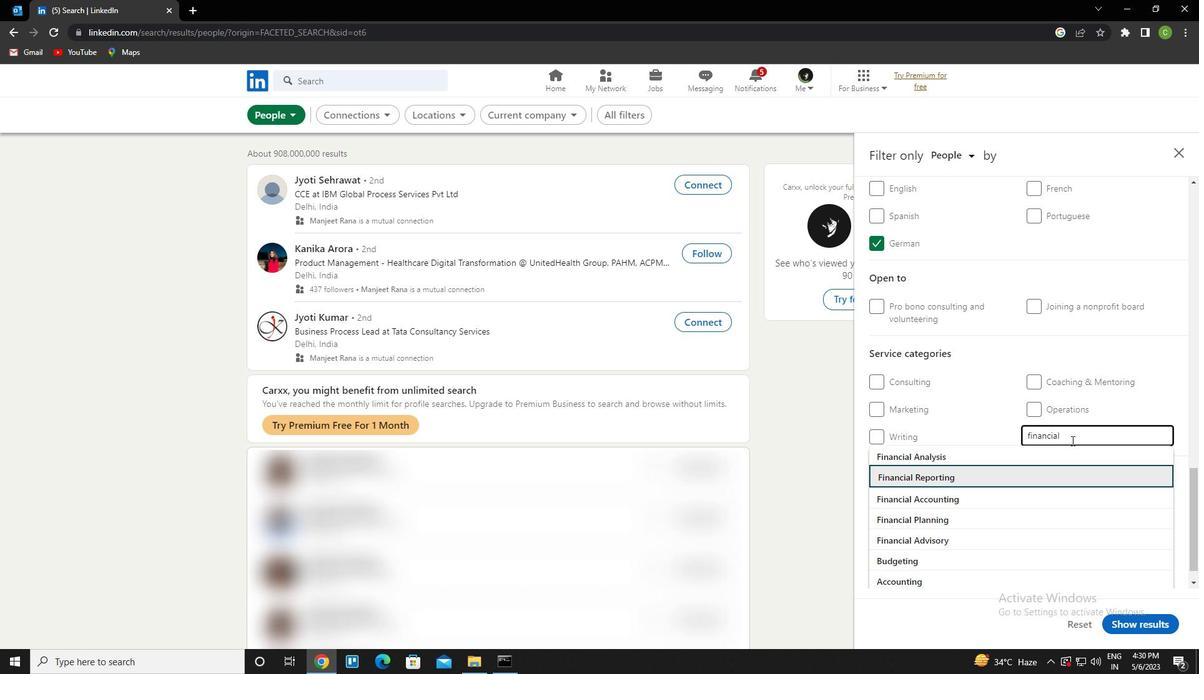 
Action: Mouse moved to (1059, 474)
Screenshot: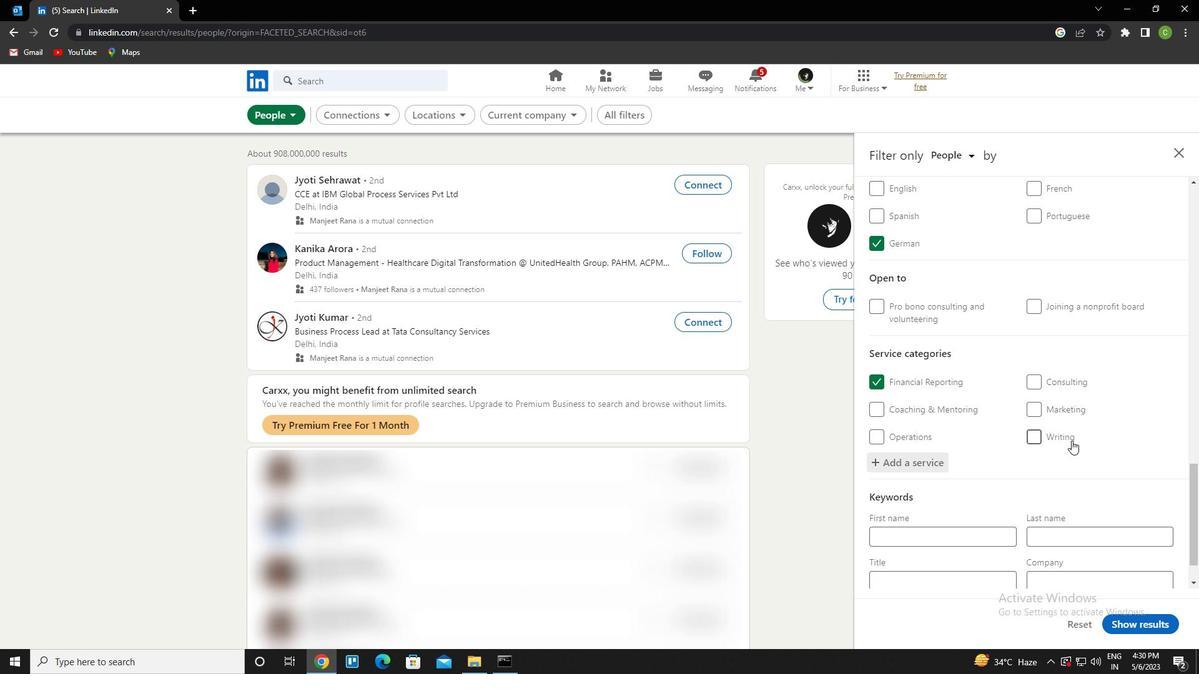 
Action: Mouse scrolled (1059, 474) with delta (0, 0)
Screenshot: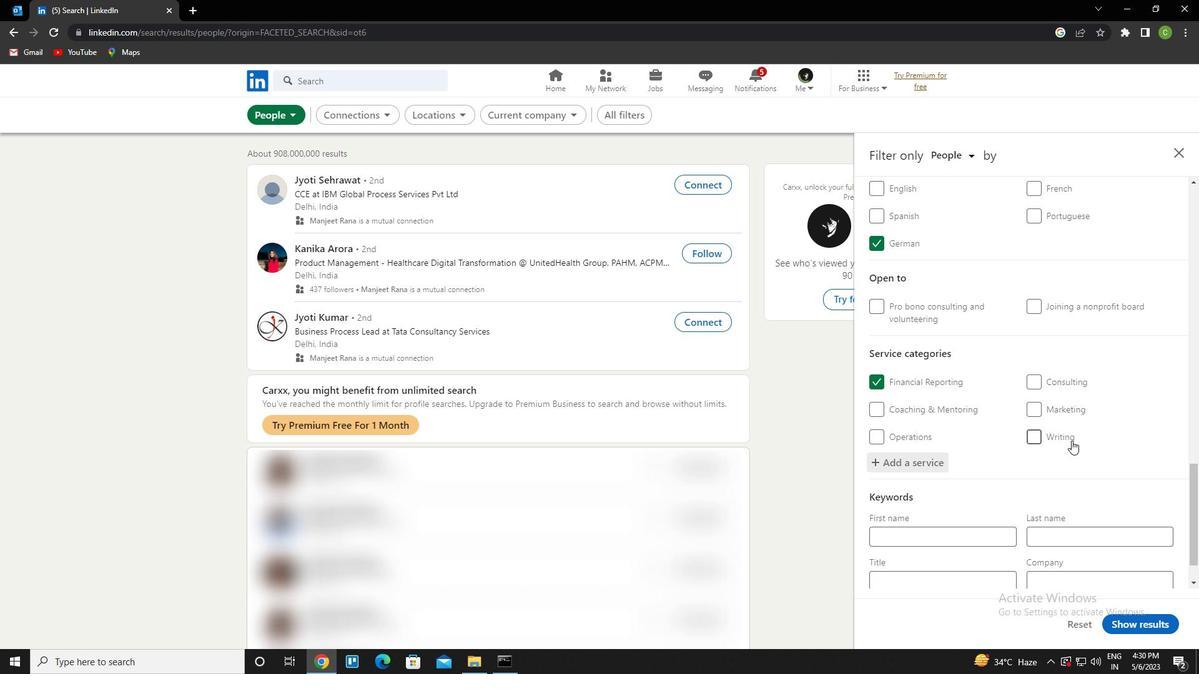 
Action: Mouse moved to (1055, 499)
Screenshot: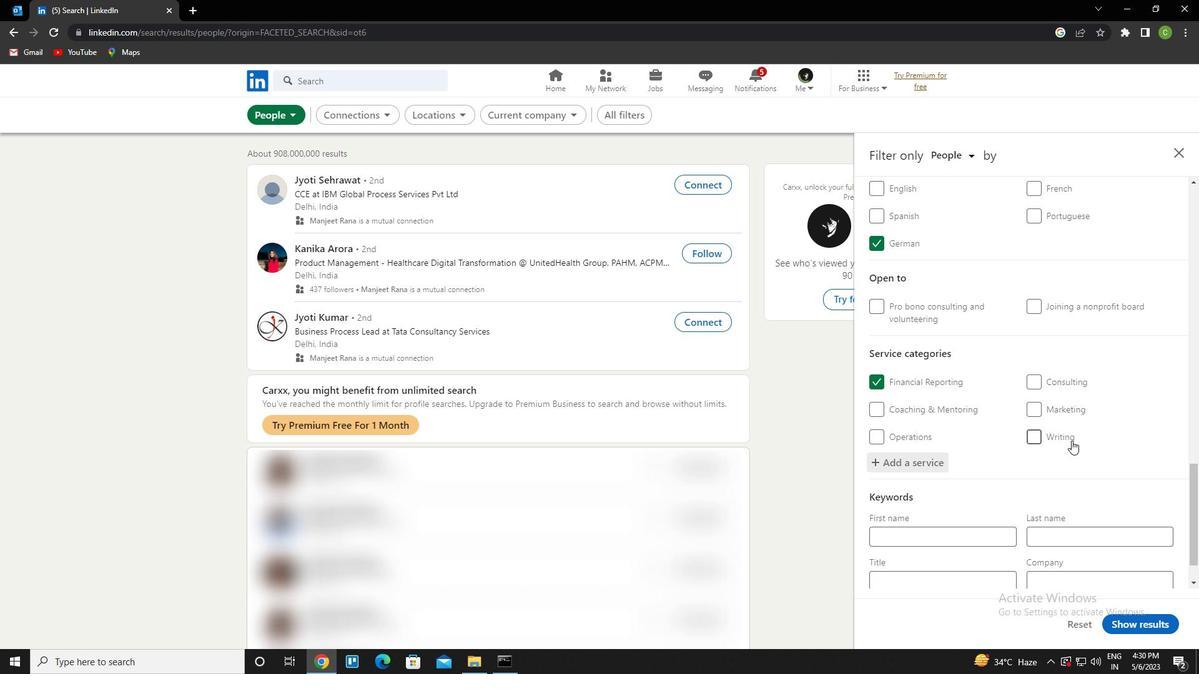 
Action: Mouse scrolled (1055, 499) with delta (0, 0)
Screenshot: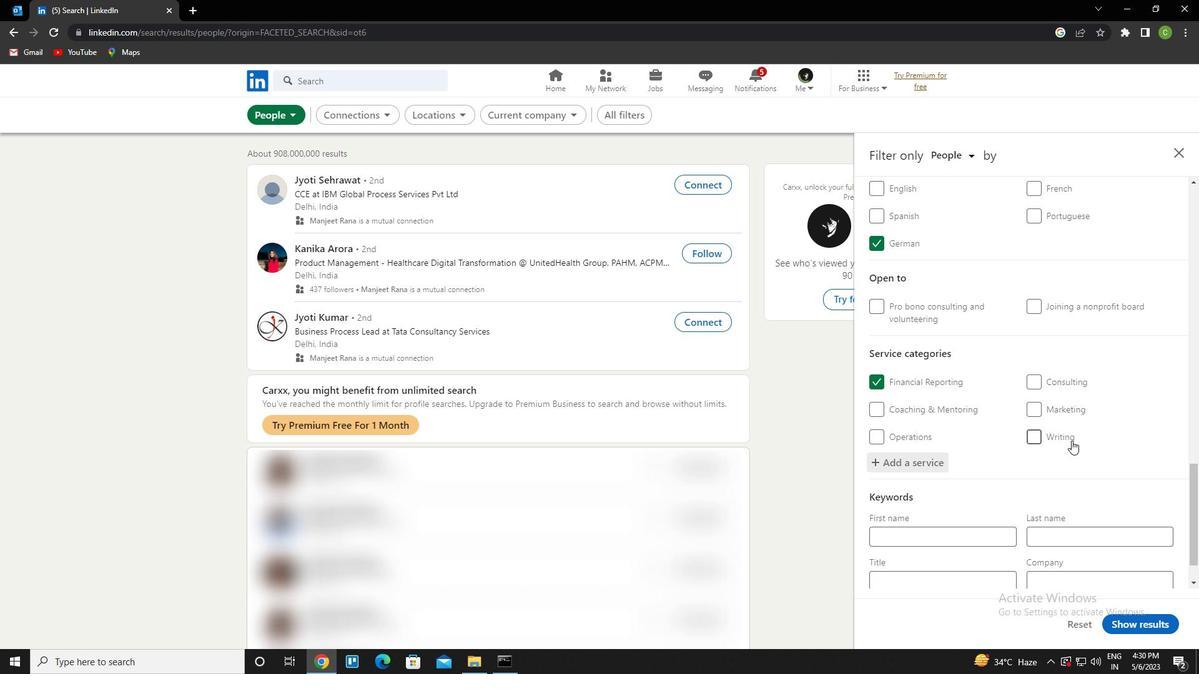 
Action: Mouse moved to (1045, 519)
Screenshot: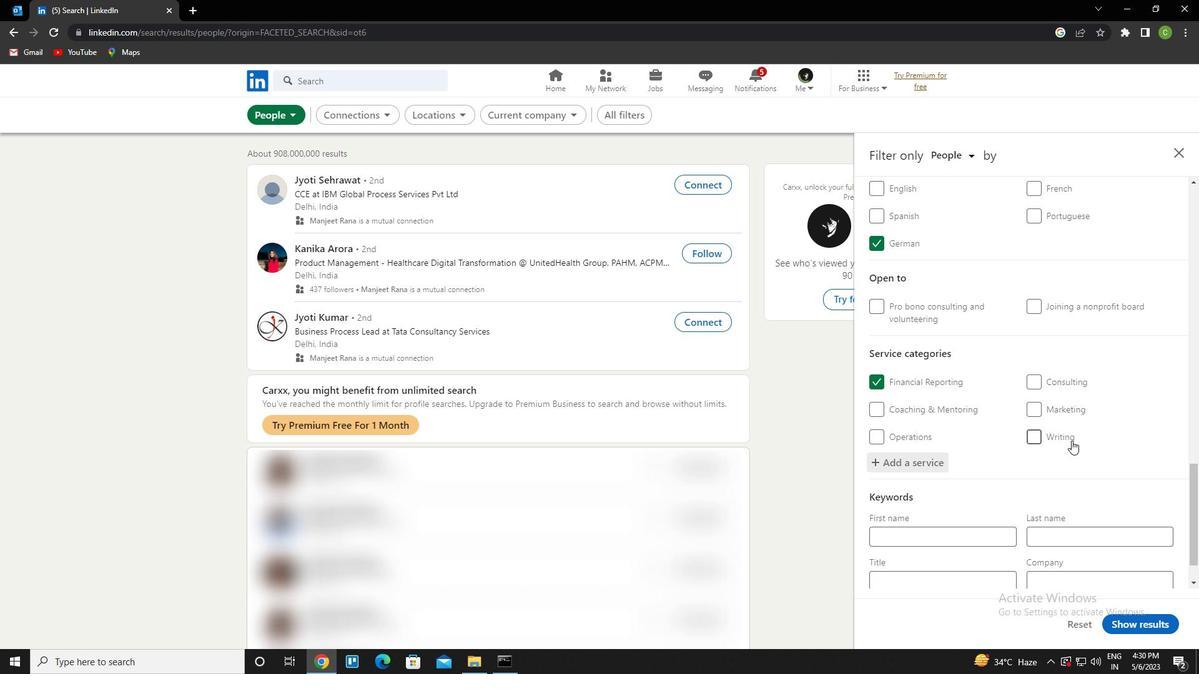 
Action: Mouse scrolled (1045, 518) with delta (0, 0)
Screenshot: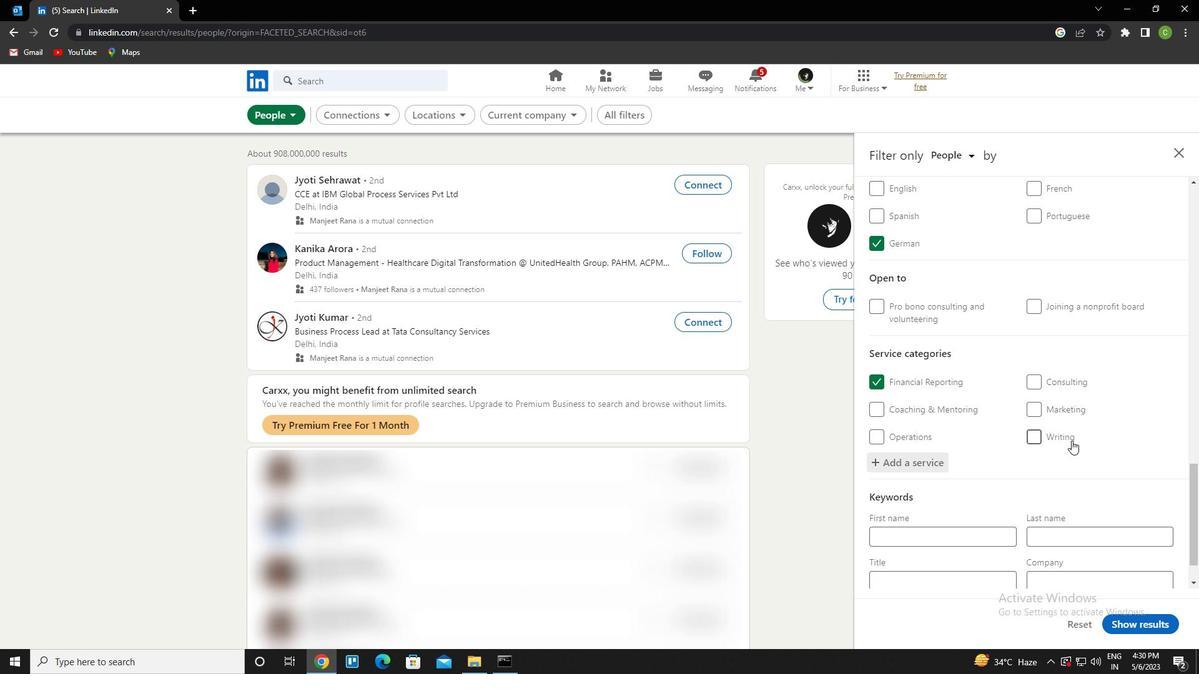 
Action: Mouse moved to (1037, 528)
Screenshot: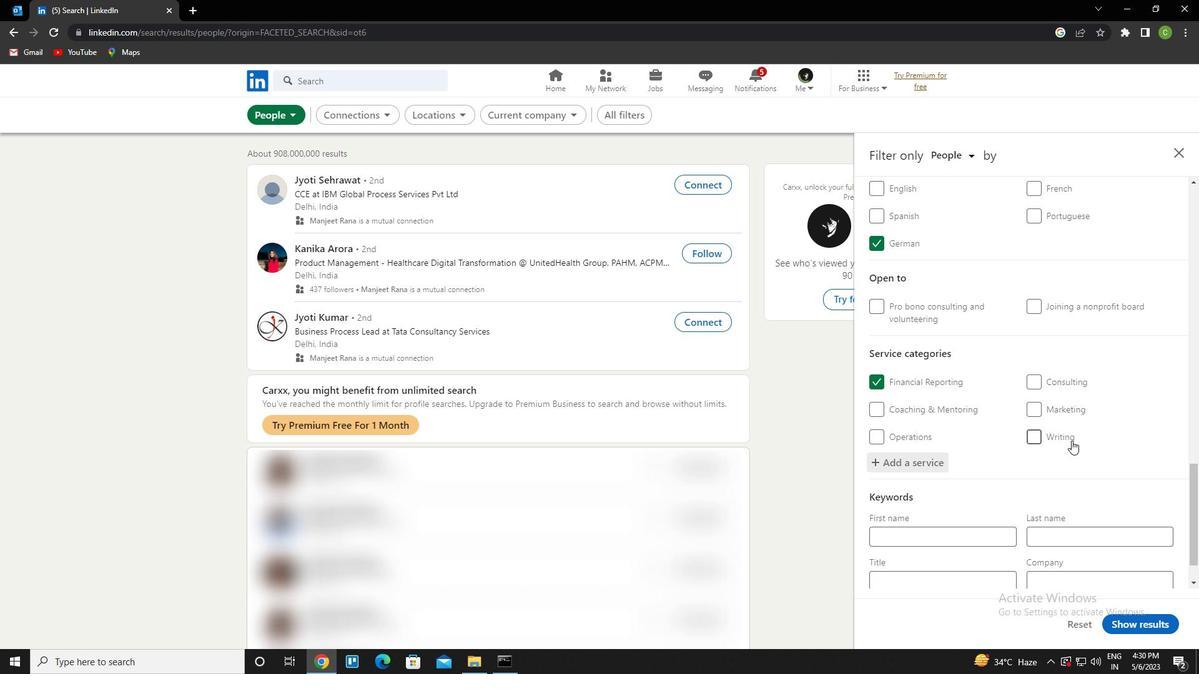 
Action: Mouse scrolled (1037, 527) with delta (0, 0)
Screenshot: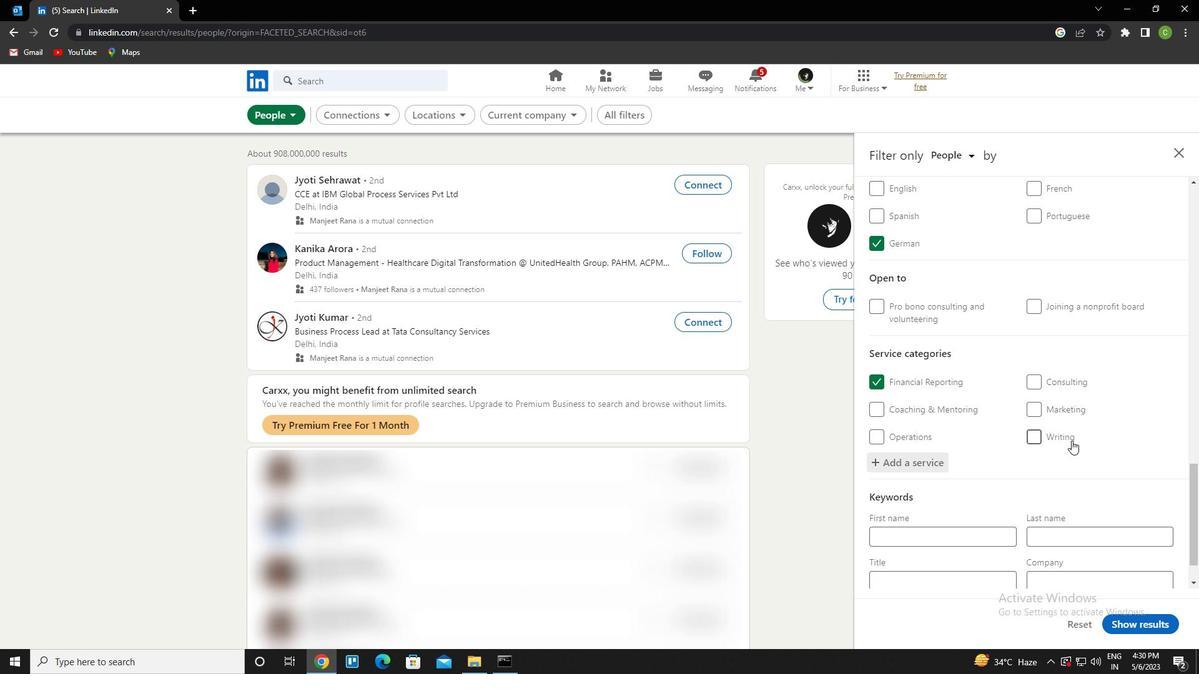 
Action: Mouse moved to (1033, 532)
Screenshot: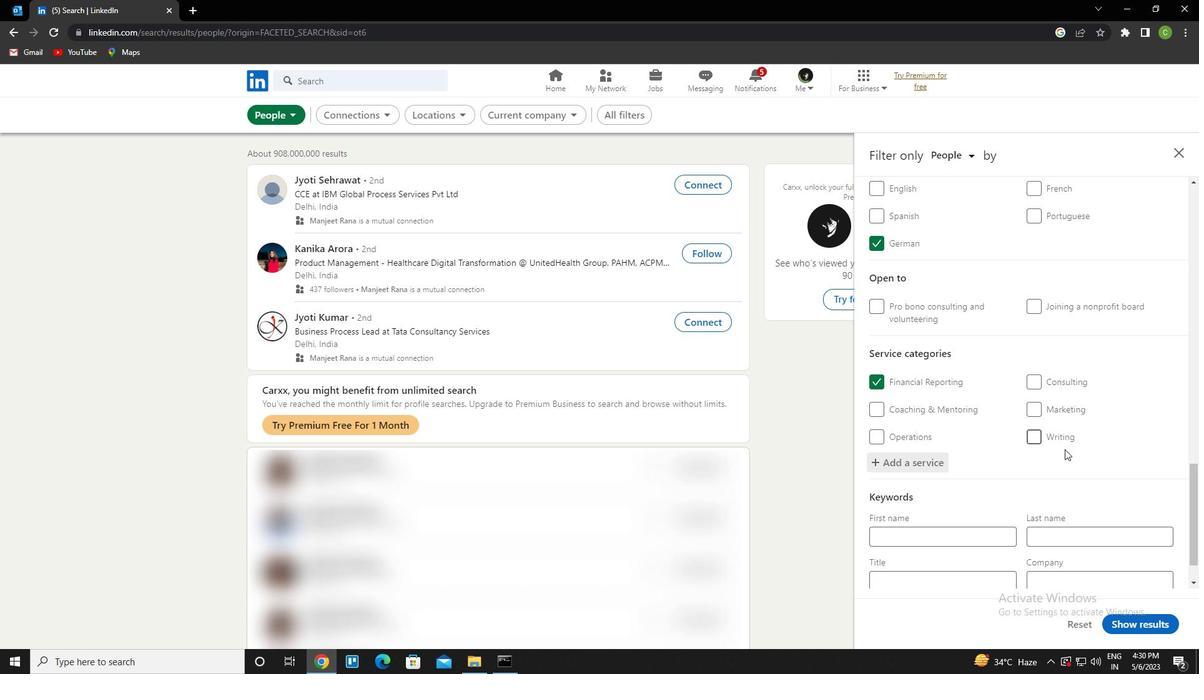 
Action: Mouse scrolled (1033, 532) with delta (0, 0)
Screenshot: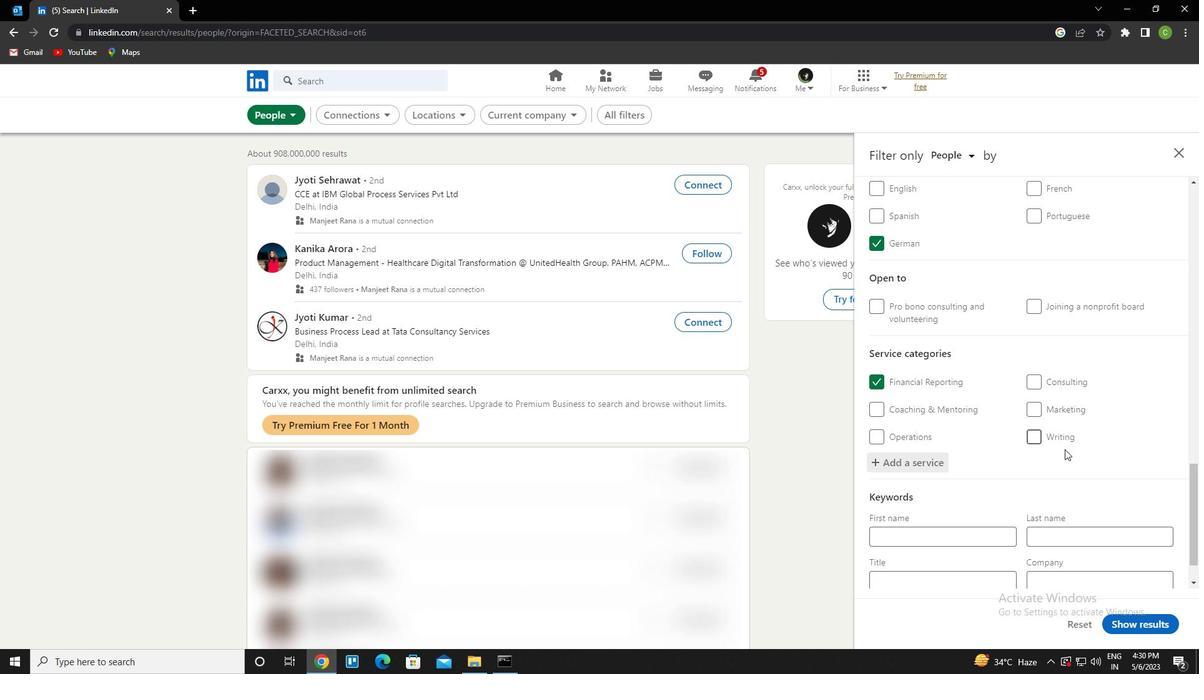 
Action: Mouse moved to (1031, 534)
Screenshot: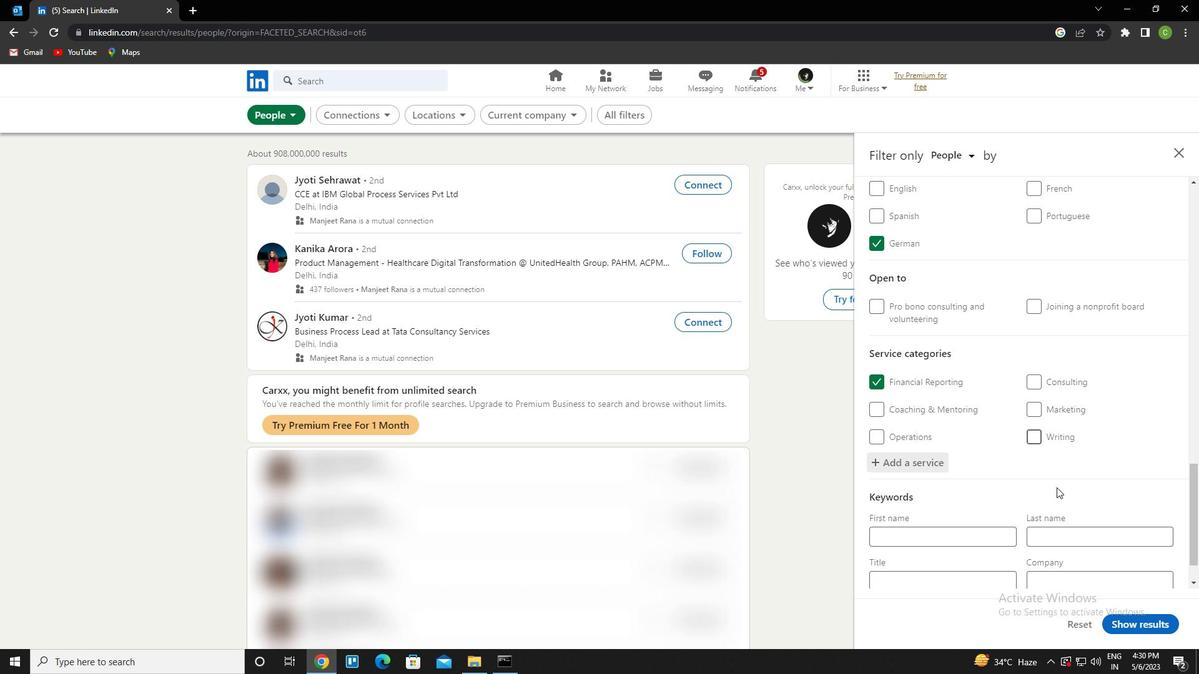 
Action: Mouse scrolled (1031, 534) with delta (0, 0)
Screenshot: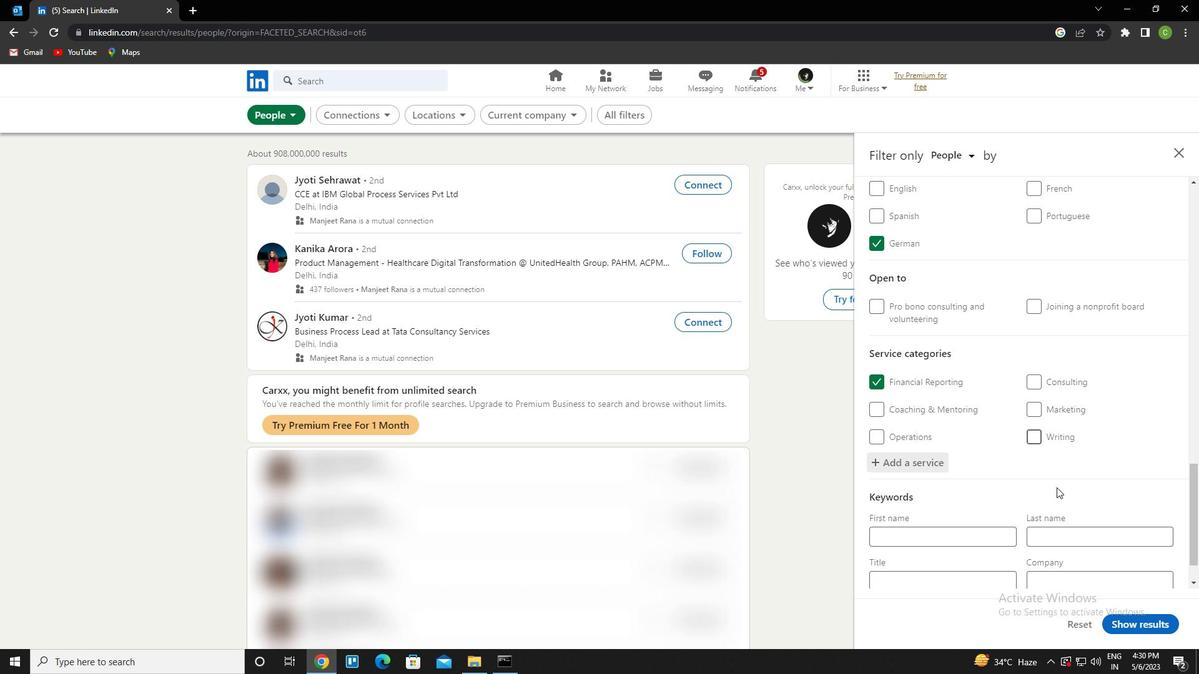
Action: Mouse moved to (979, 527)
Screenshot: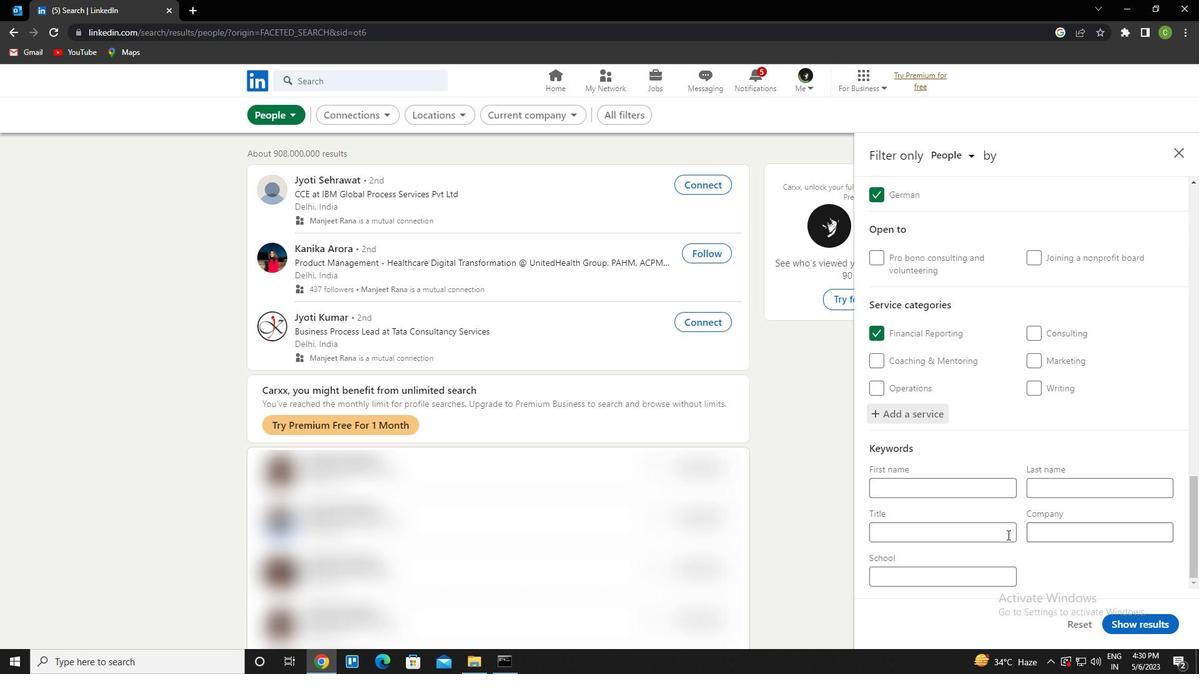 
Action: Mouse pressed left at (979, 527)
Screenshot: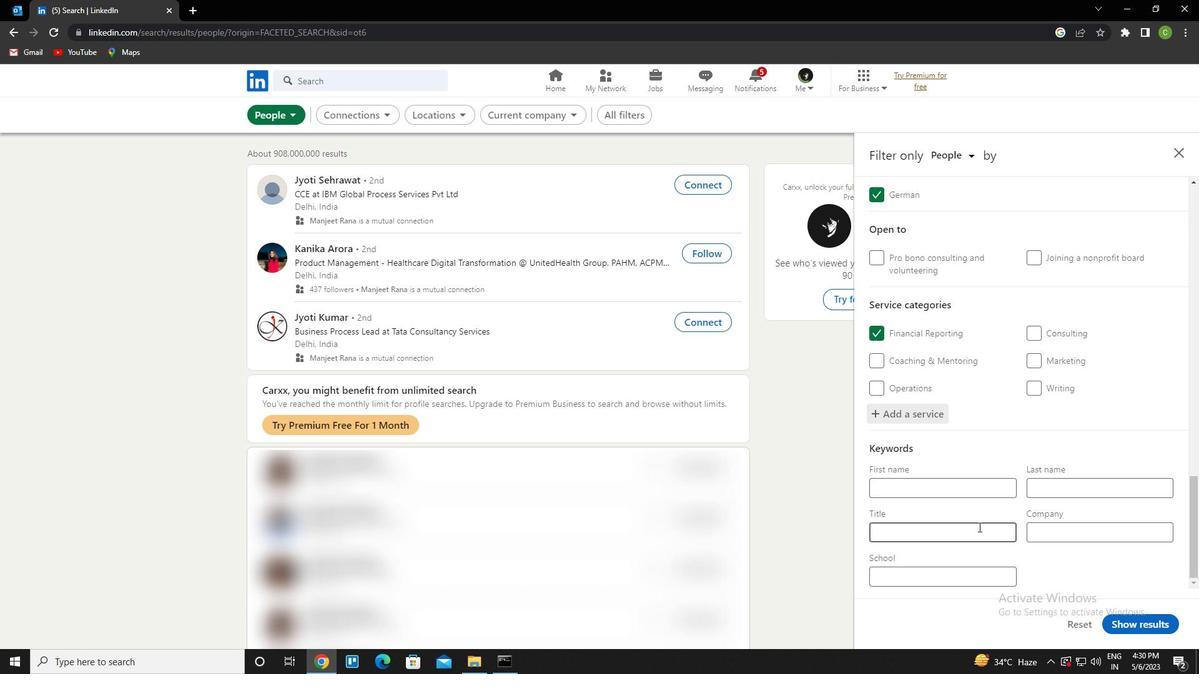 
Action: Key pressed machinery<Key.space><Key.caps_lock>o<Key.caps_lock>perator
Screenshot: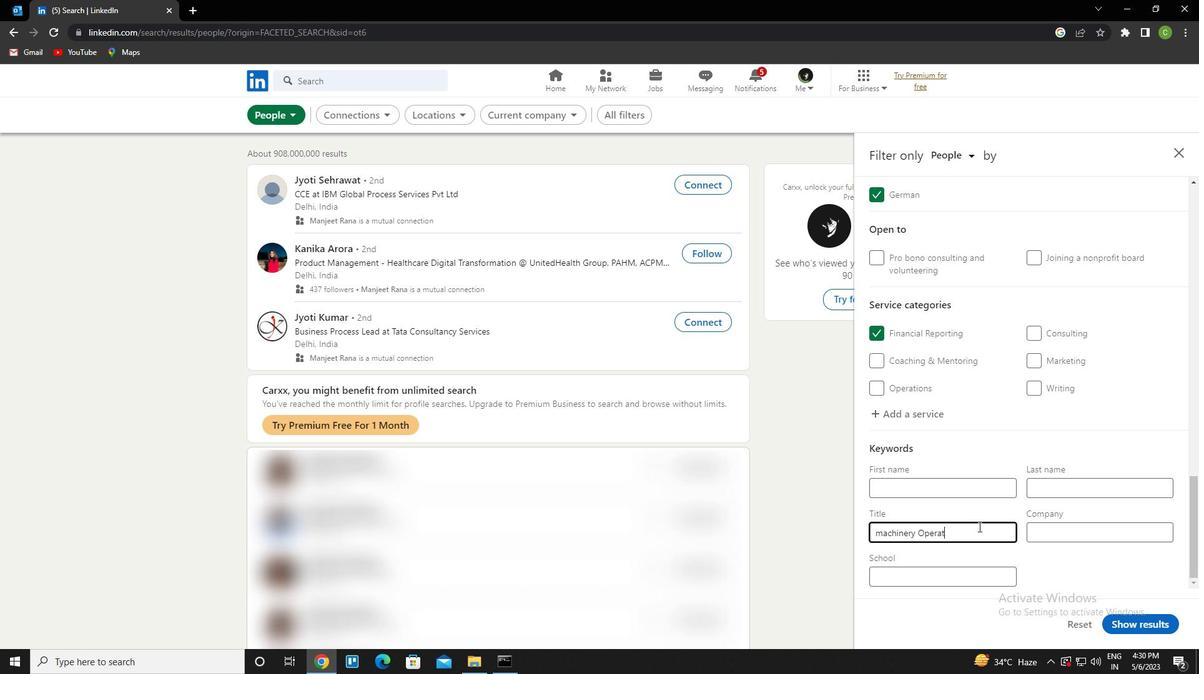 
Action: Mouse moved to (1138, 628)
Screenshot: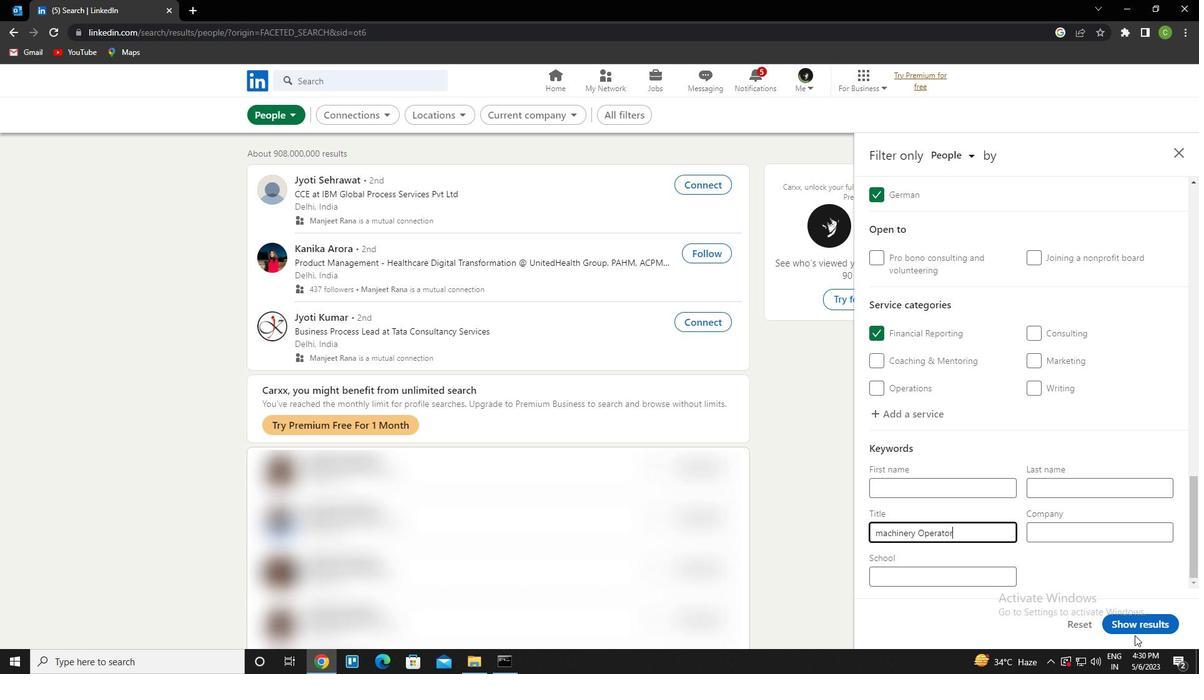 
Action: Mouse pressed left at (1138, 628)
Screenshot: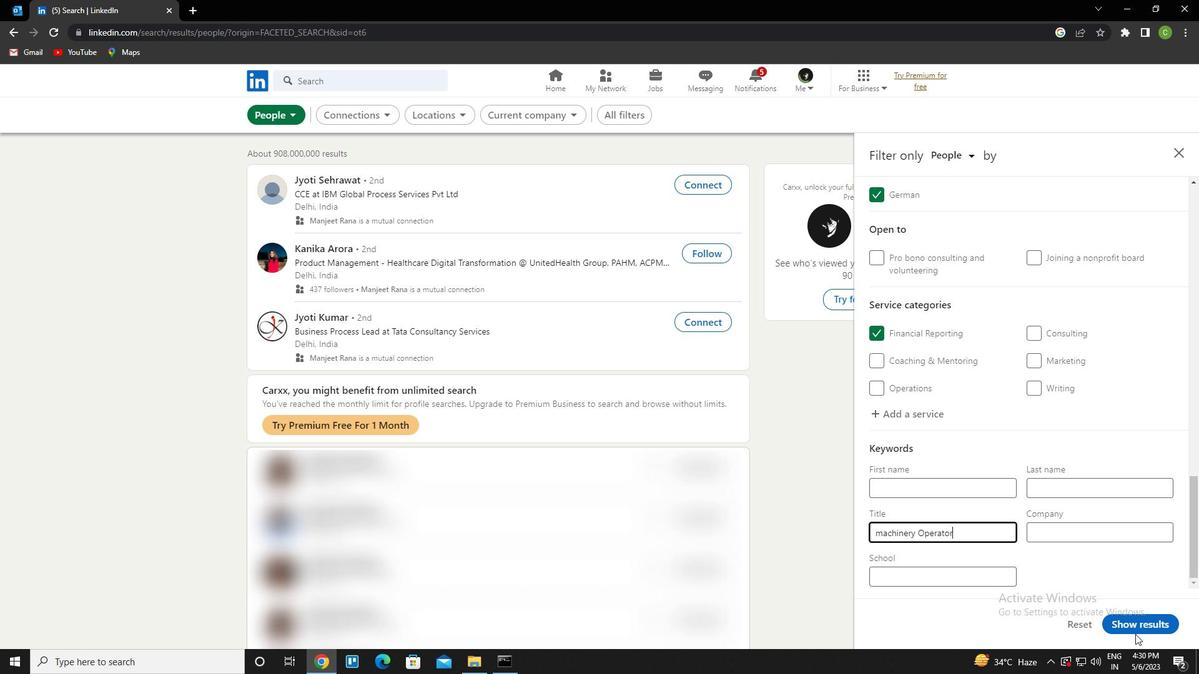 
Action: Mouse moved to (601, 418)
Screenshot: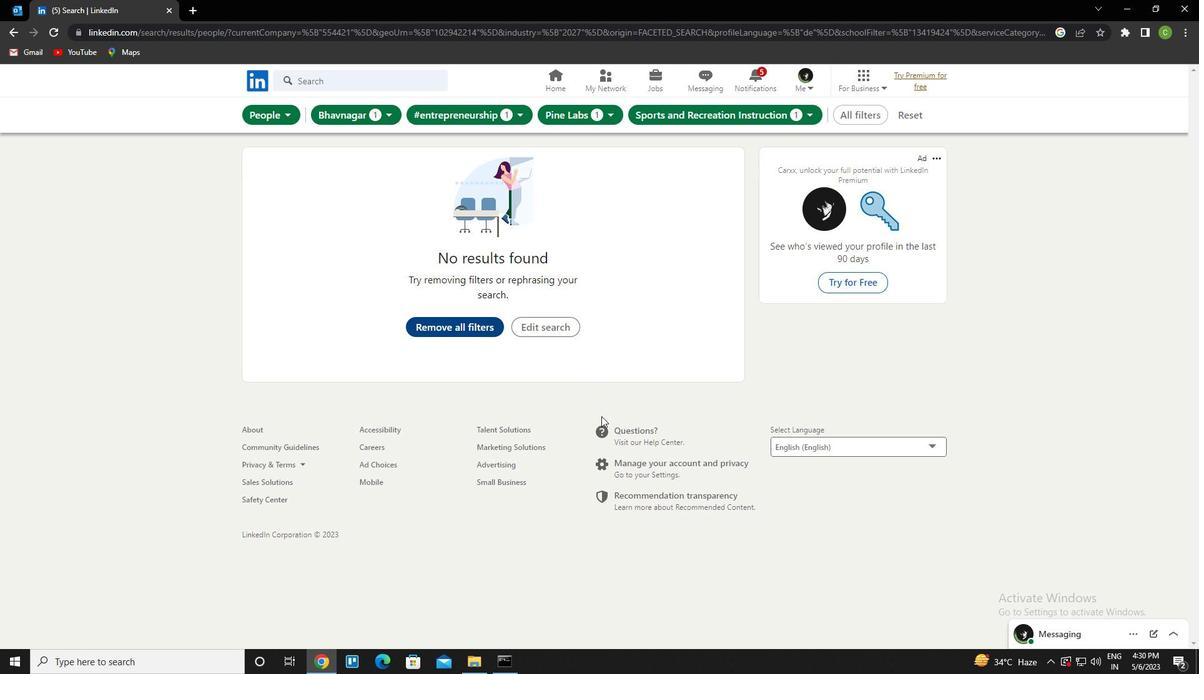 
